 Task: Look for space in Santo Anastácio, Brazil from 12th  August, 2023 to 15th August, 2023 for 3 adults in price range Rs.12000 to Rs.16000. Place can be entire place with 2 bedrooms having 3 beds and 1 bathroom. Property type can be flat. Amenities needed are: washing machine, . Booking option can be shelf check-in. Required host language is Spanish.
Action: Mouse moved to (416, 184)
Screenshot: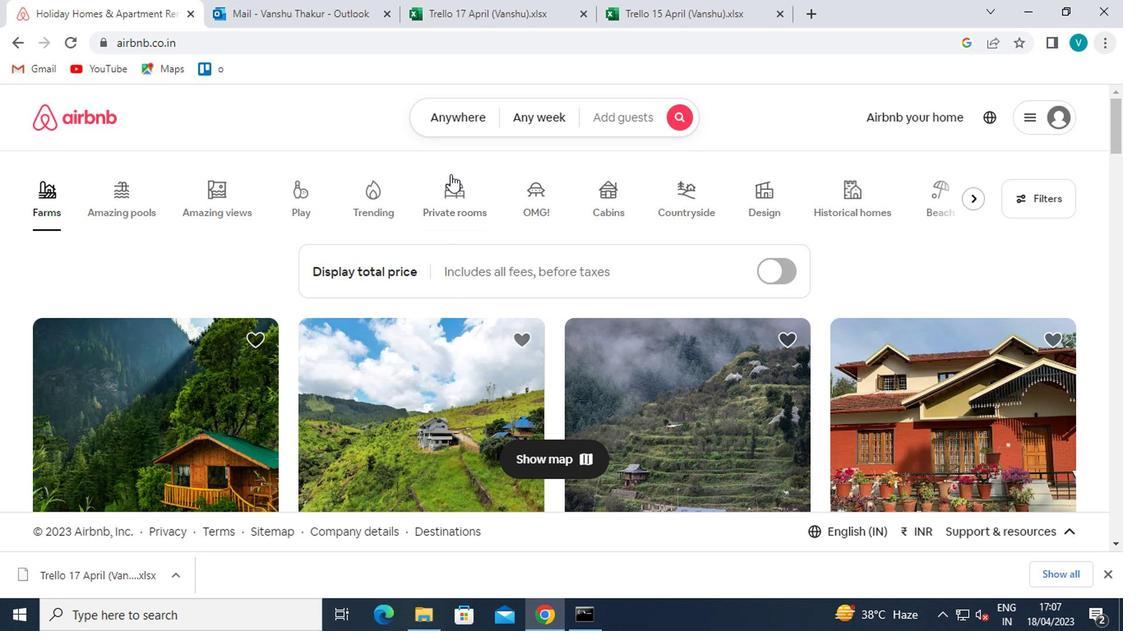
Action: Mouse pressed left at (416, 184)
Screenshot: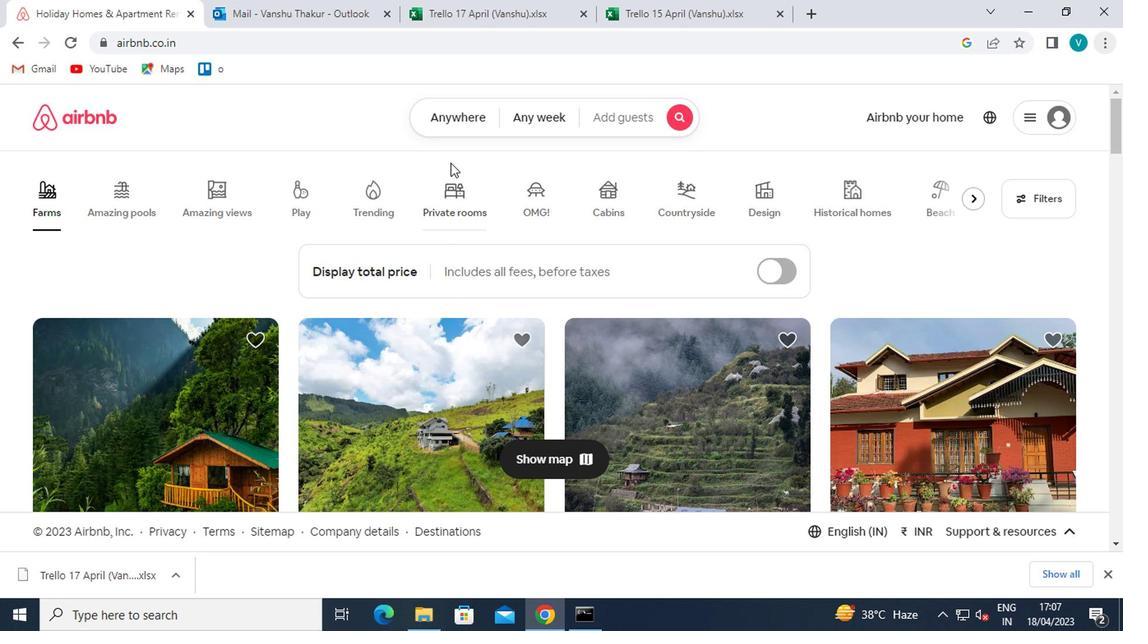 
Action: Mouse moved to (354, 228)
Screenshot: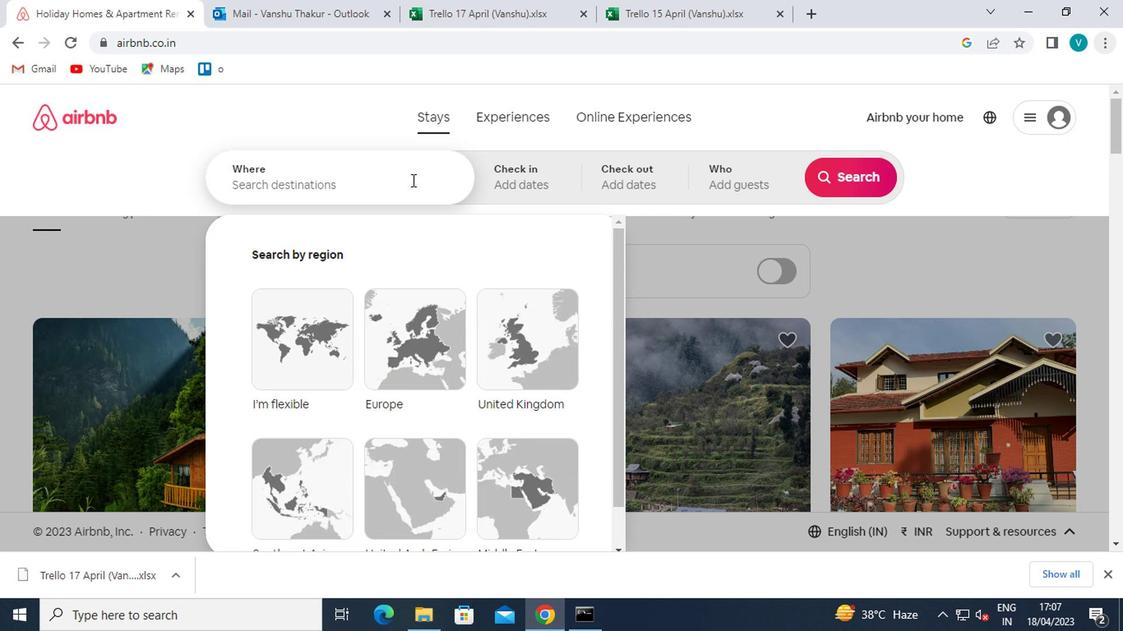 
Action: Mouse pressed left at (354, 228)
Screenshot: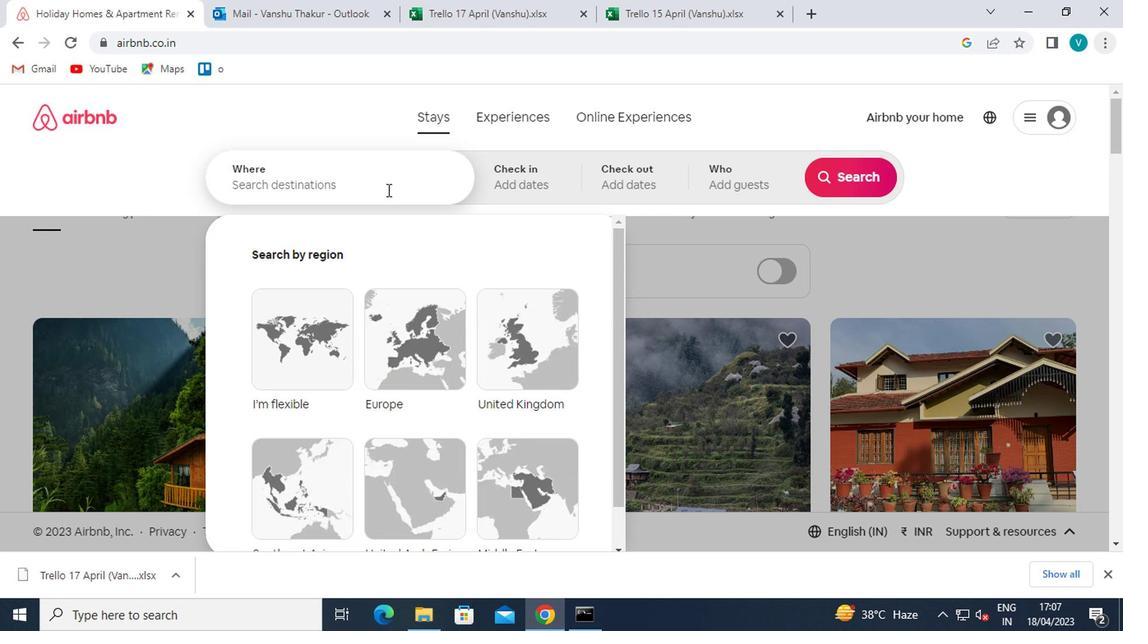 
Action: Mouse moved to (355, 231)
Screenshot: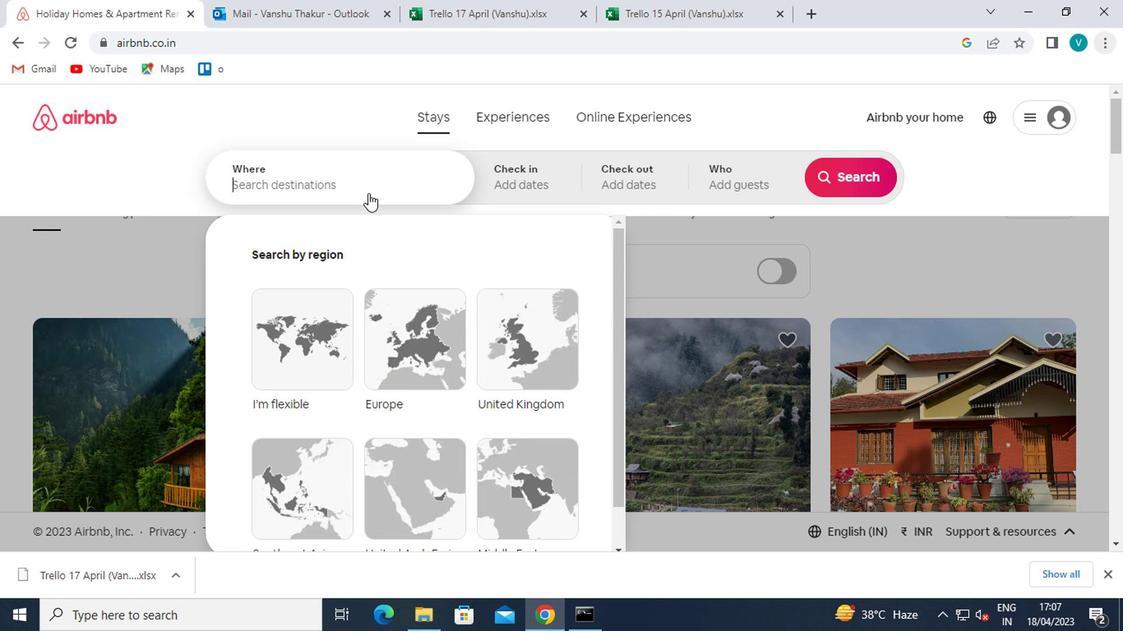 
Action: Key pressed <Key.shift>SANTO<Key.space><Key.shift>ANASTACIO
Screenshot: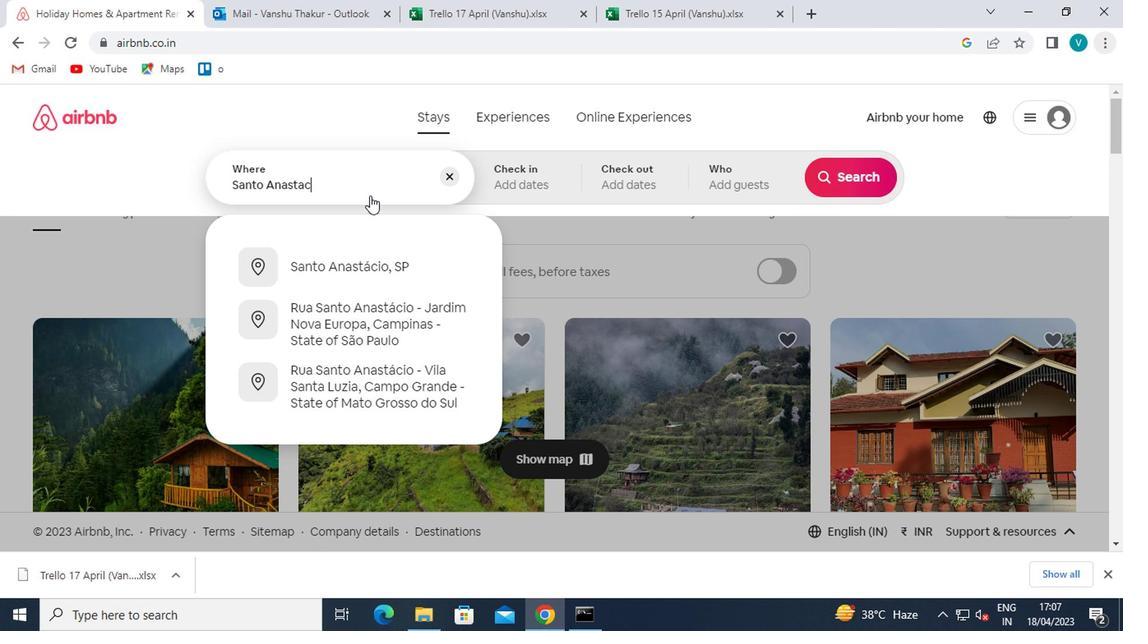 
Action: Mouse moved to (358, 279)
Screenshot: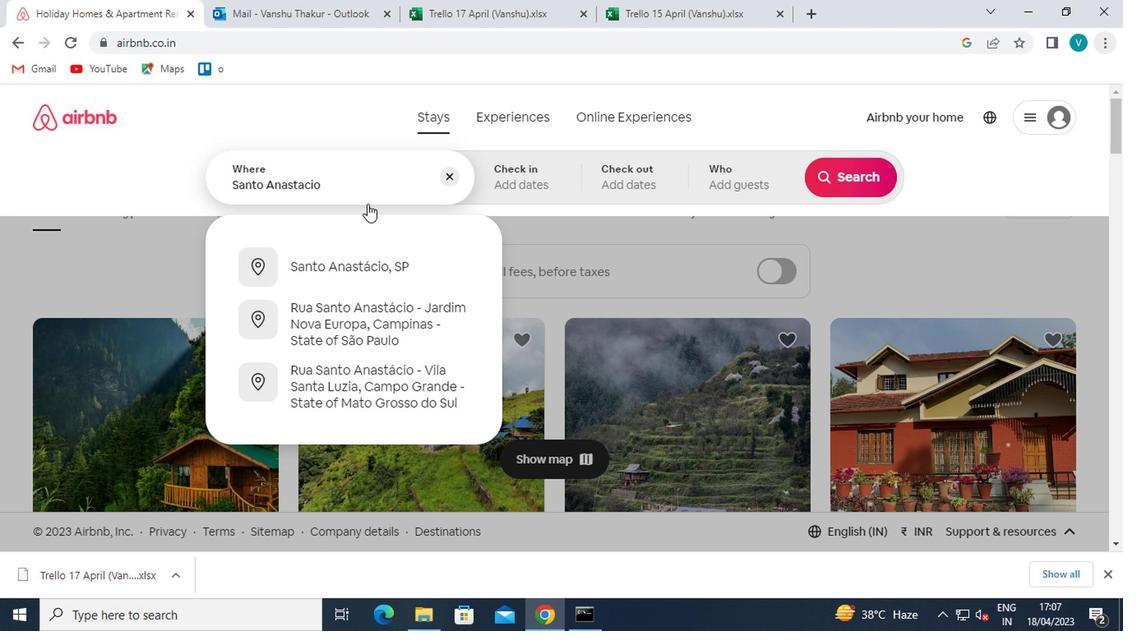 
Action: Mouse pressed left at (358, 279)
Screenshot: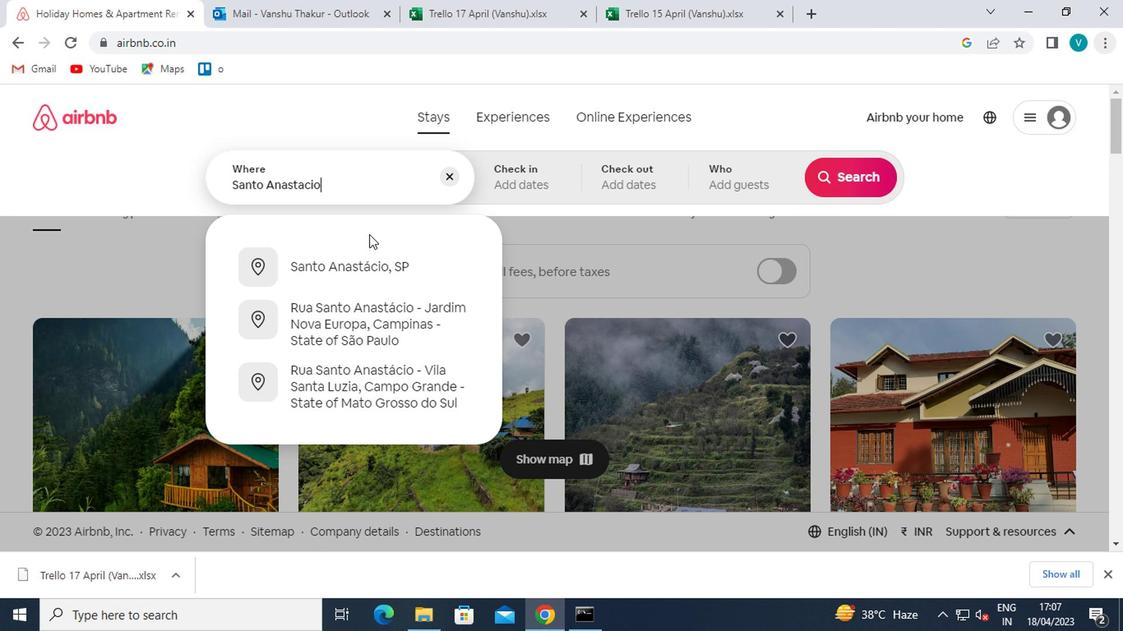 
Action: Mouse moved to (694, 313)
Screenshot: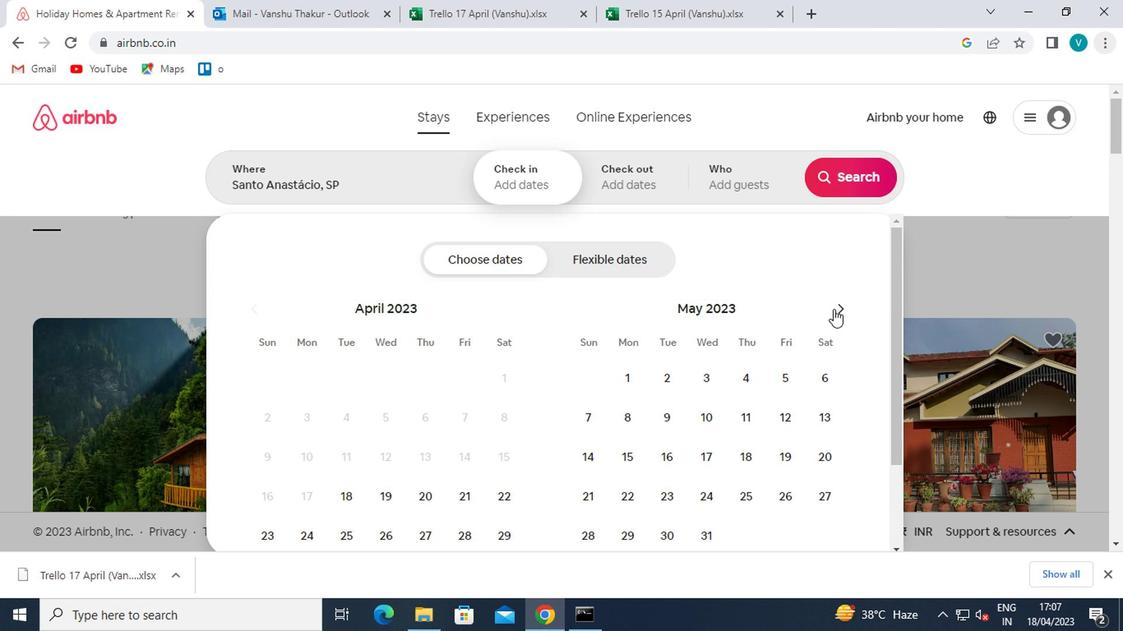 
Action: Mouse pressed left at (694, 313)
Screenshot: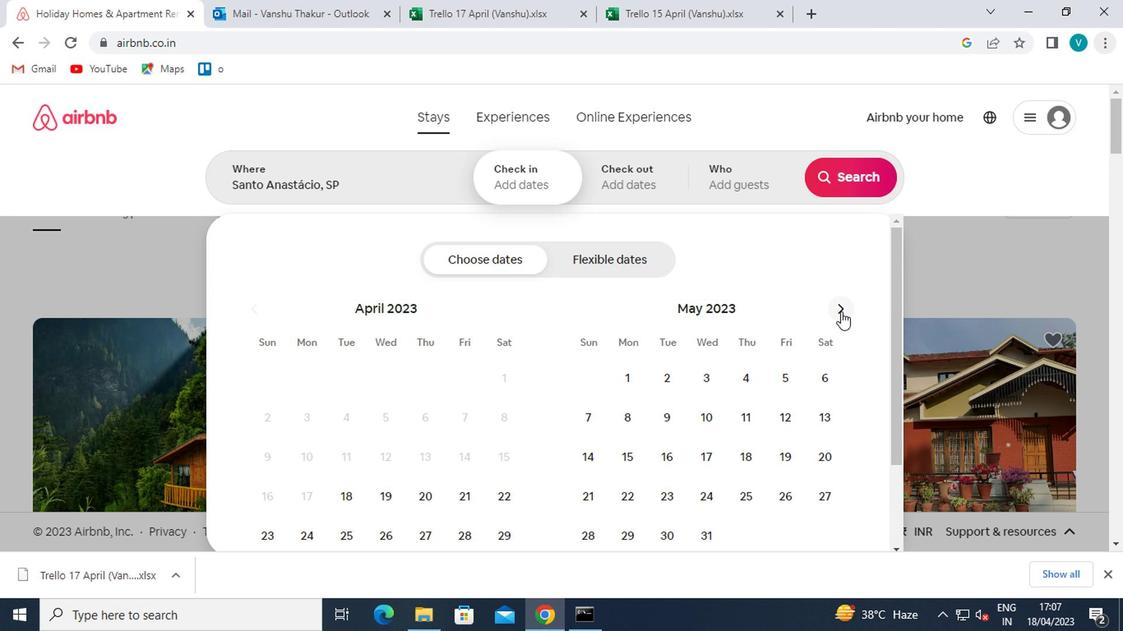 
Action: Mouse moved to (694, 313)
Screenshot: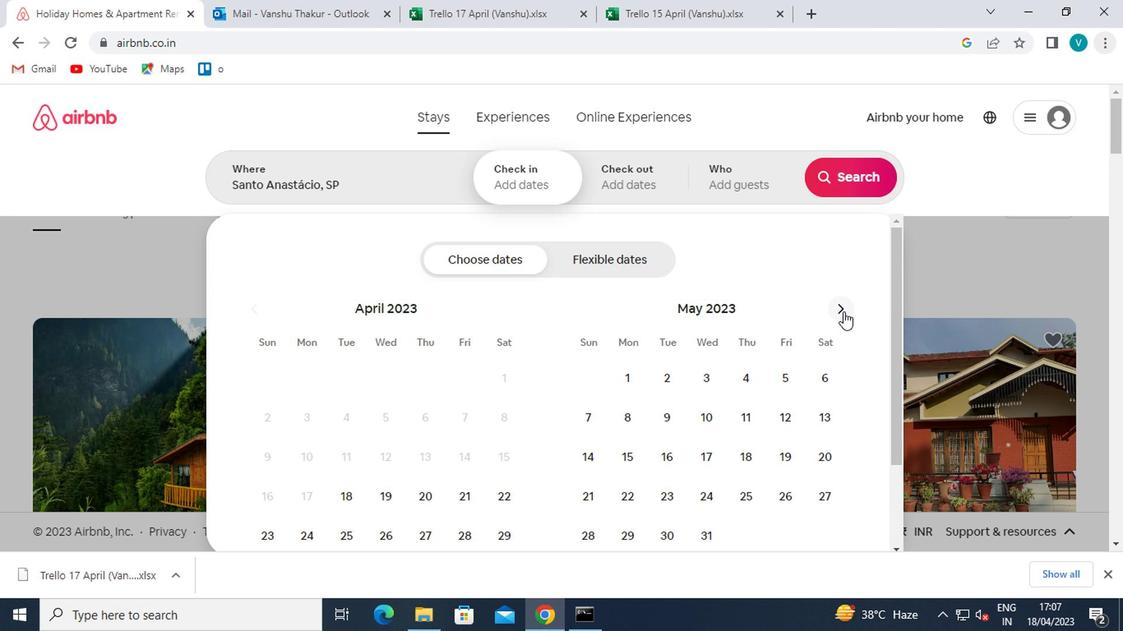 
Action: Mouse pressed left at (694, 313)
Screenshot: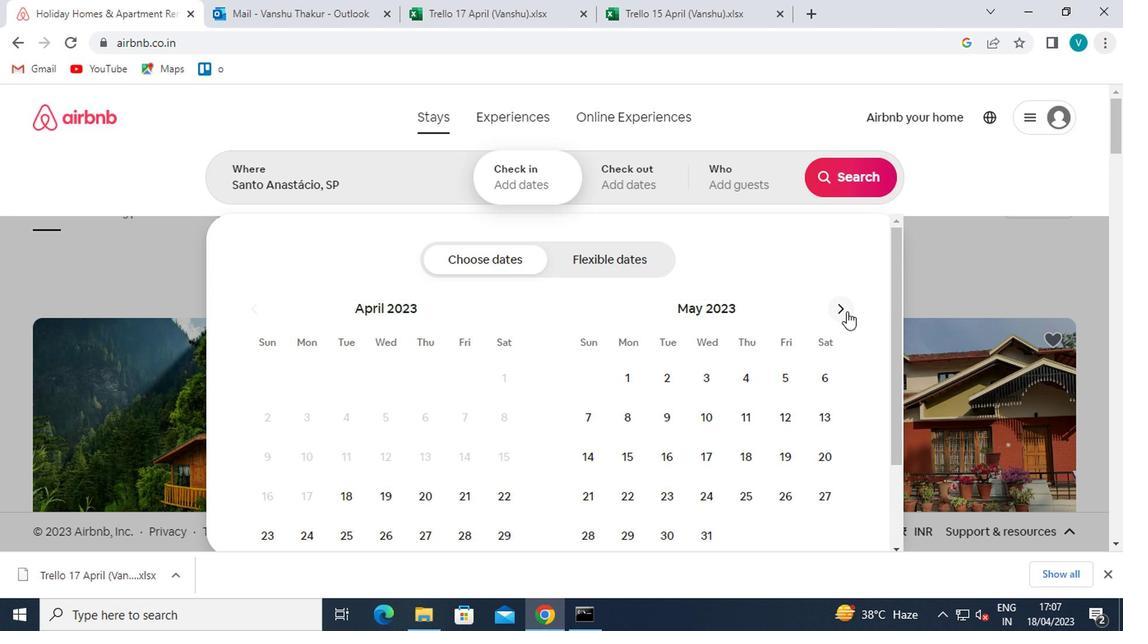 
Action: Mouse pressed left at (694, 313)
Screenshot: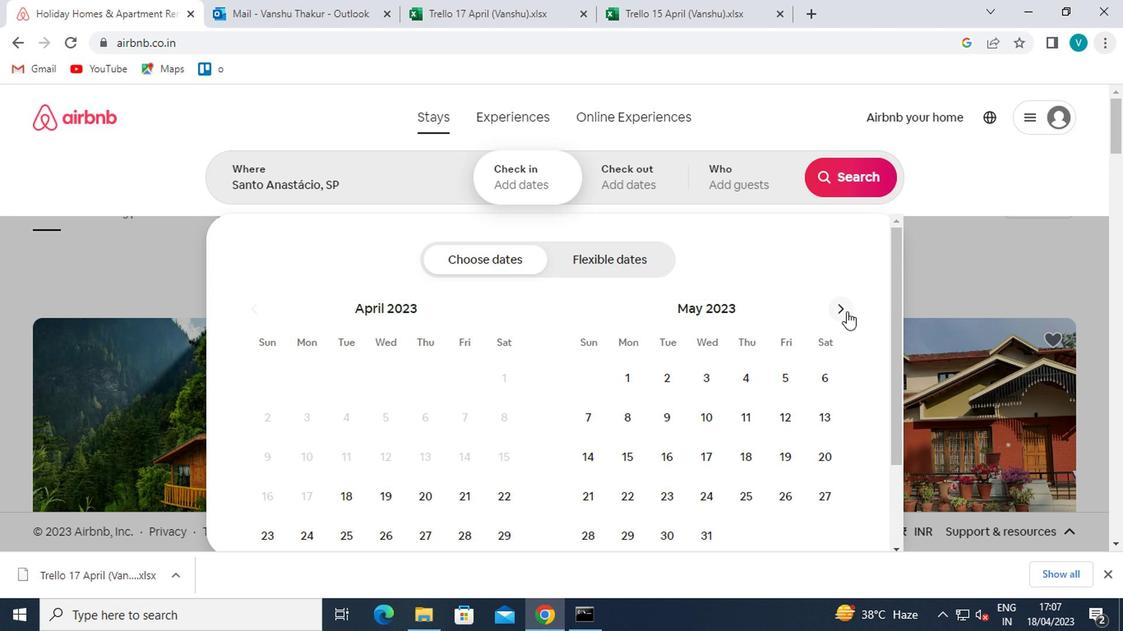 
Action: Mouse pressed left at (694, 313)
Screenshot: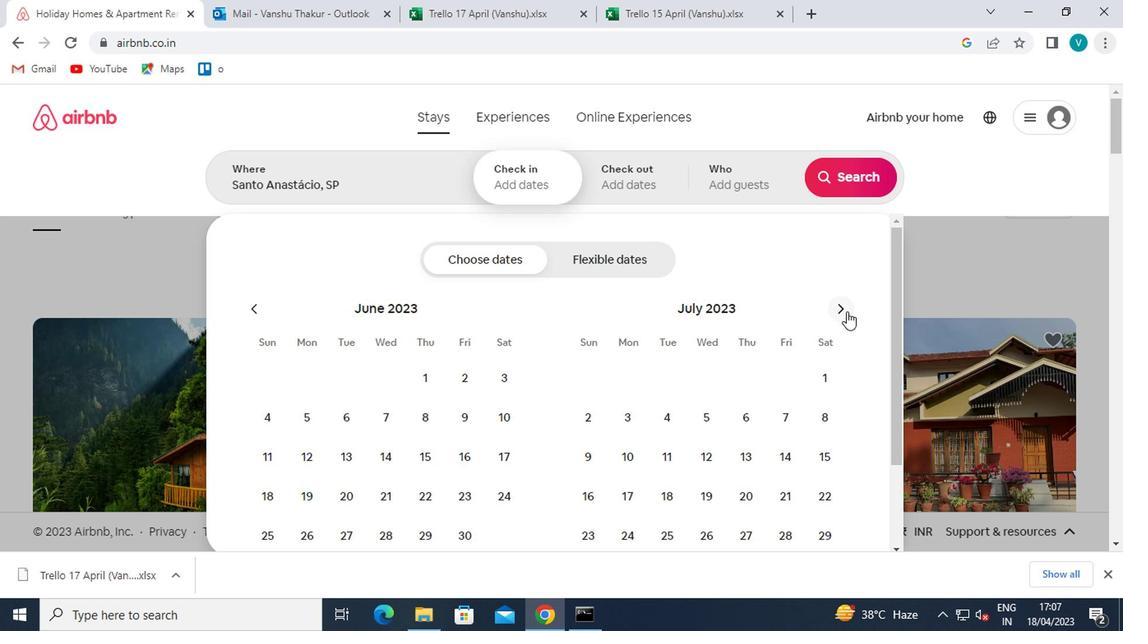 
Action: Mouse moved to (675, 389)
Screenshot: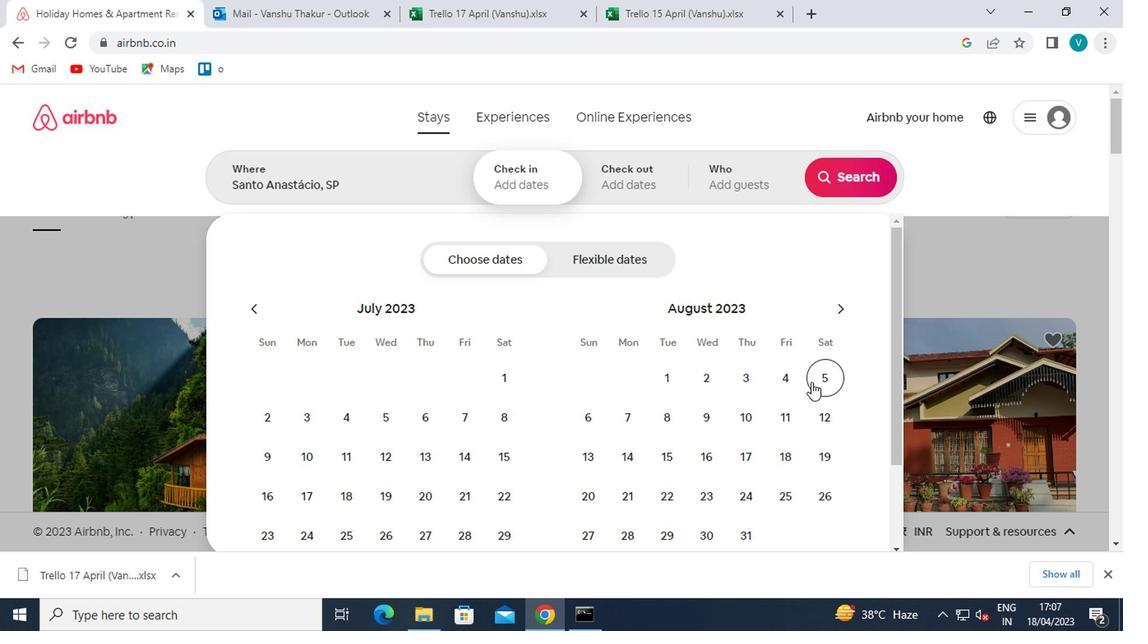 
Action: Mouse pressed left at (675, 389)
Screenshot: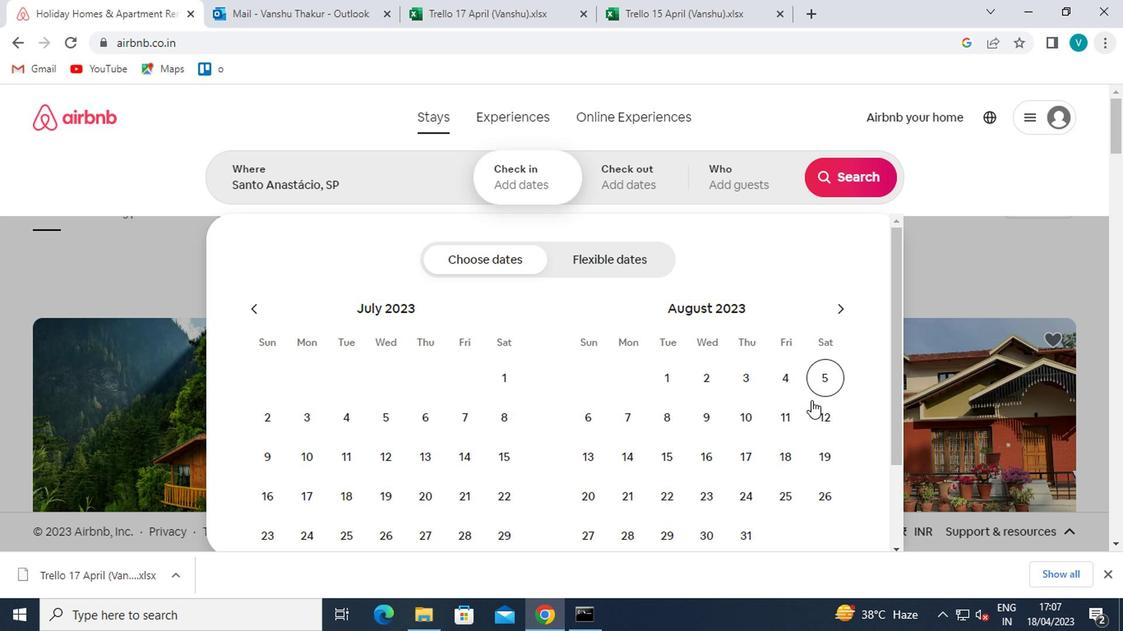 
Action: Mouse moved to (571, 419)
Screenshot: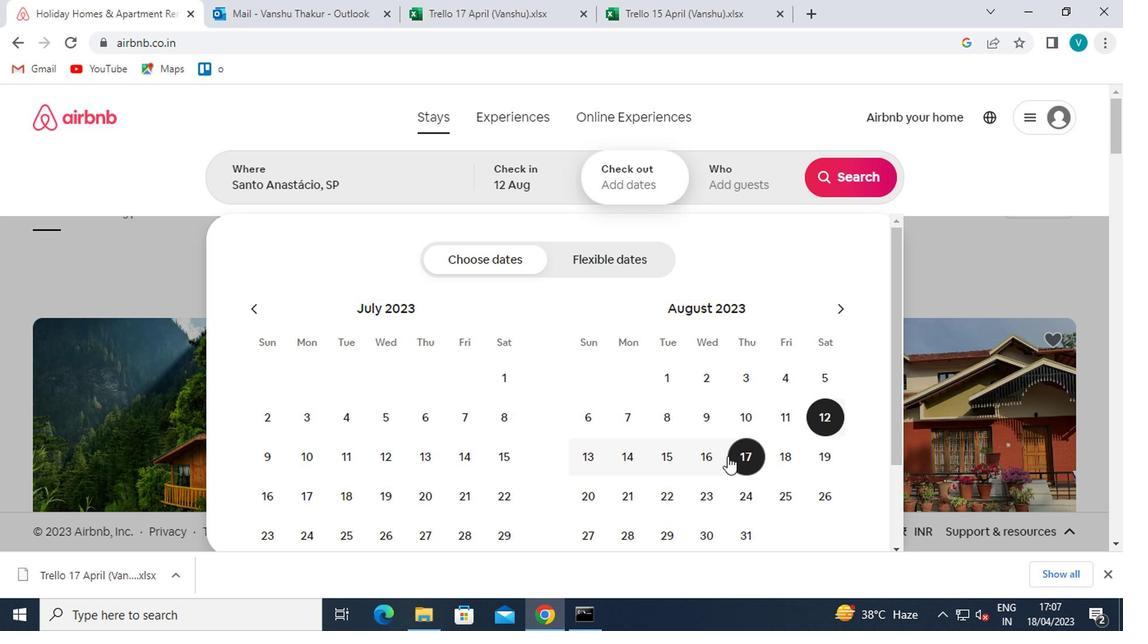 
Action: Mouse pressed left at (571, 419)
Screenshot: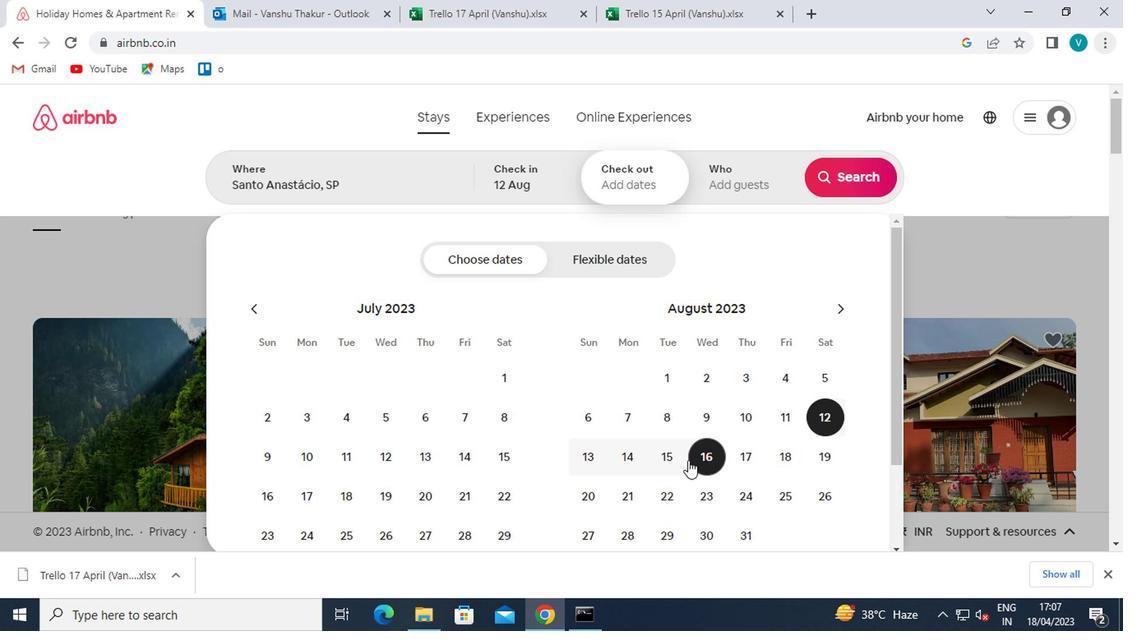 
Action: Mouse moved to (630, 219)
Screenshot: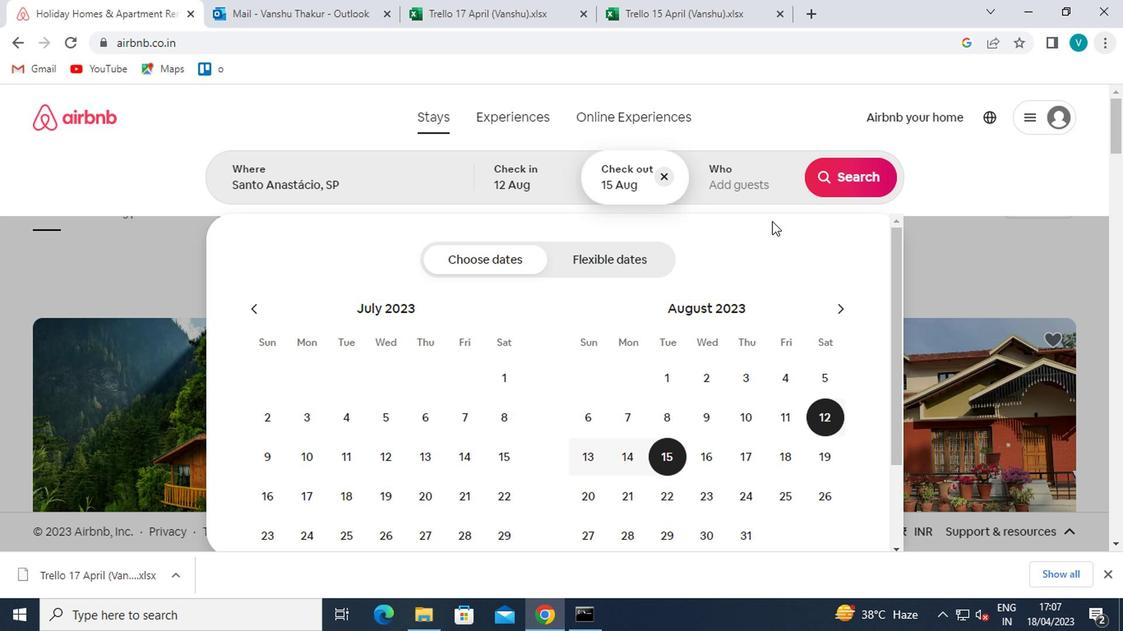 
Action: Mouse pressed left at (630, 219)
Screenshot: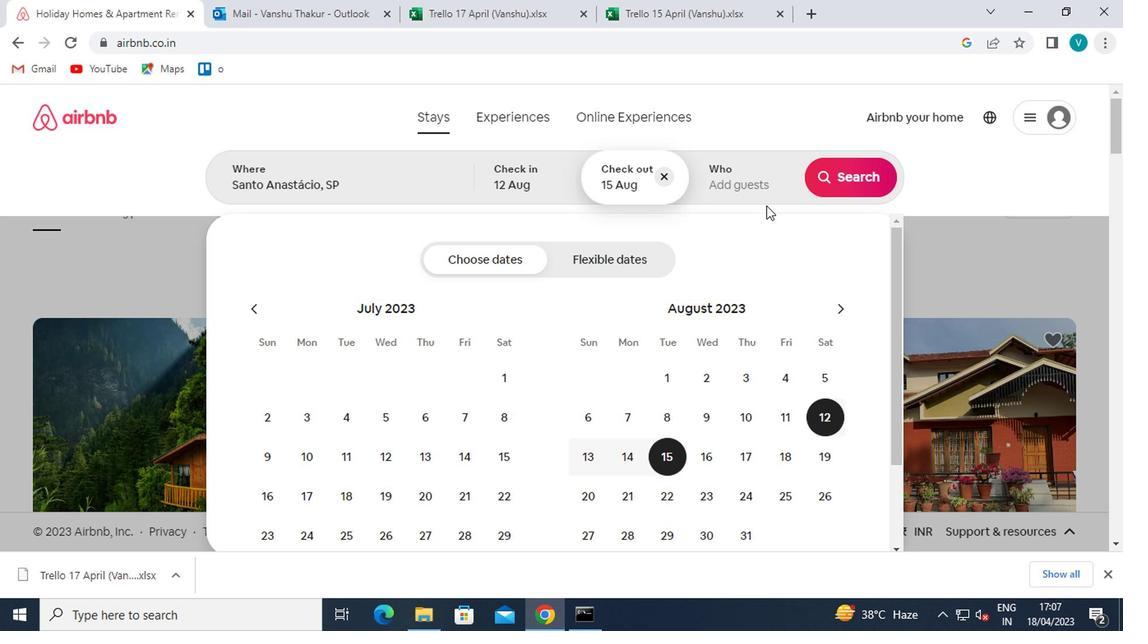
Action: Mouse moved to (692, 281)
Screenshot: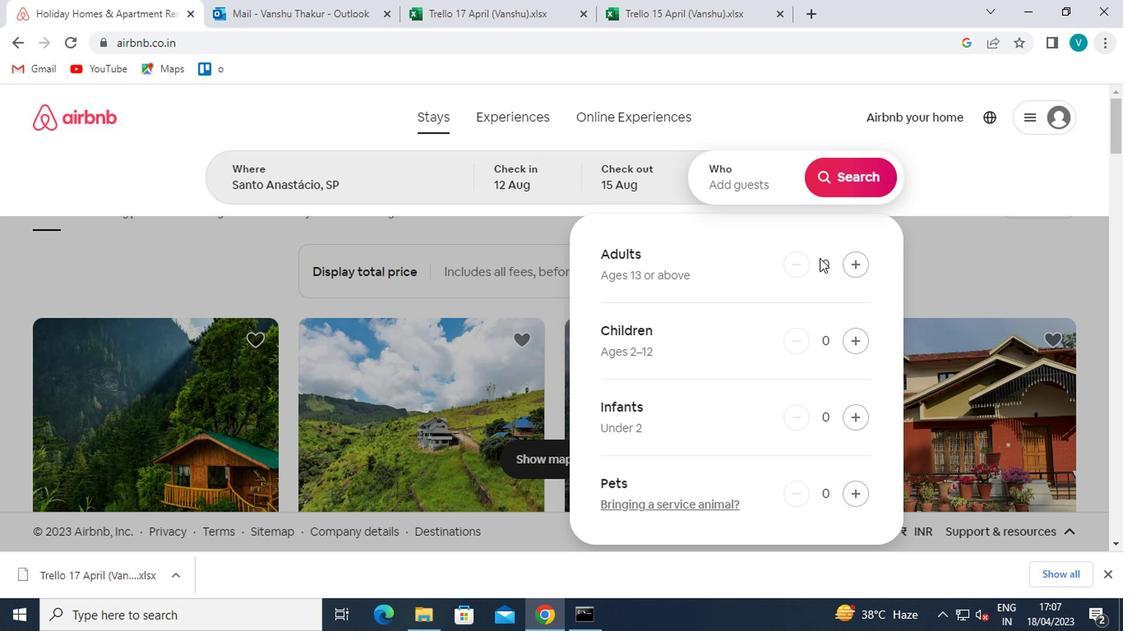 
Action: Mouse pressed left at (692, 281)
Screenshot: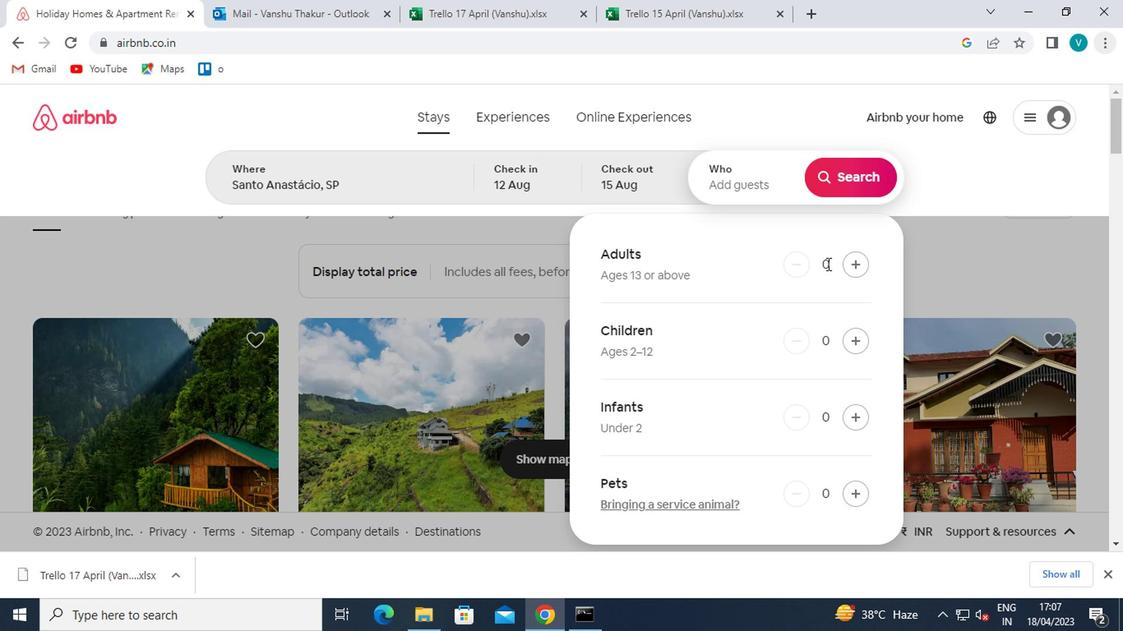 
Action: Mouse moved to (693, 281)
Screenshot: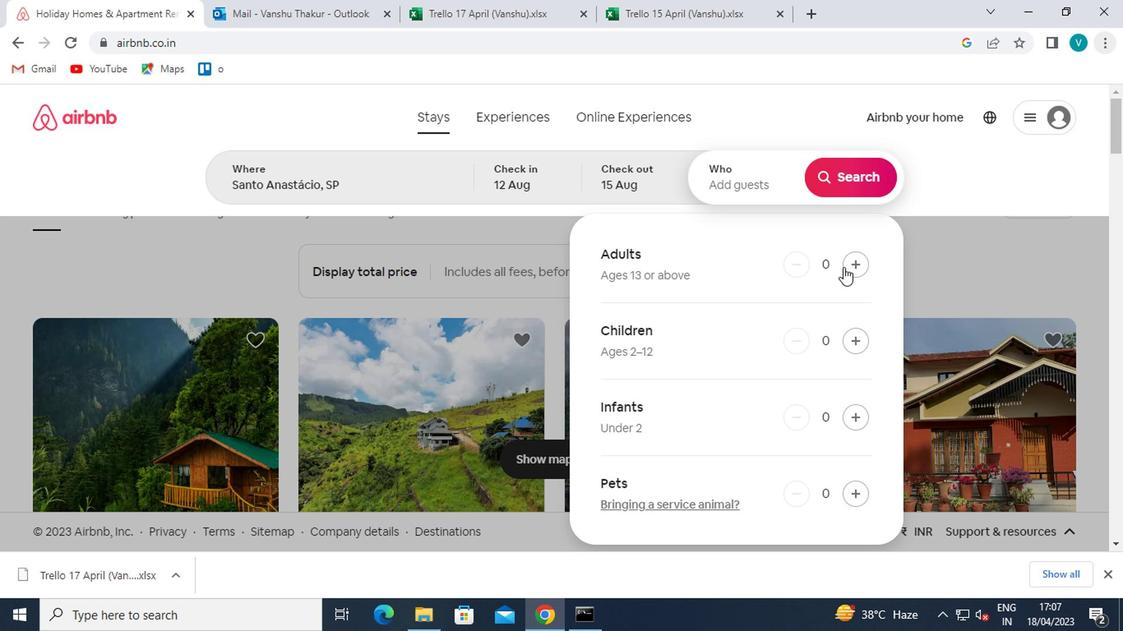 
Action: Mouse pressed left at (693, 281)
Screenshot: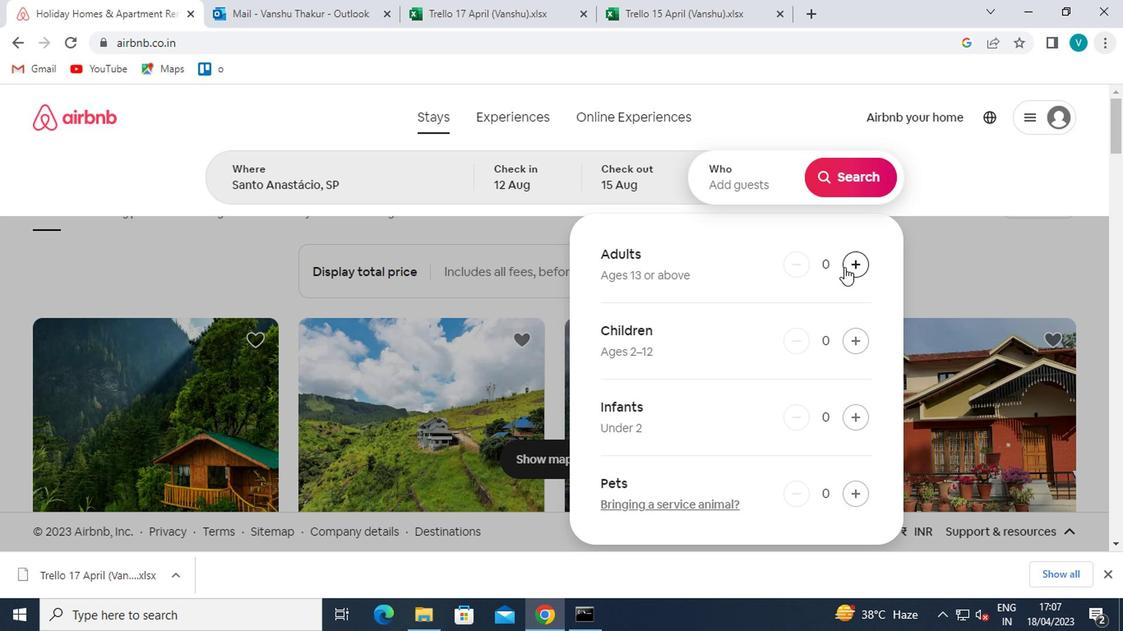 
Action: Mouse pressed left at (693, 281)
Screenshot: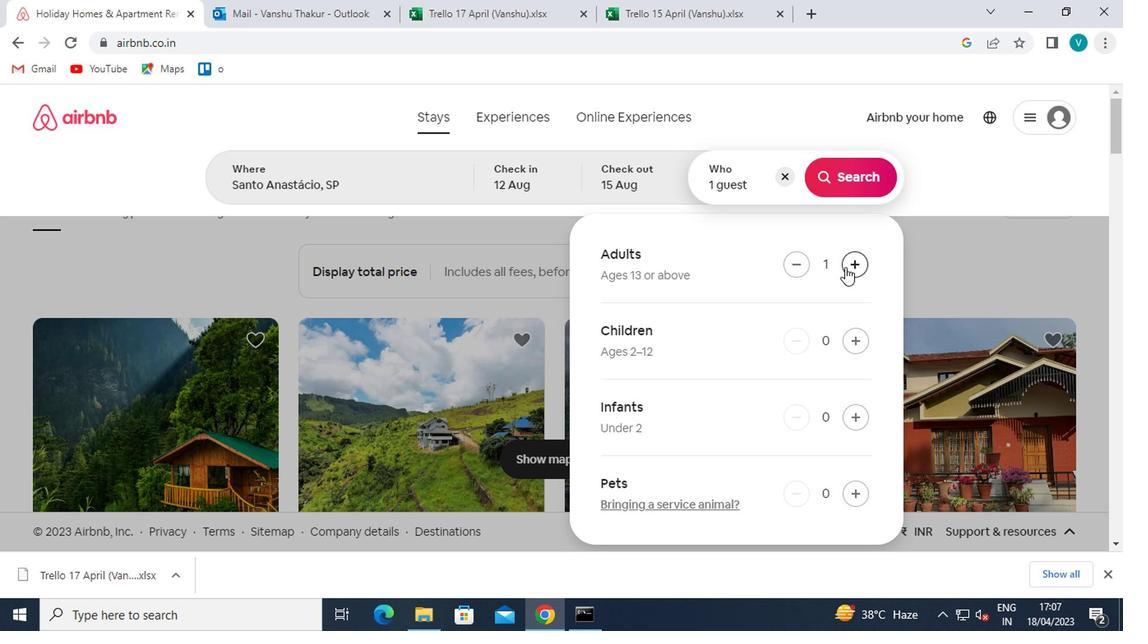 
Action: Mouse moved to (695, 227)
Screenshot: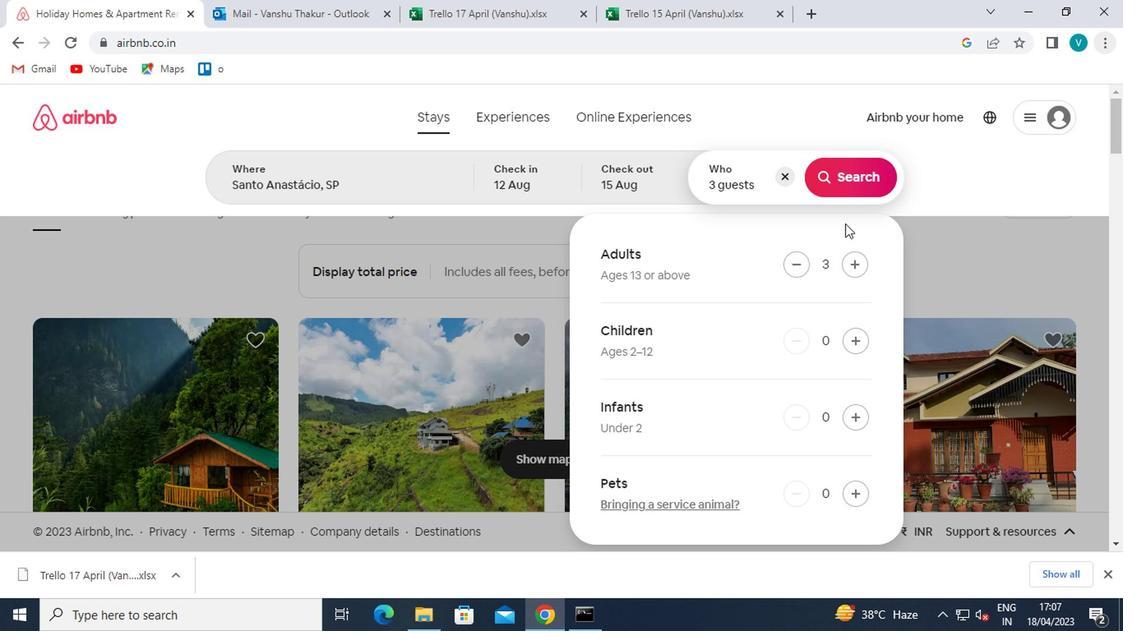 
Action: Mouse pressed left at (695, 227)
Screenshot: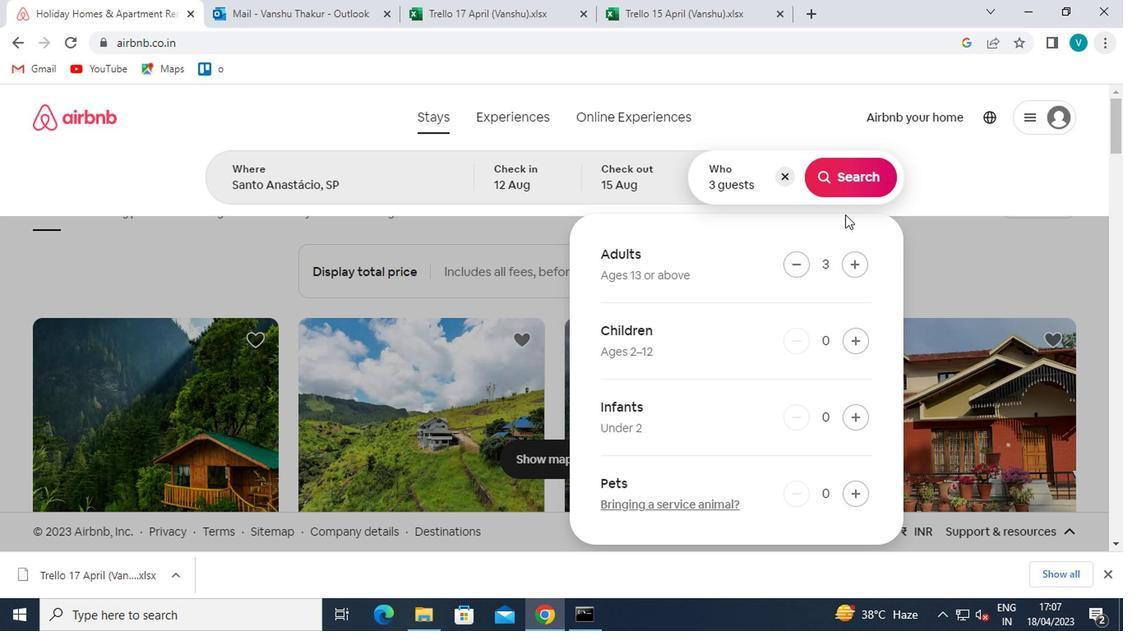 
Action: Mouse moved to (834, 225)
Screenshot: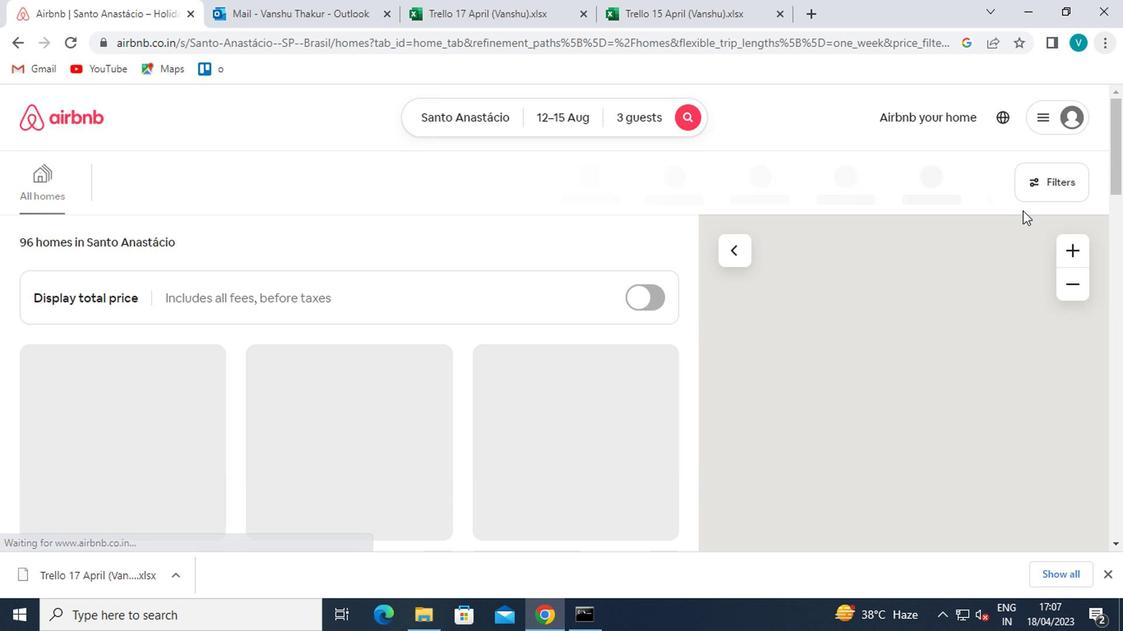 
Action: Mouse pressed left at (834, 225)
Screenshot: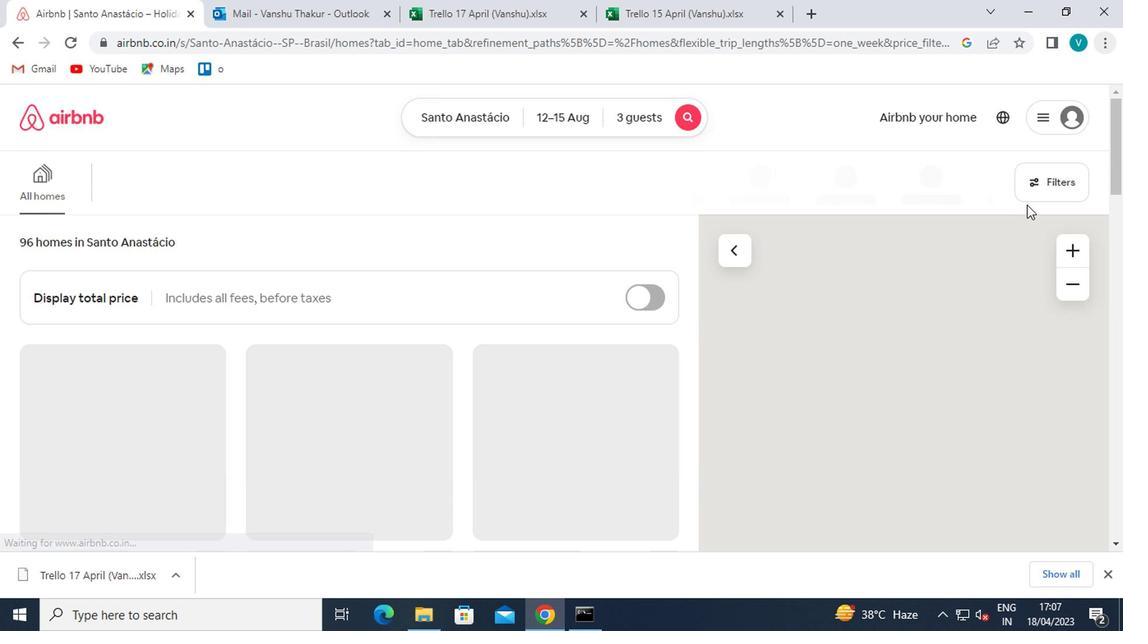 
Action: Mouse moved to (395, 384)
Screenshot: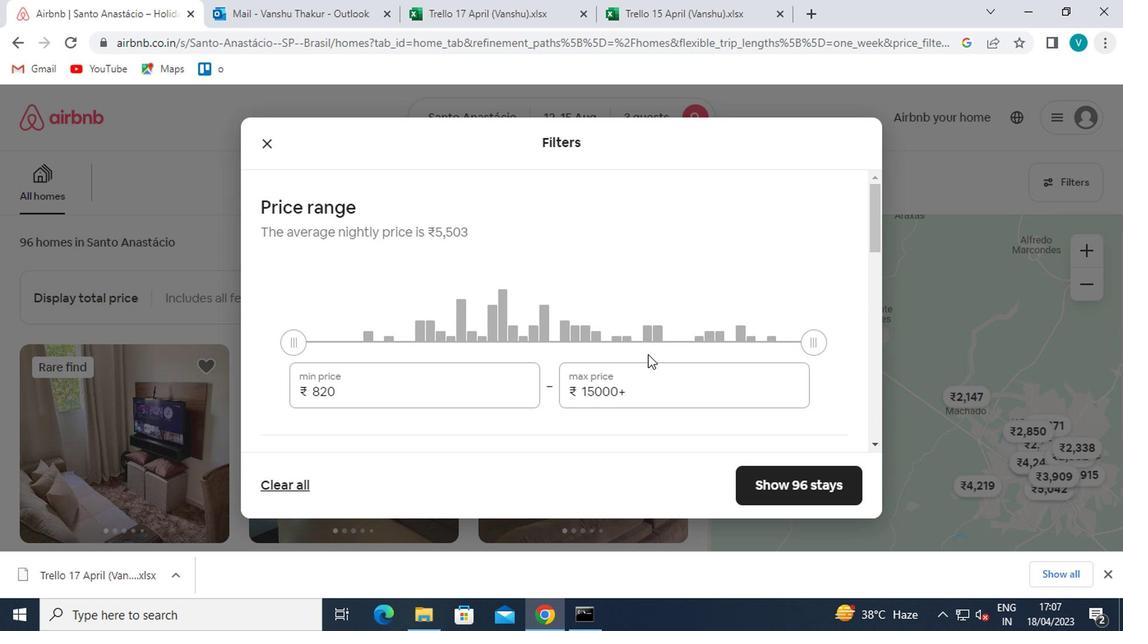 
Action: Mouse pressed left at (395, 384)
Screenshot: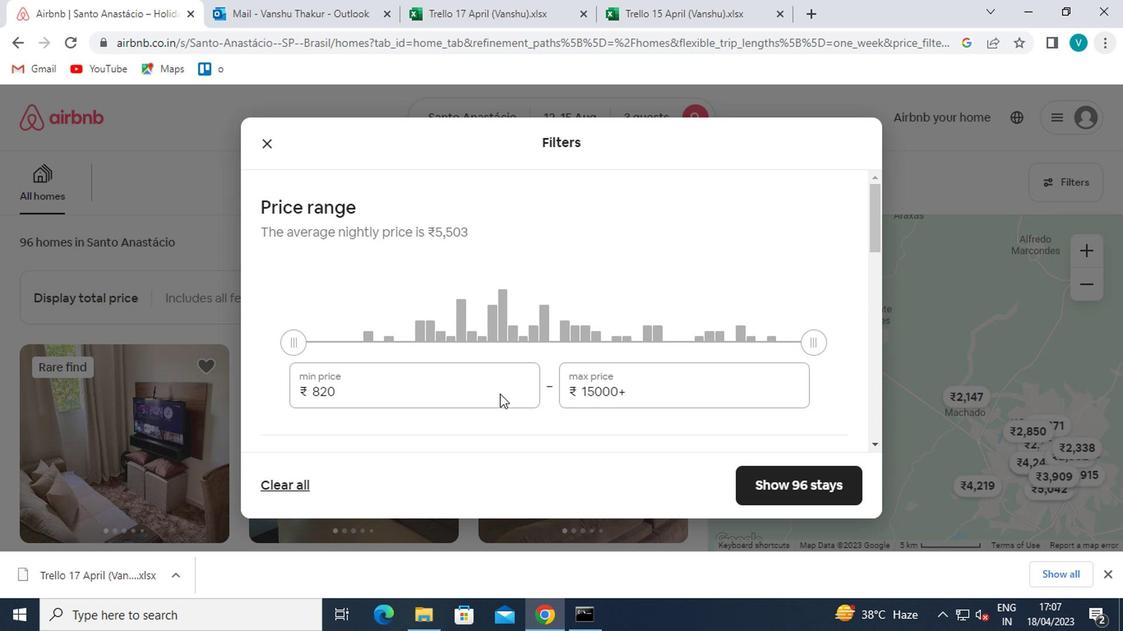 
Action: Mouse moved to (398, 373)
Screenshot: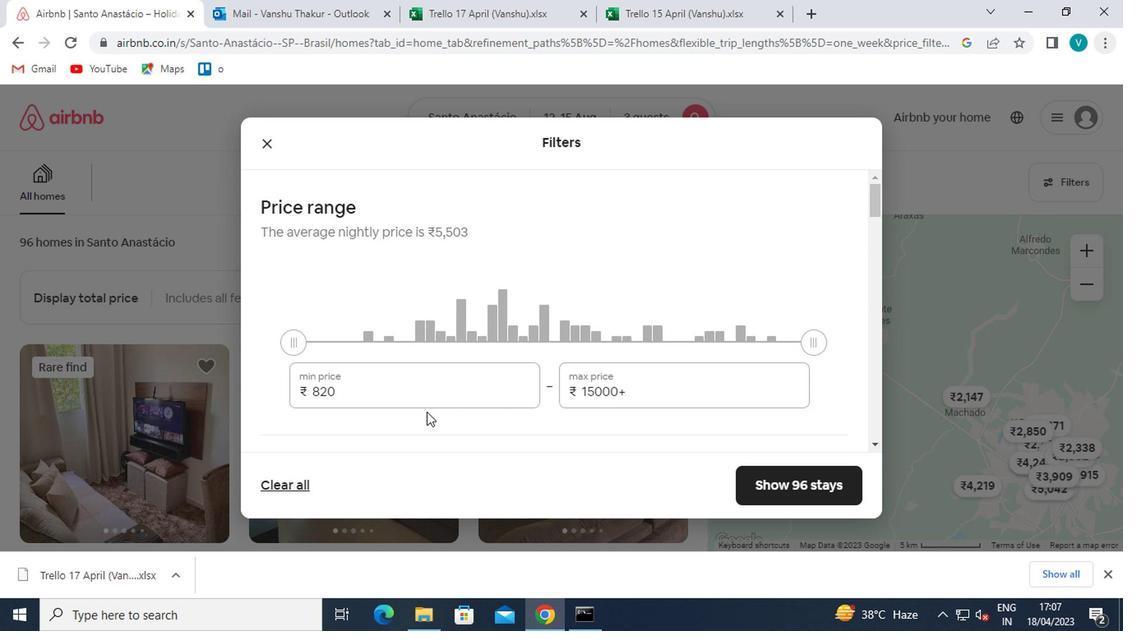 
Action: Mouse pressed left at (398, 373)
Screenshot: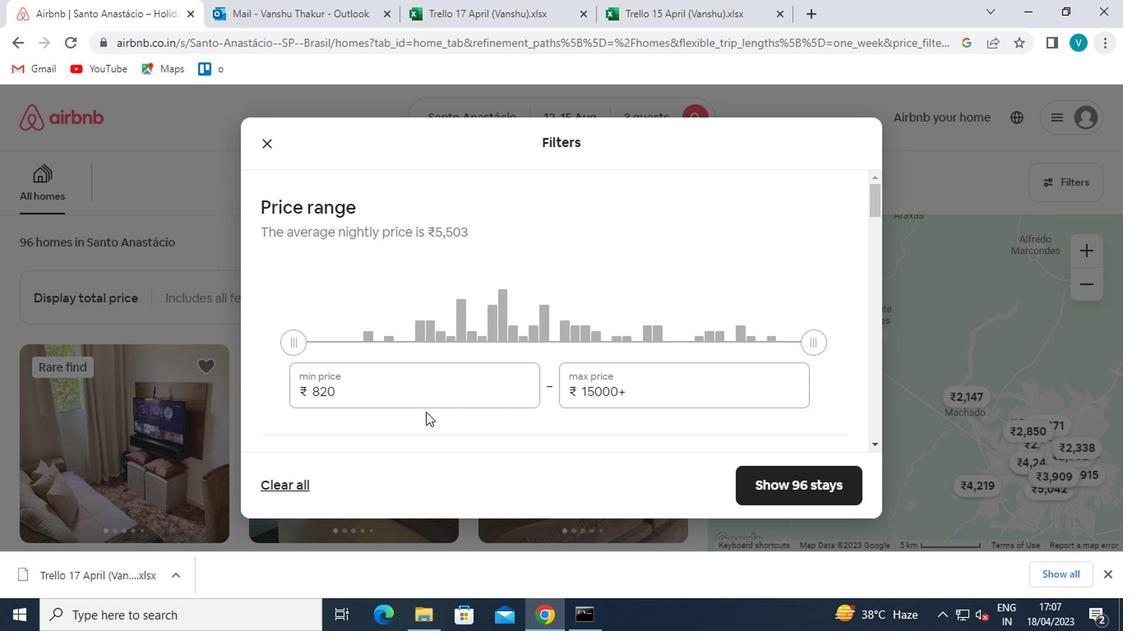 
Action: Mouse moved to (400, 373)
Screenshot: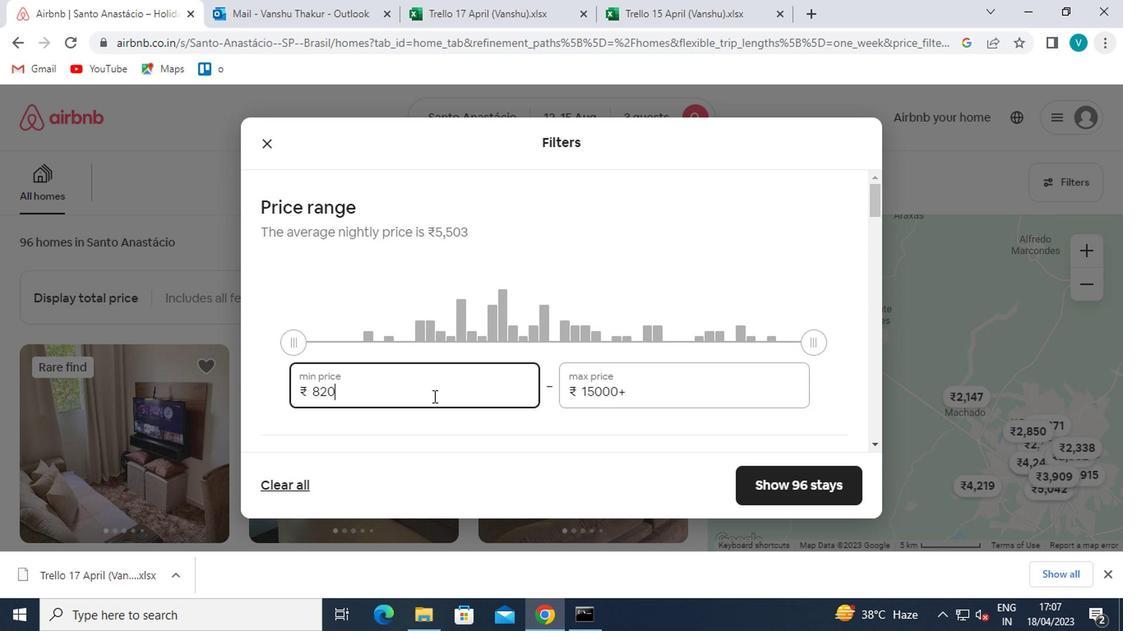 
Action: Key pressed <Key.backspace><Key.backspace><Key.backspace>120000<Key.backspace>
Screenshot: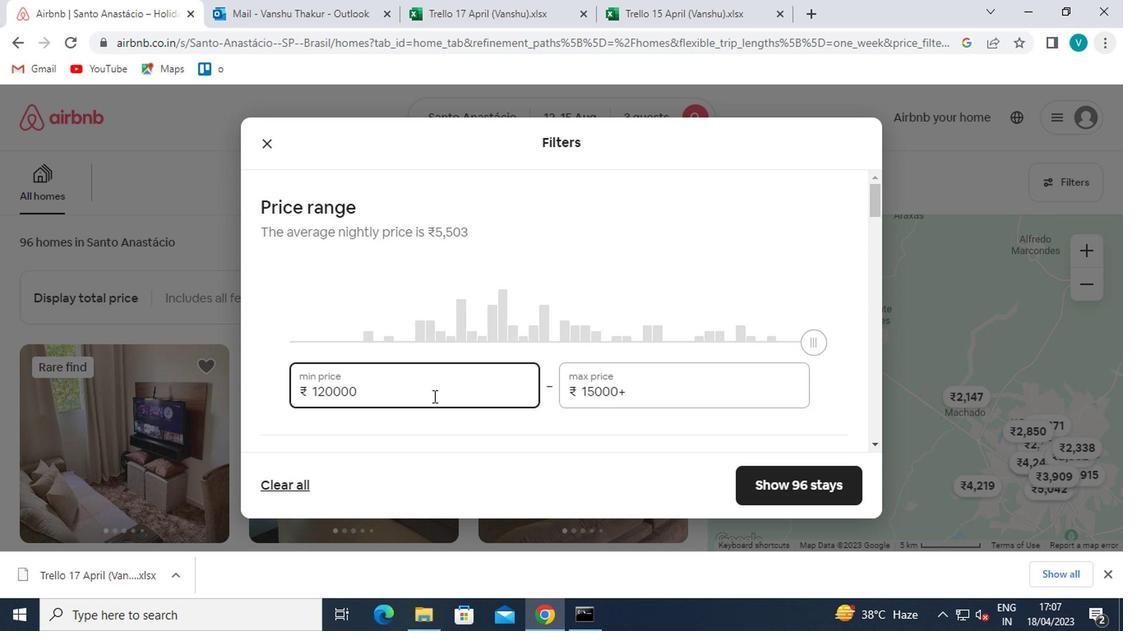 
Action: Mouse moved to (558, 377)
Screenshot: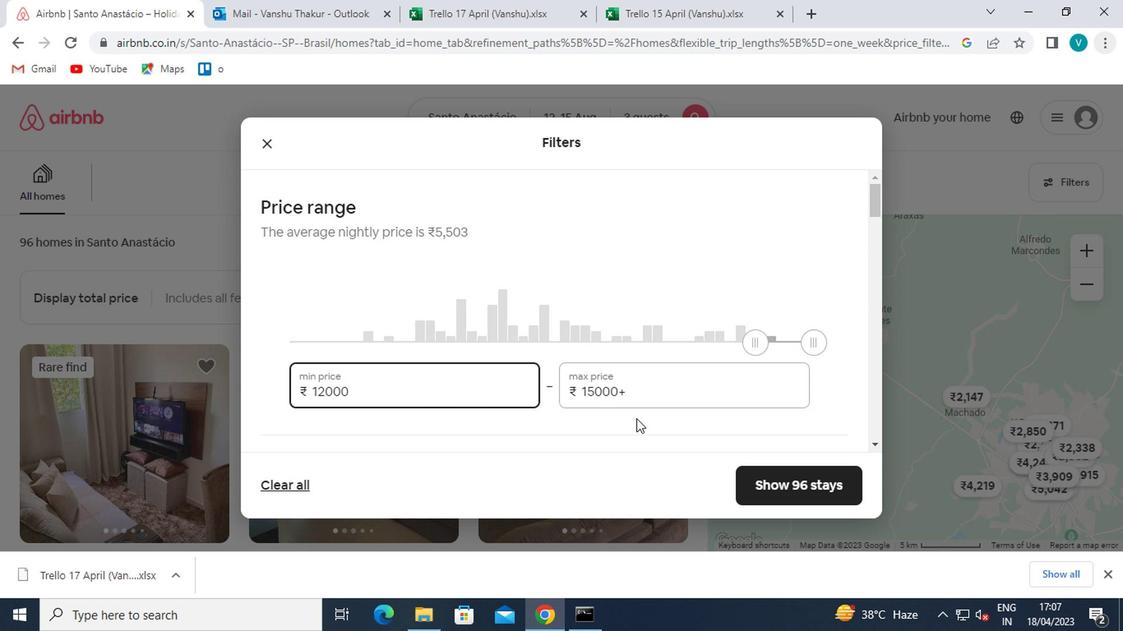 
Action: Mouse pressed left at (558, 377)
Screenshot: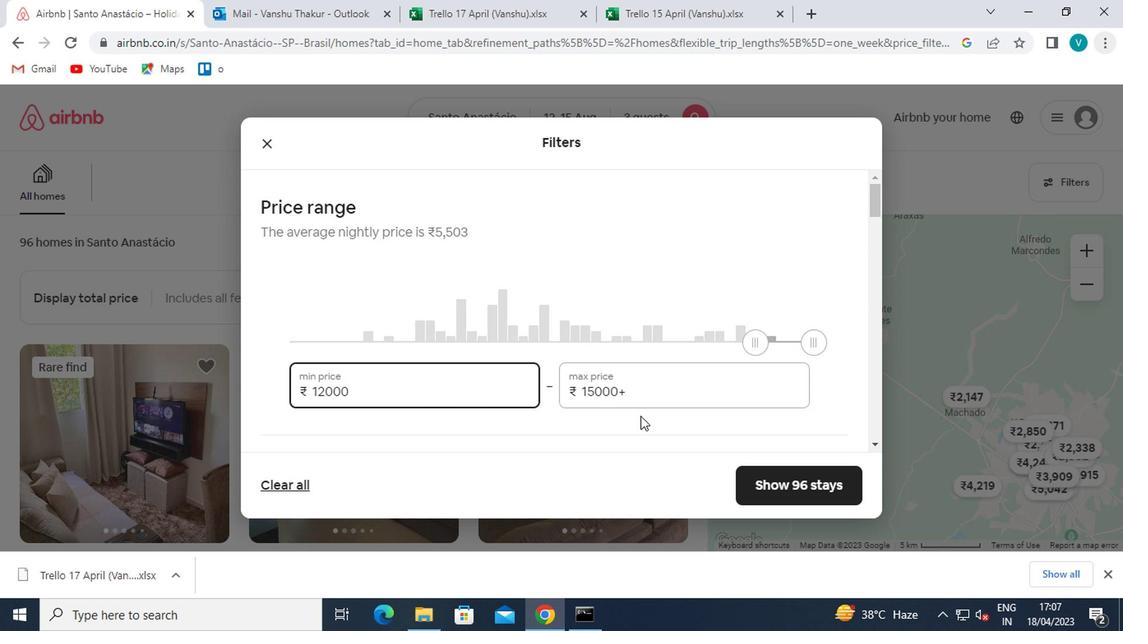 
Action: Mouse moved to (531, 360)
Screenshot: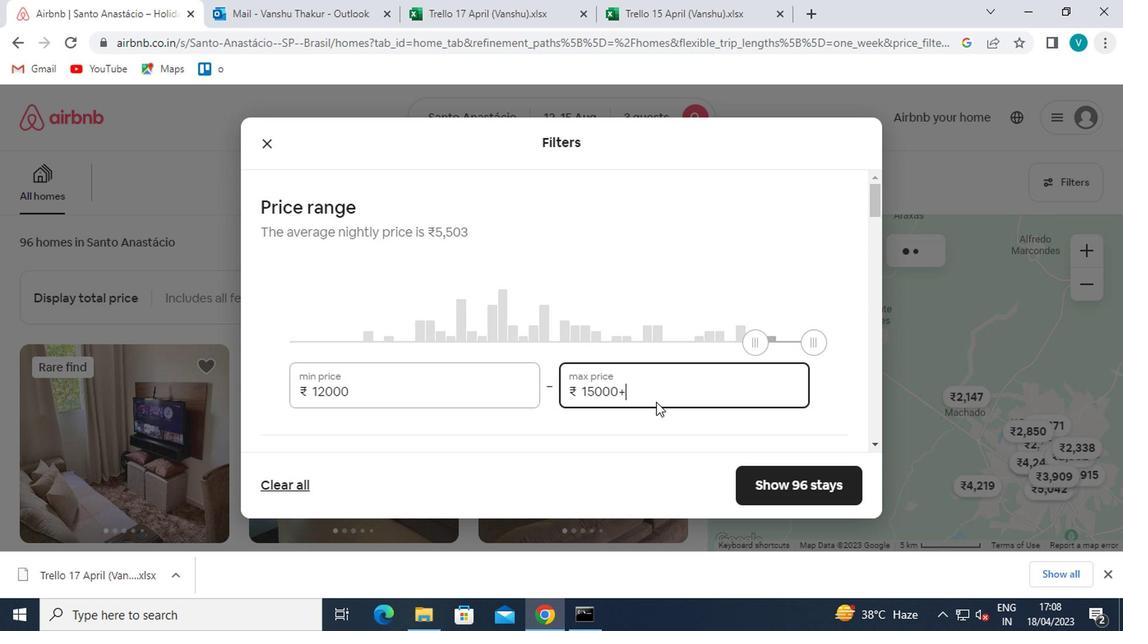 
Action: Key pressed <Key.backspace><Key.backspace><Key.backspace><Key.backspace><Key.backspace><Key.backspace>160000<Key.backspace>
Screenshot: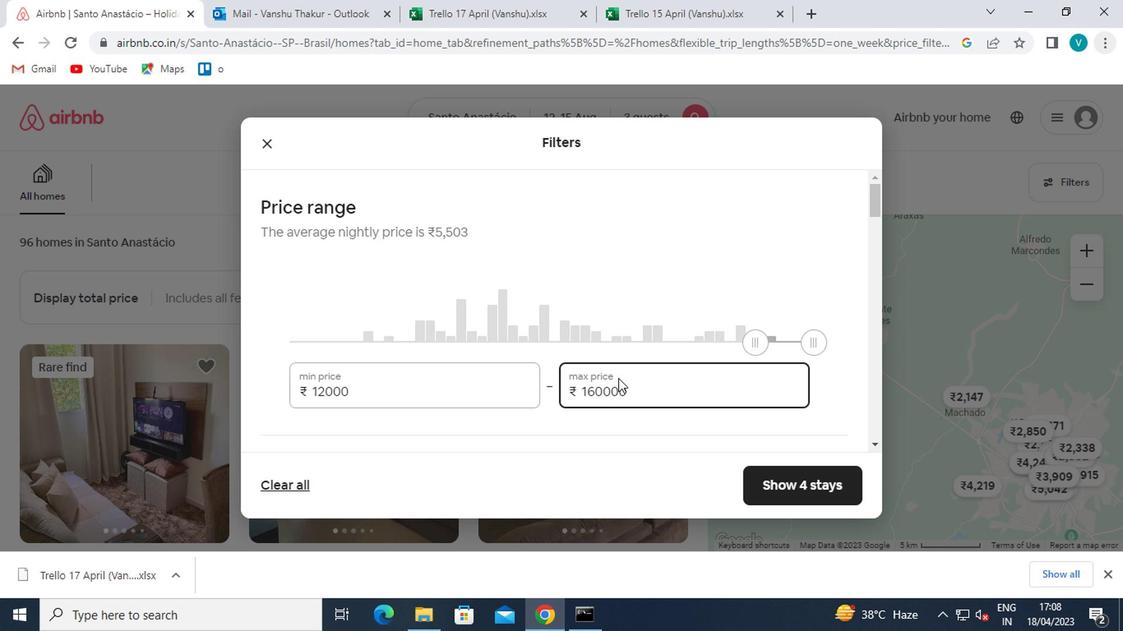 
Action: Mouse moved to (534, 368)
Screenshot: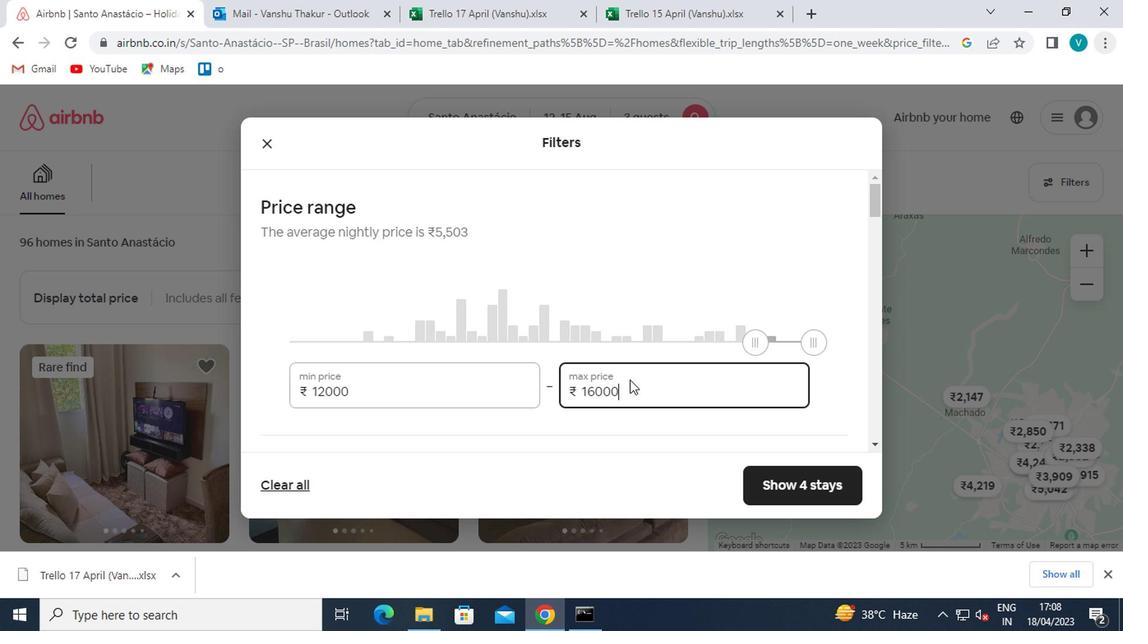 
Action: Mouse scrolled (534, 367) with delta (0, 0)
Screenshot: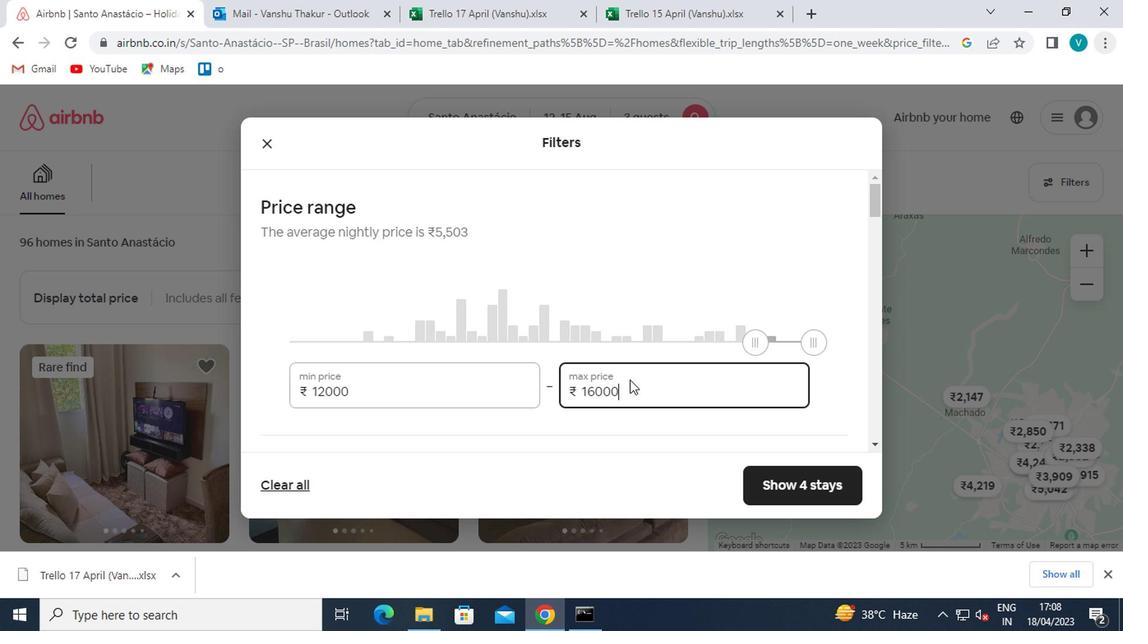 
Action: Mouse moved to (531, 373)
Screenshot: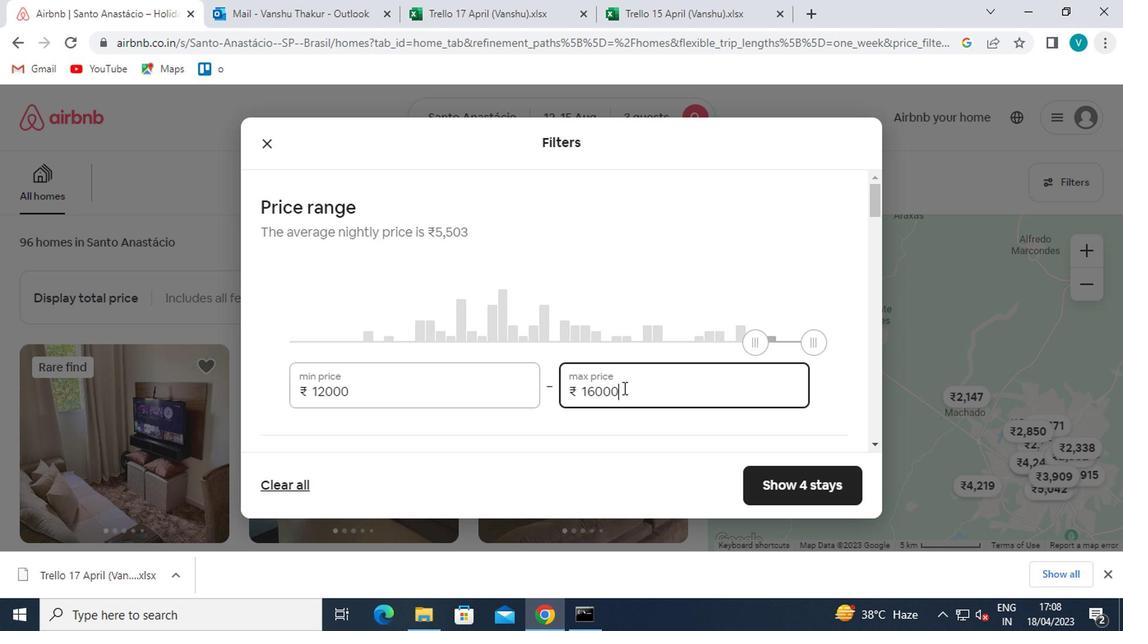 
Action: Mouse scrolled (531, 372) with delta (0, 0)
Screenshot: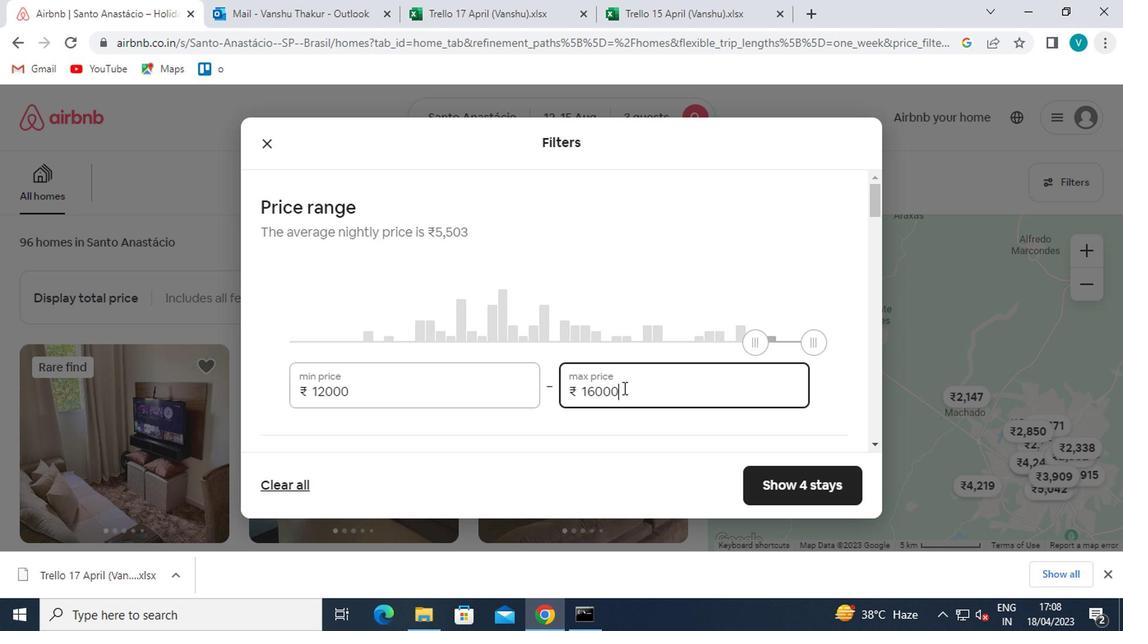 
Action: Mouse moved to (288, 339)
Screenshot: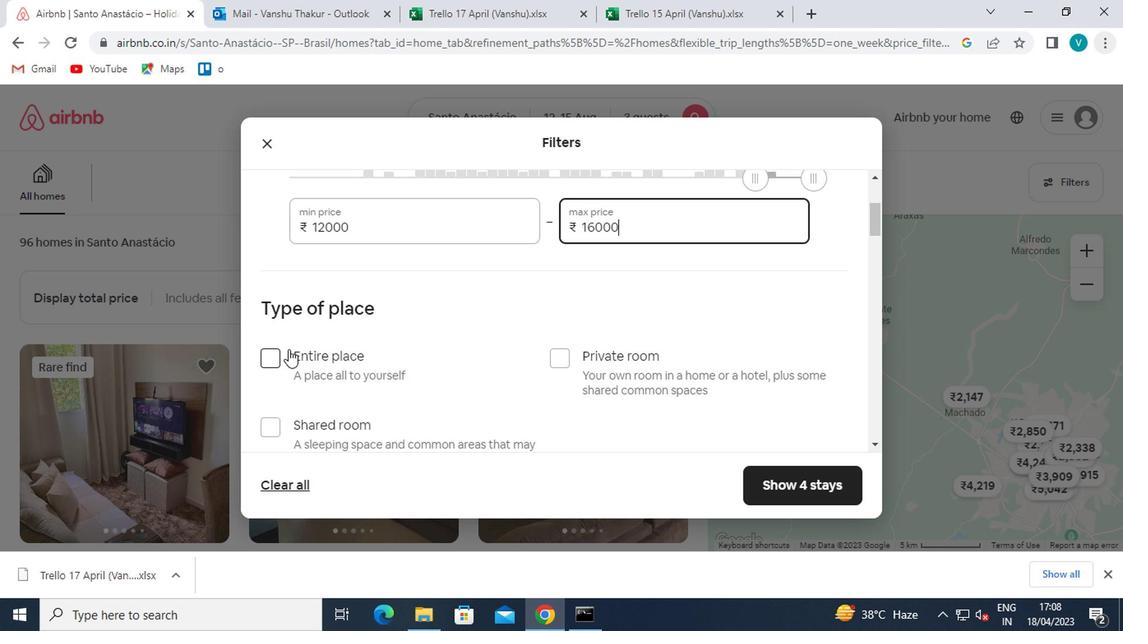 
Action: Mouse pressed left at (288, 339)
Screenshot: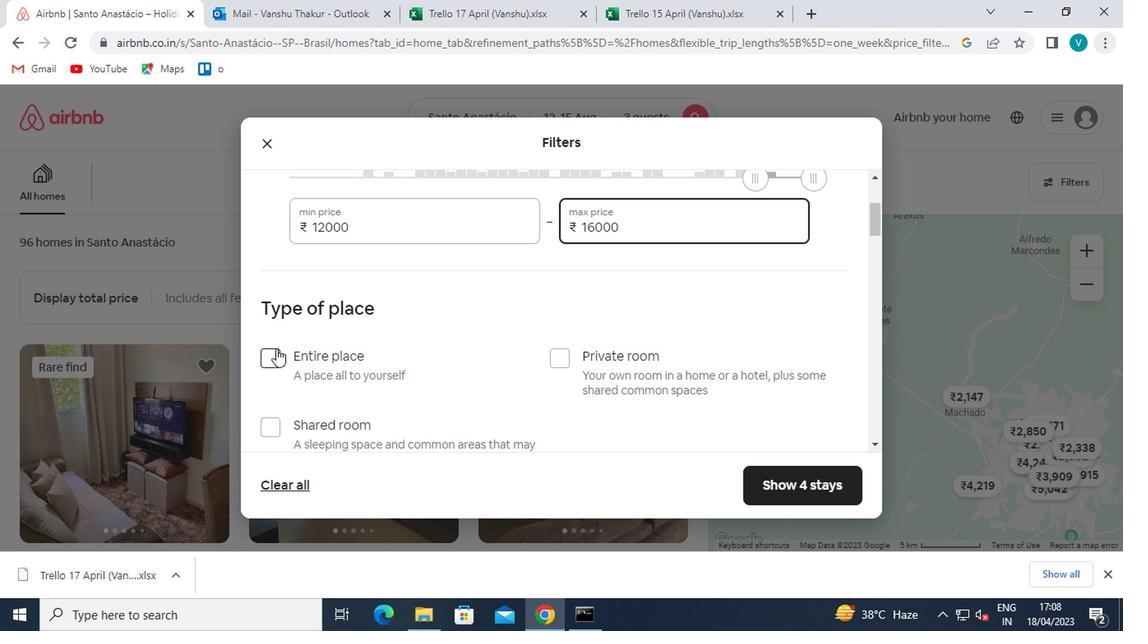 
Action: Mouse moved to (305, 344)
Screenshot: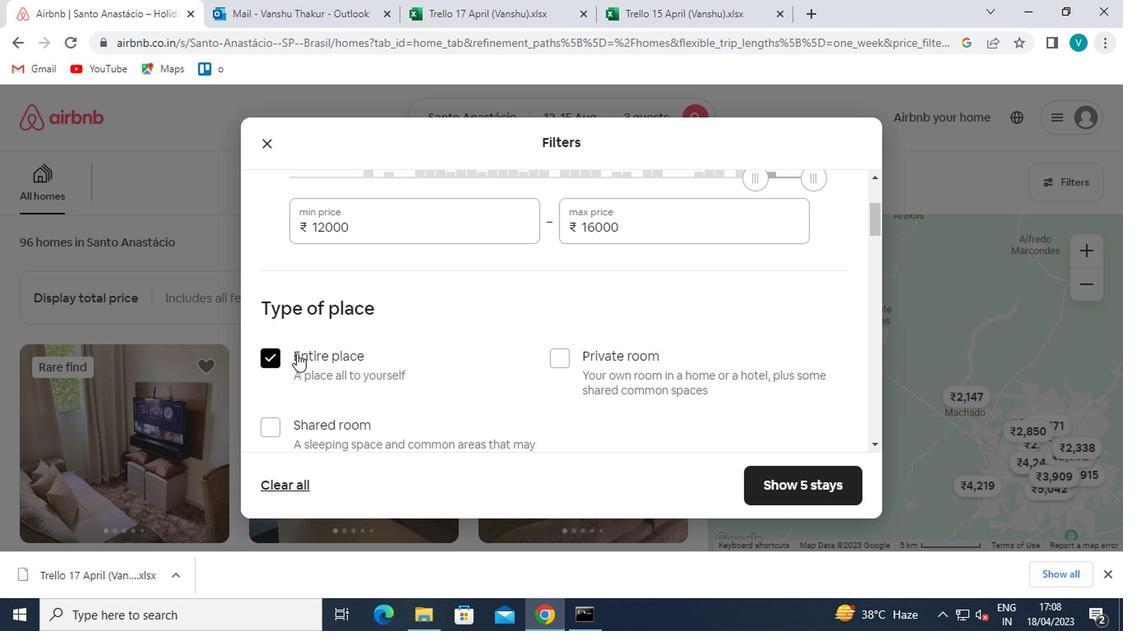 
Action: Mouse scrolled (305, 344) with delta (0, 0)
Screenshot: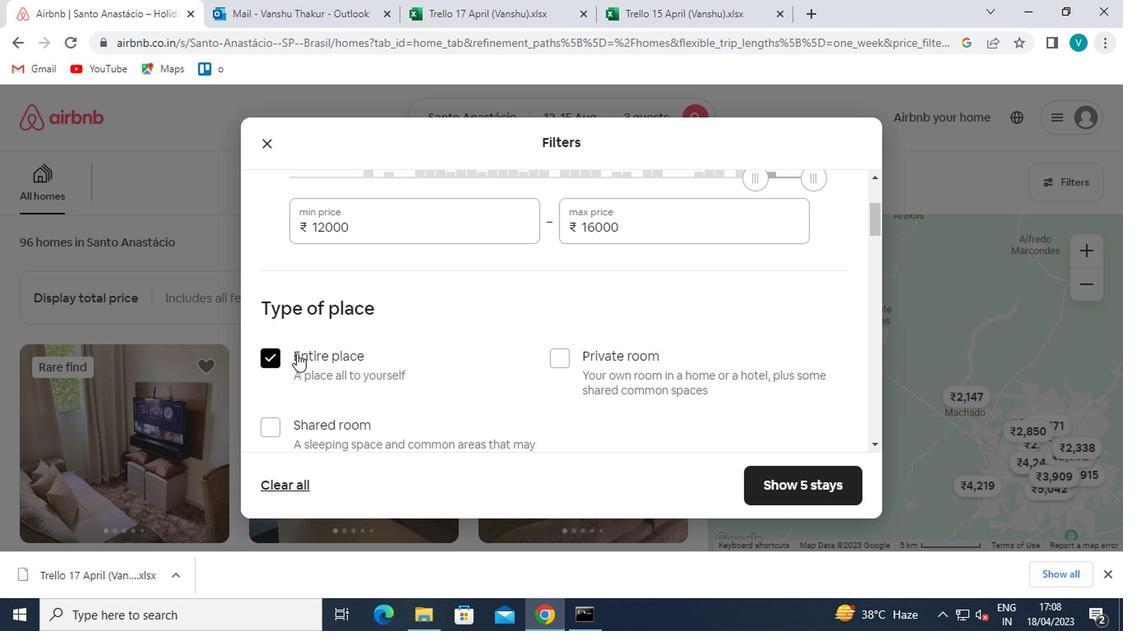 
Action: Mouse moved to (307, 346)
Screenshot: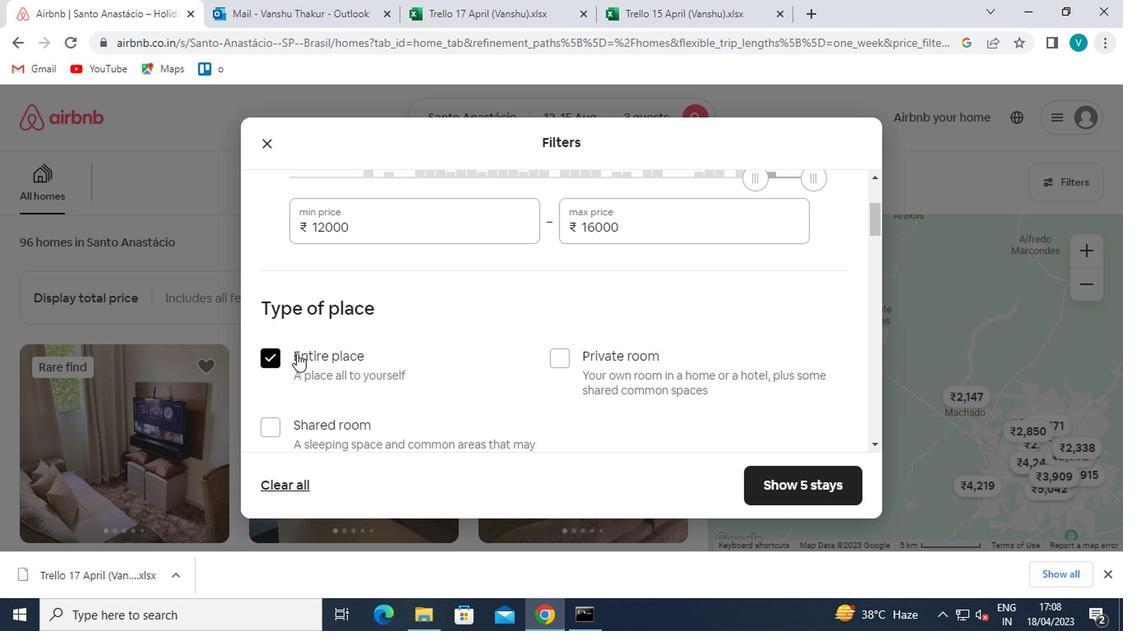 
Action: Mouse scrolled (307, 345) with delta (0, 0)
Screenshot: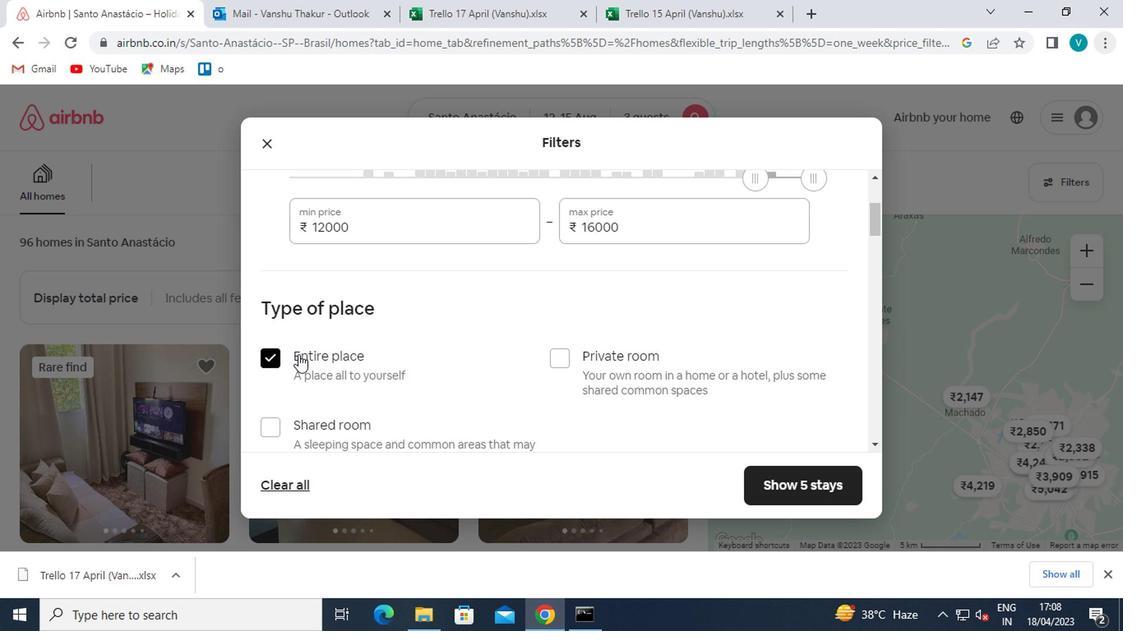 
Action: Mouse scrolled (307, 345) with delta (0, 0)
Screenshot: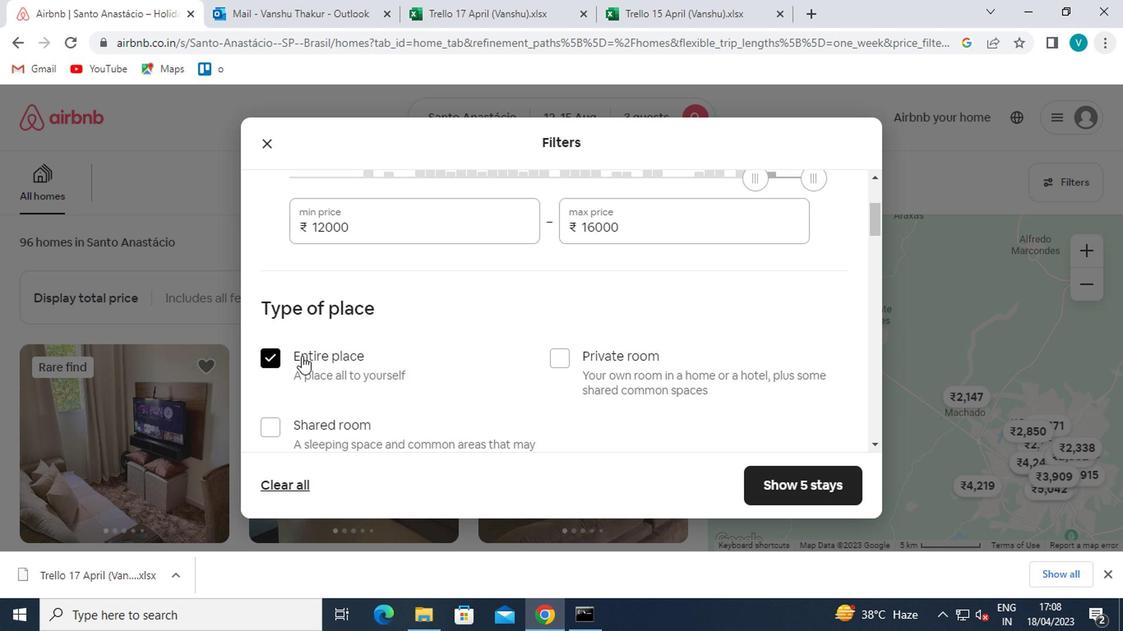 
Action: Mouse moved to (390, 365)
Screenshot: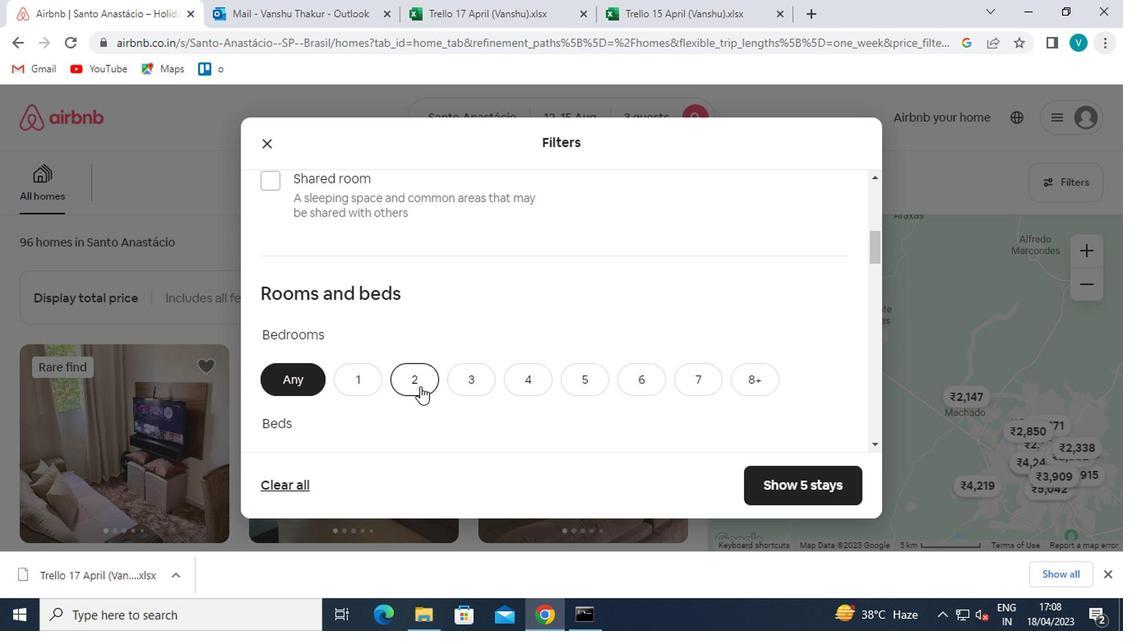 
Action: Mouse pressed left at (390, 365)
Screenshot: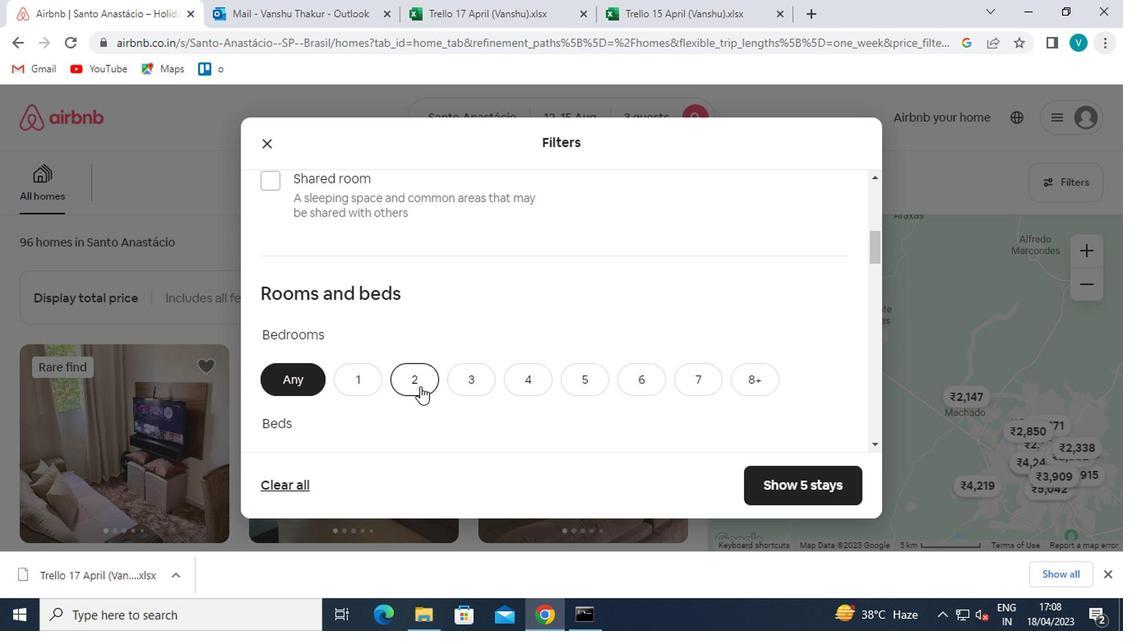 
Action: Mouse moved to (391, 367)
Screenshot: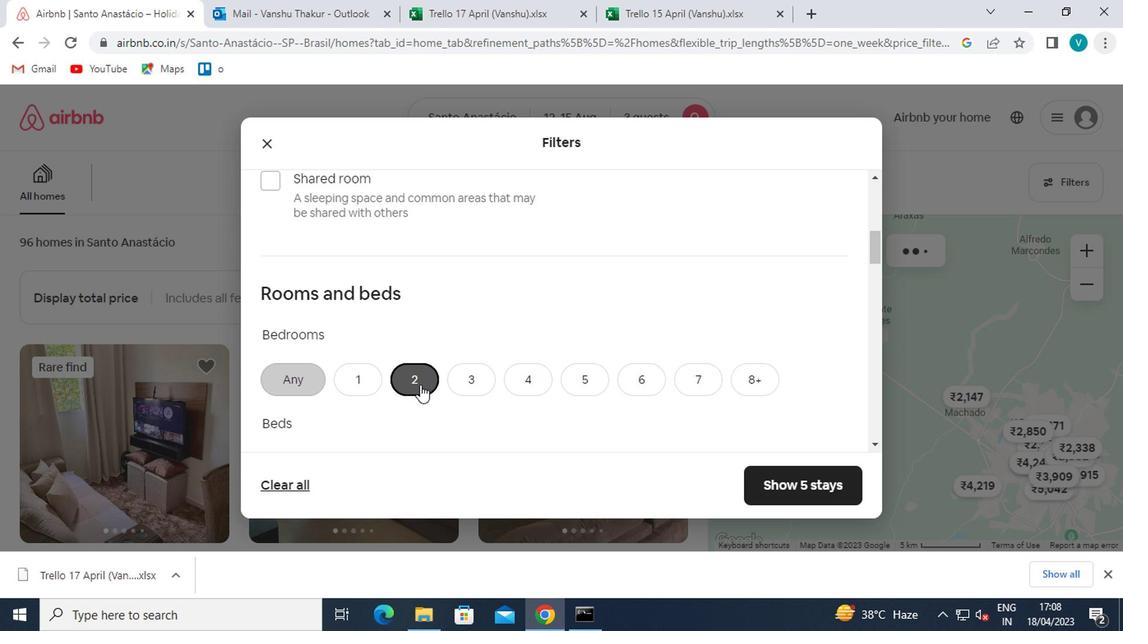 
Action: Mouse scrolled (391, 367) with delta (0, 0)
Screenshot: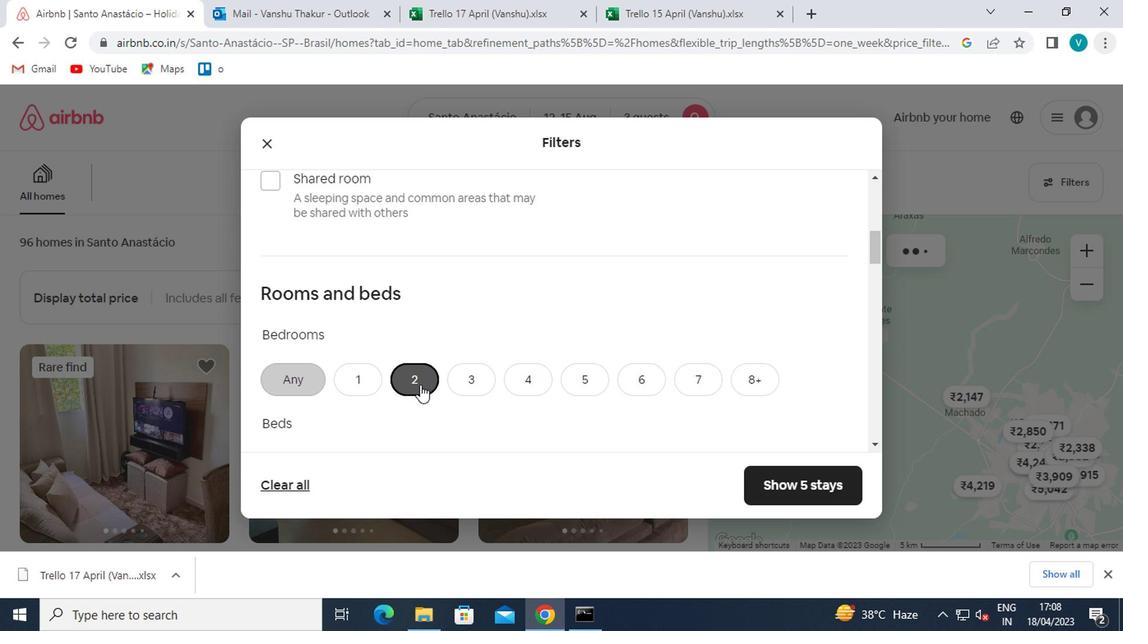 
Action: Mouse moved to (428, 374)
Screenshot: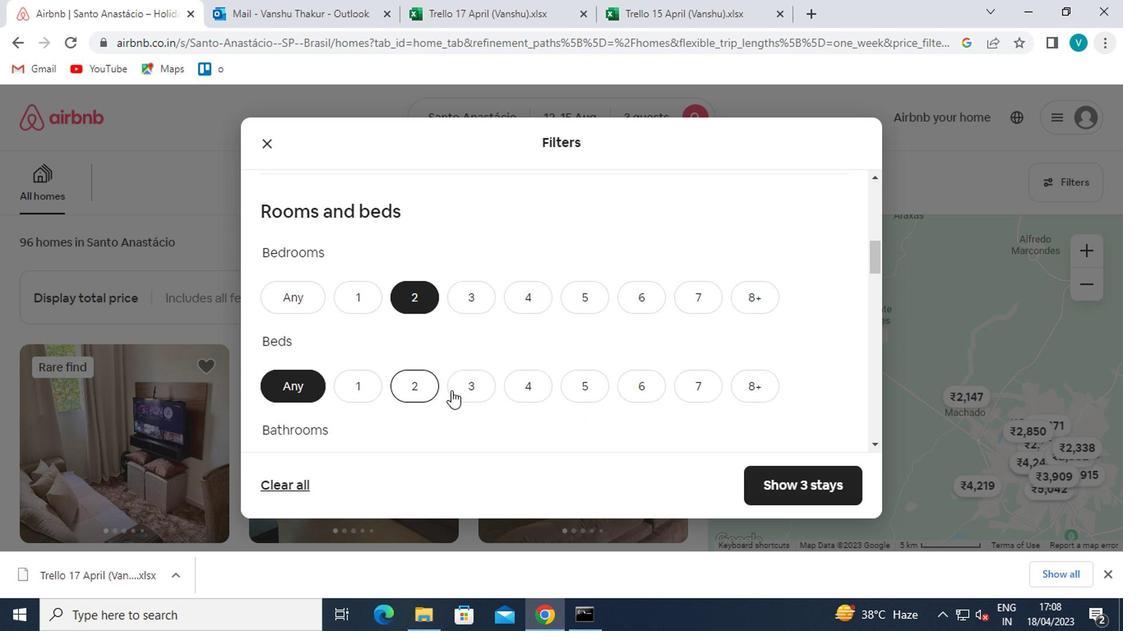 
Action: Mouse pressed left at (428, 374)
Screenshot: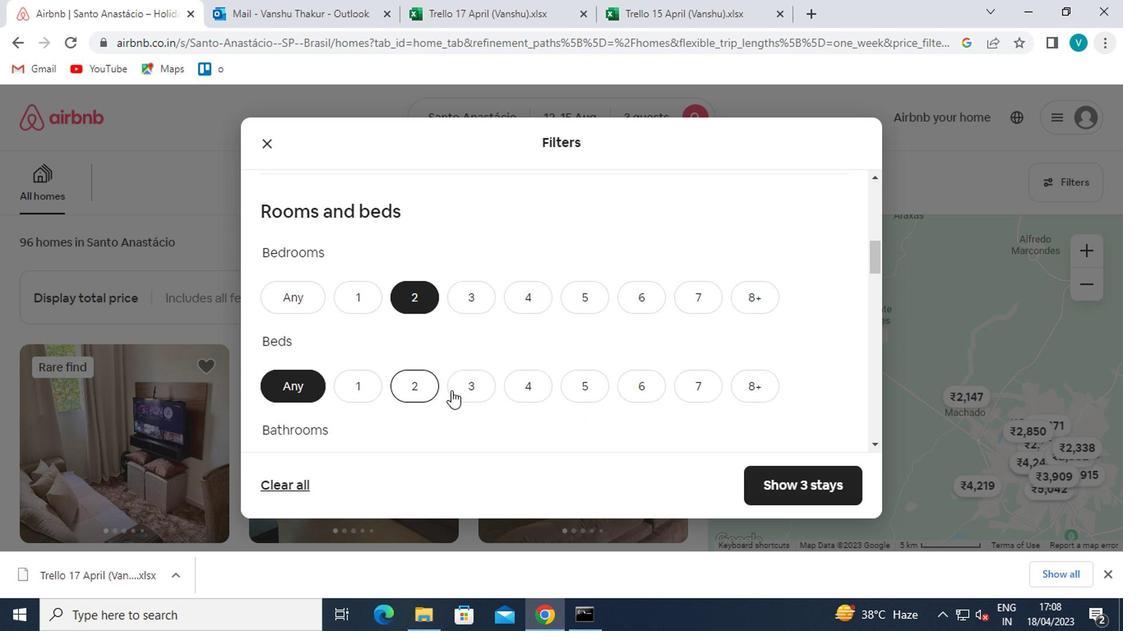 
Action: Mouse scrolled (428, 373) with delta (0, 0)
Screenshot: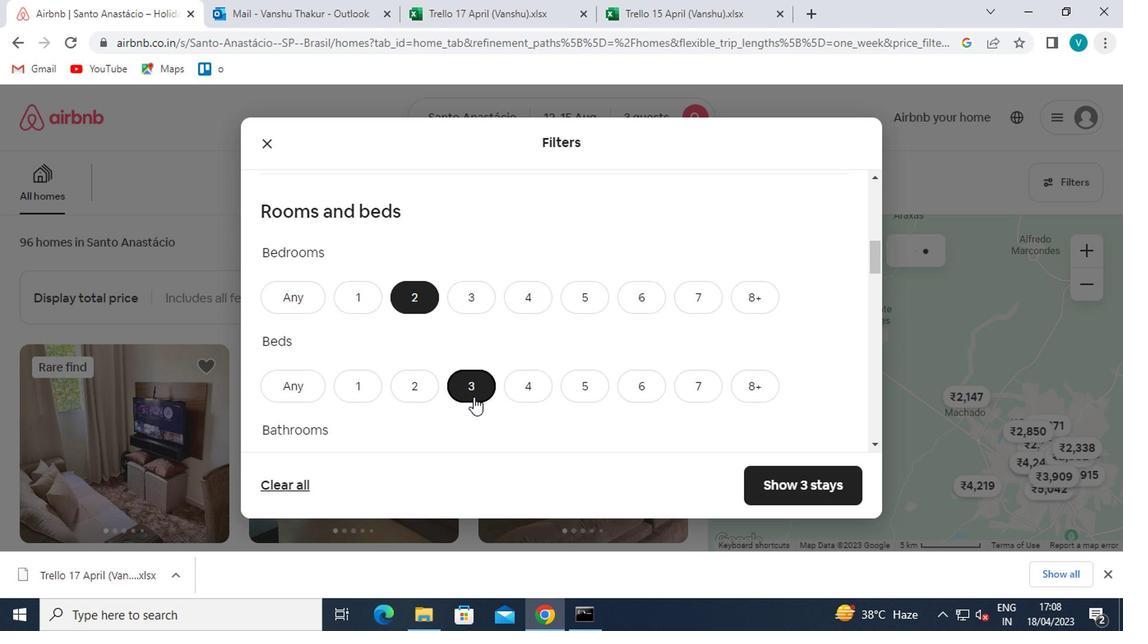
Action: Mouse moved to (350, 369)
Screenshot: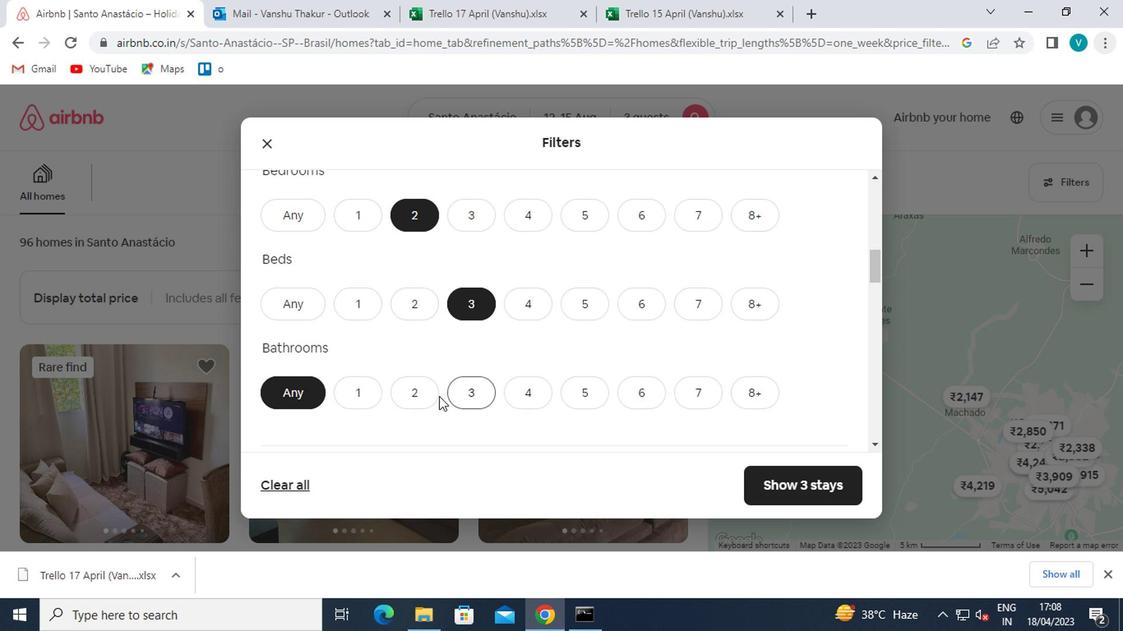 
Action: Mouse pressed left at (350, 369)
Screenshot: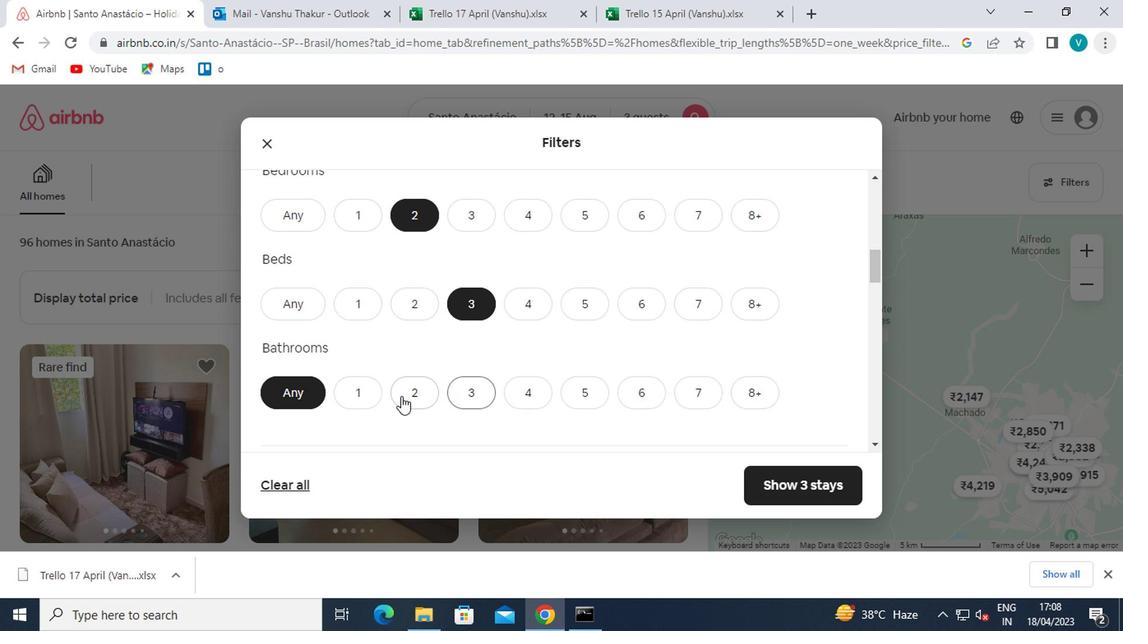 
Action: Mouse moved to (356, 369)
Screenshot: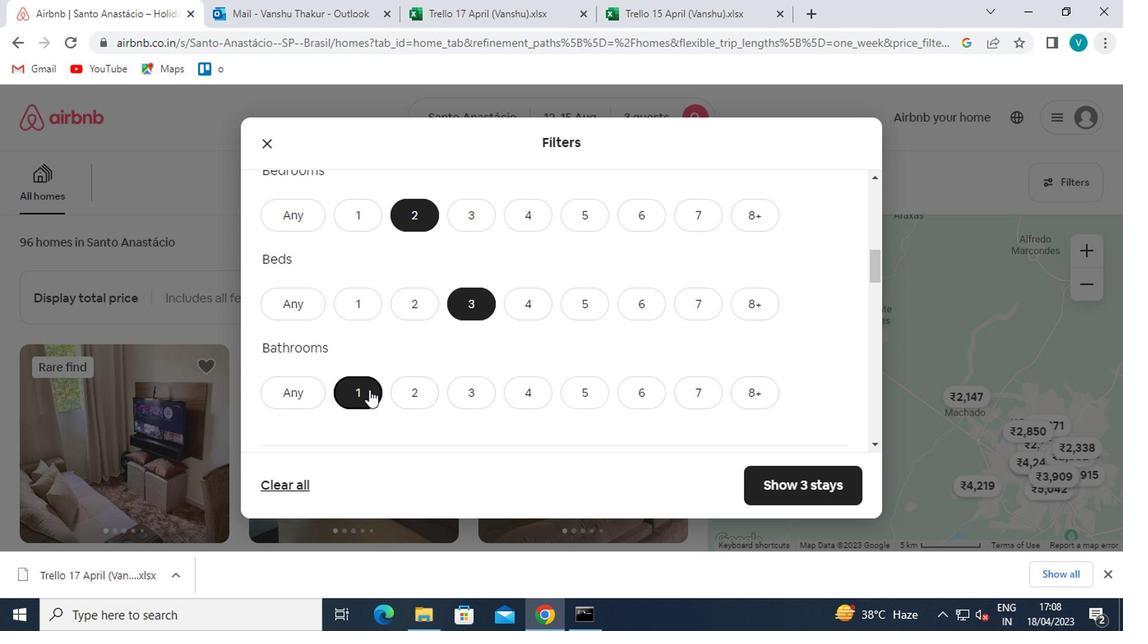 
Action: Mouse scrolled (356, 368) with delta (0, 0)
Screenshot: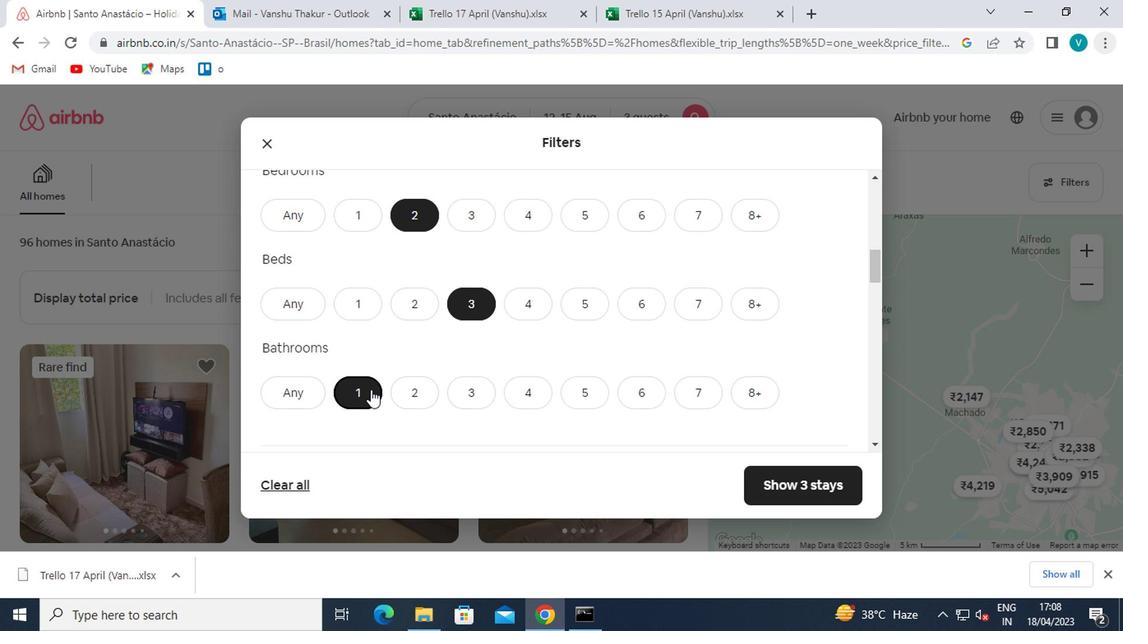 
Action: Mouse scrolled (356, 368) with delta (0, 0)
Screenshot: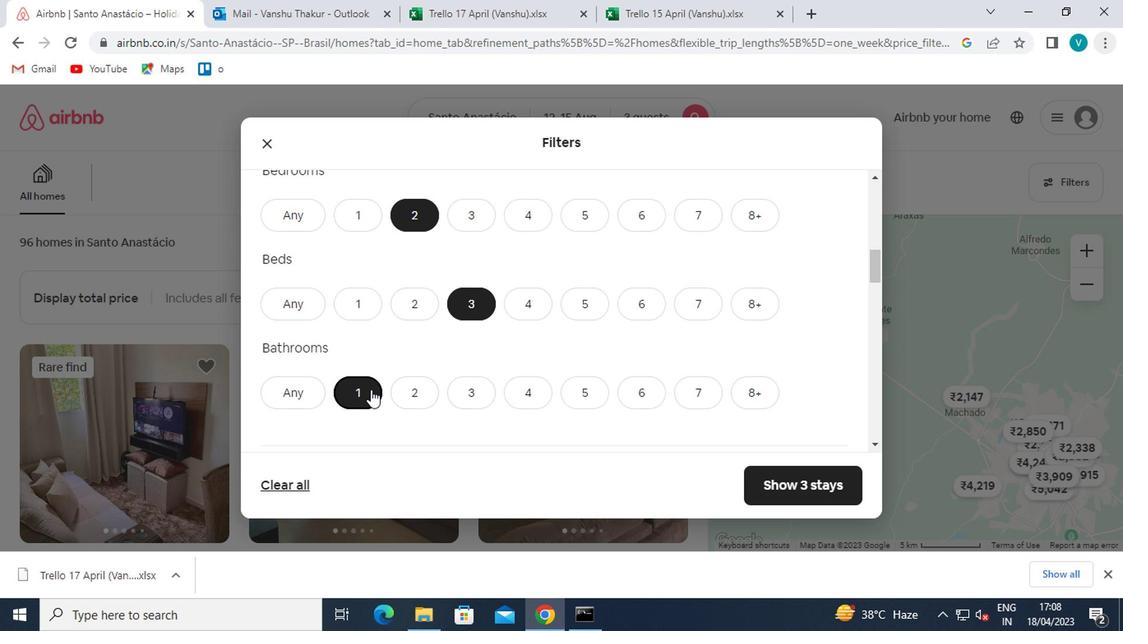 
Action: Mouse moved to (408, 362)
Screenshot: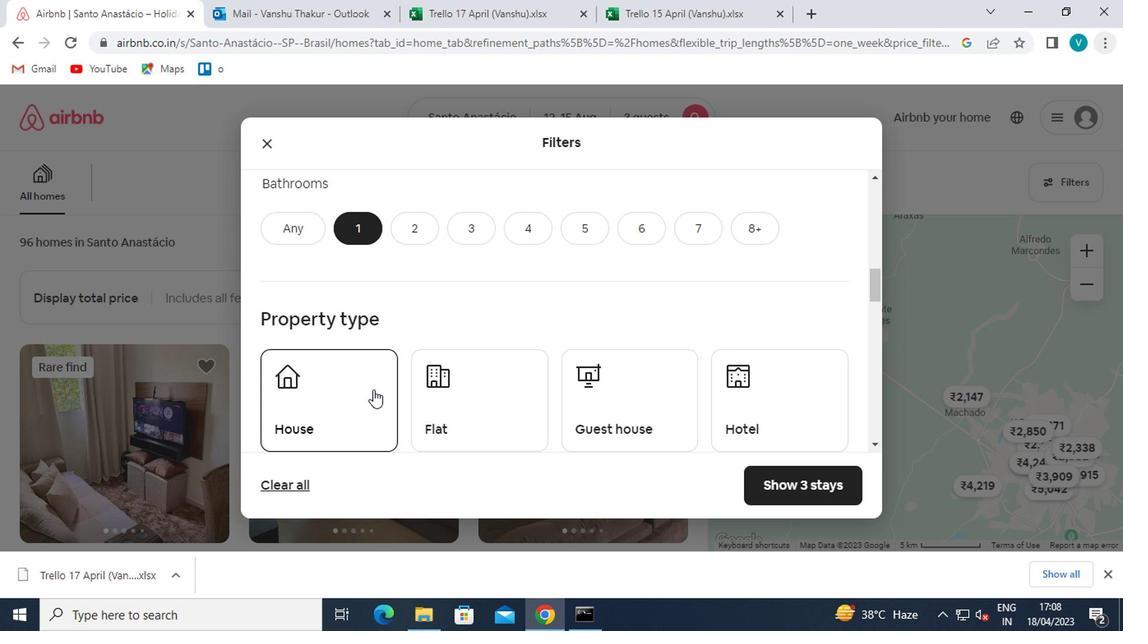 
Action: Mouse pressed left at (408, 362)
Screenshot: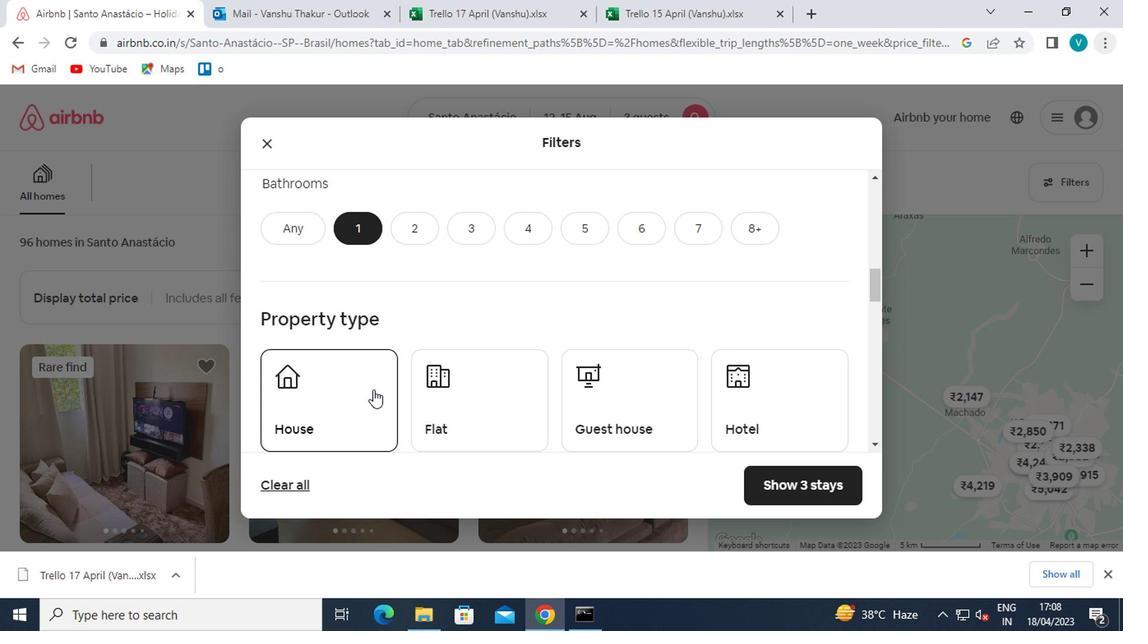 
Action: Mouse scrolled (408, 361) with delta (0, 0)
Screenshot: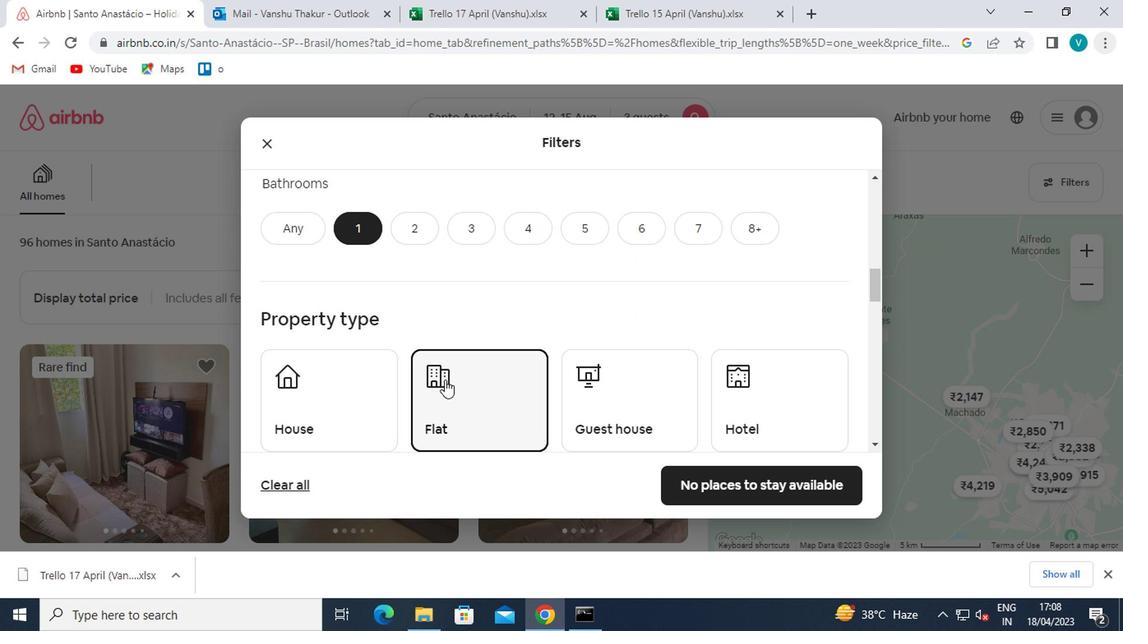 
Action: Mouse scrolled (408, 361) with delta (0, 0)
Screenshot: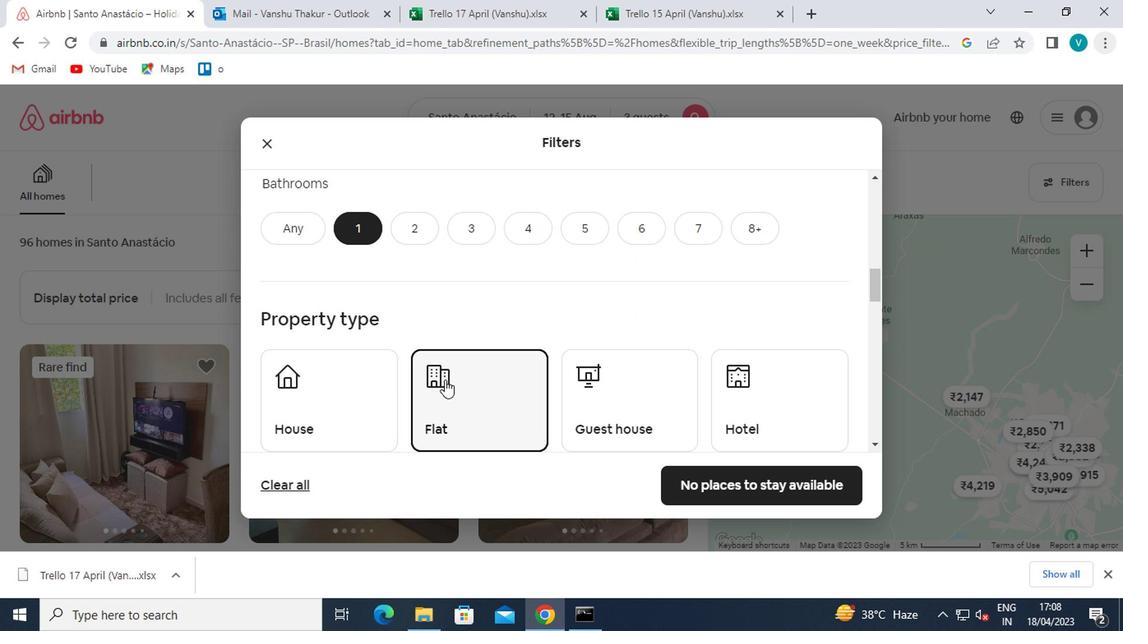 
Action: Mouse moved to (408, 362)
Screenshot: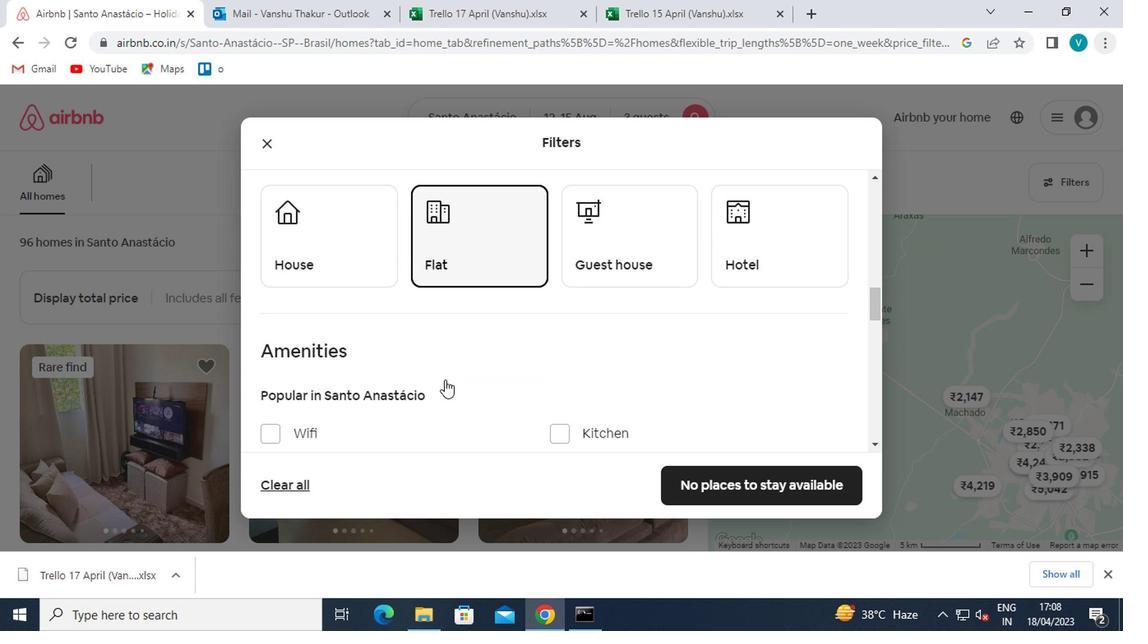 
Action: Mouse scrolled (408, 361) with delta (0, 0)
Screenshot: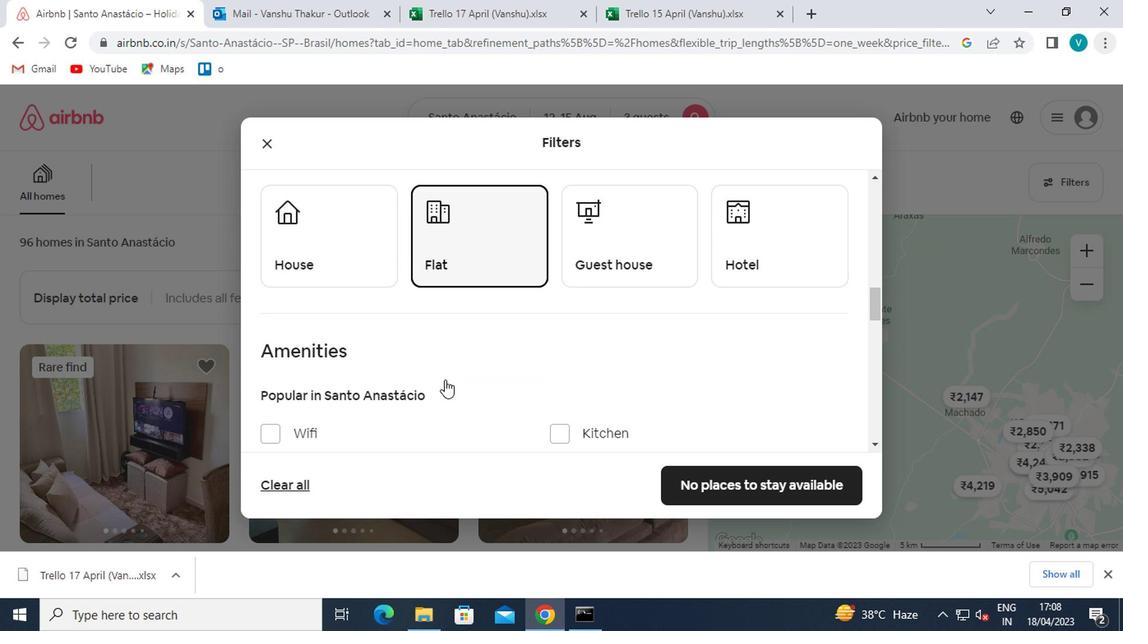 
Action: Mouse moved to (408, 362)
Screenshot: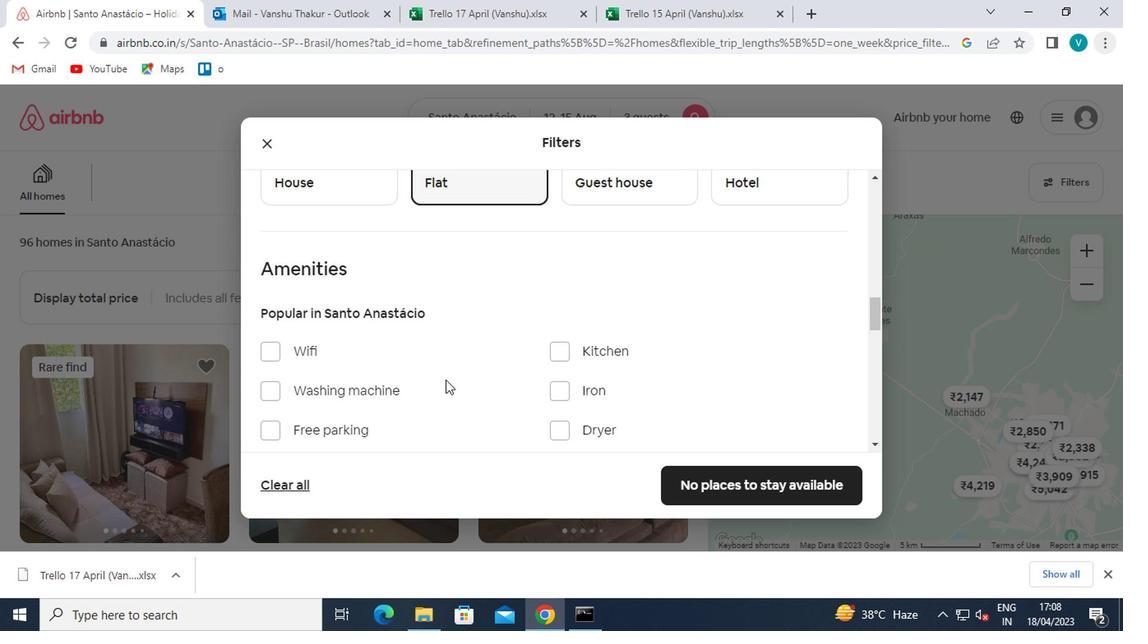 
Action: Mouse scrolled (408, 362) with delta (0, 0)
Screenshot: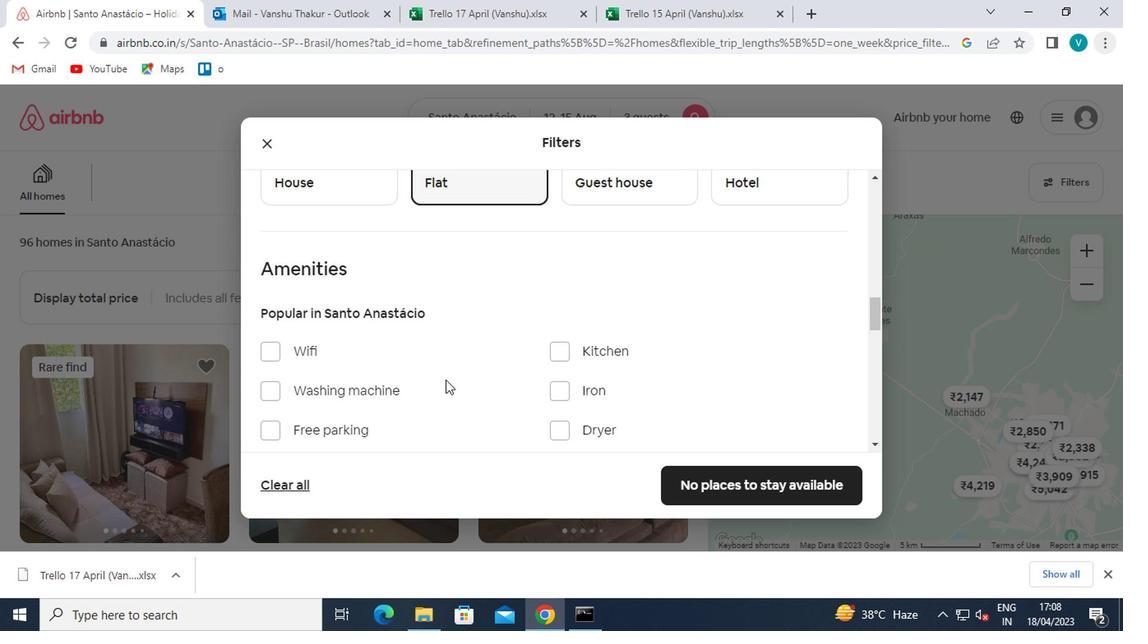 
Action: Mouse moved to (290, 312)
Screenshot: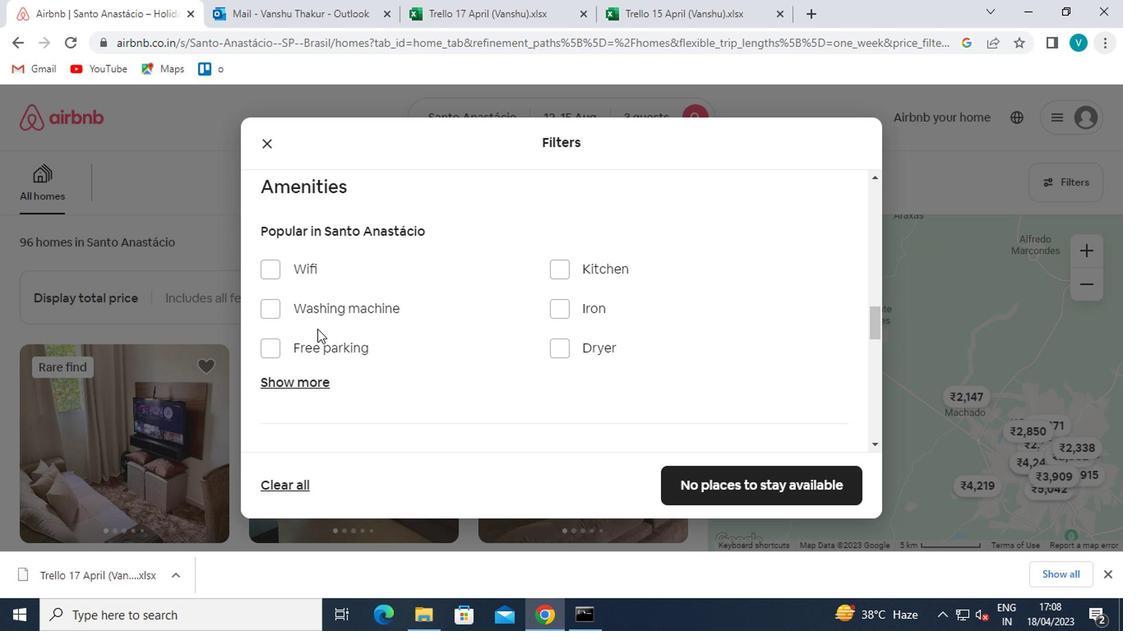 
Action: Mouse pressed left at (290, 312)
Screenshot: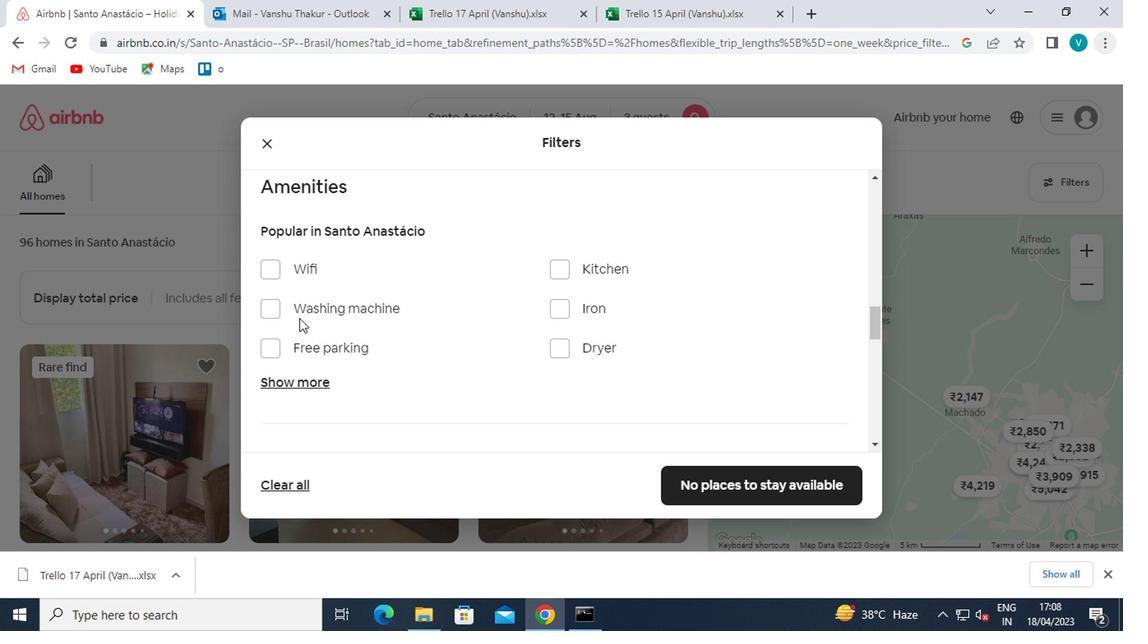 
Action: Mouse moved to (309, 317)
Screenshot: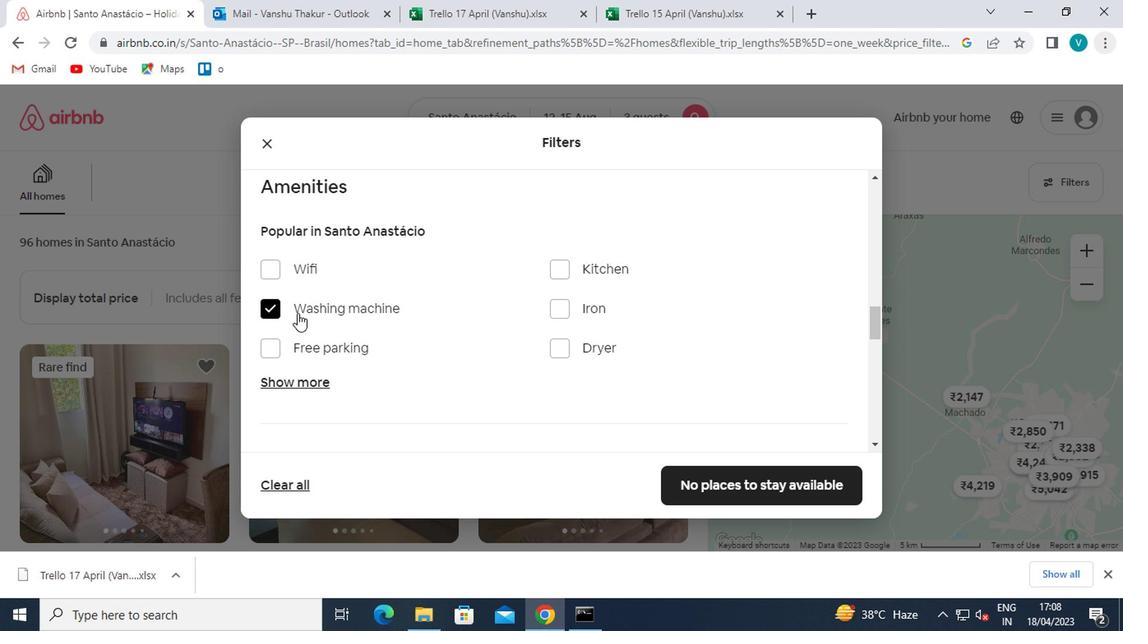 
Action: Mouse scrolled (309, 316) with delta (0, 0)
Screenshot: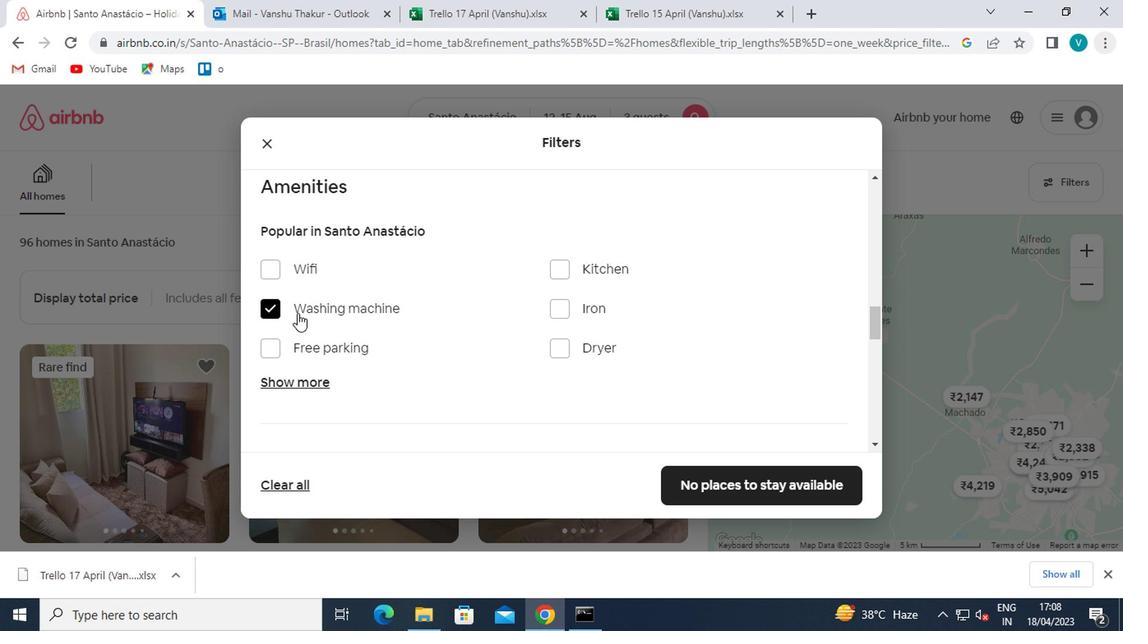 
Action: Mouse moved to (310, 317)
Screenshot: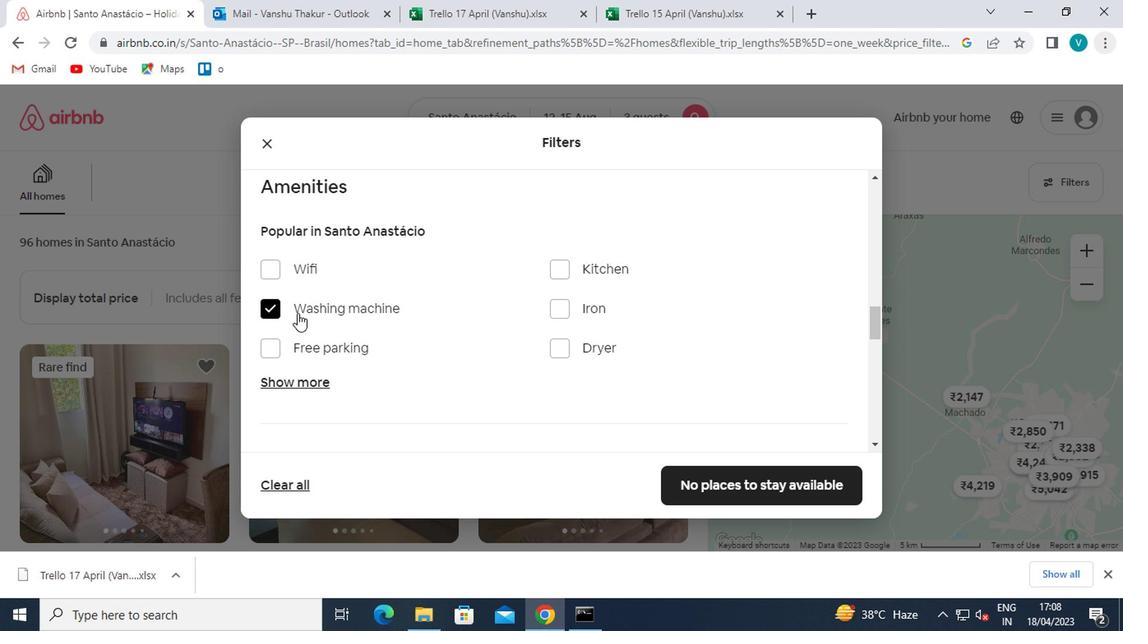 
Action: Mouse scrolled (310, 316) with delta (0, 0)
Screenshot: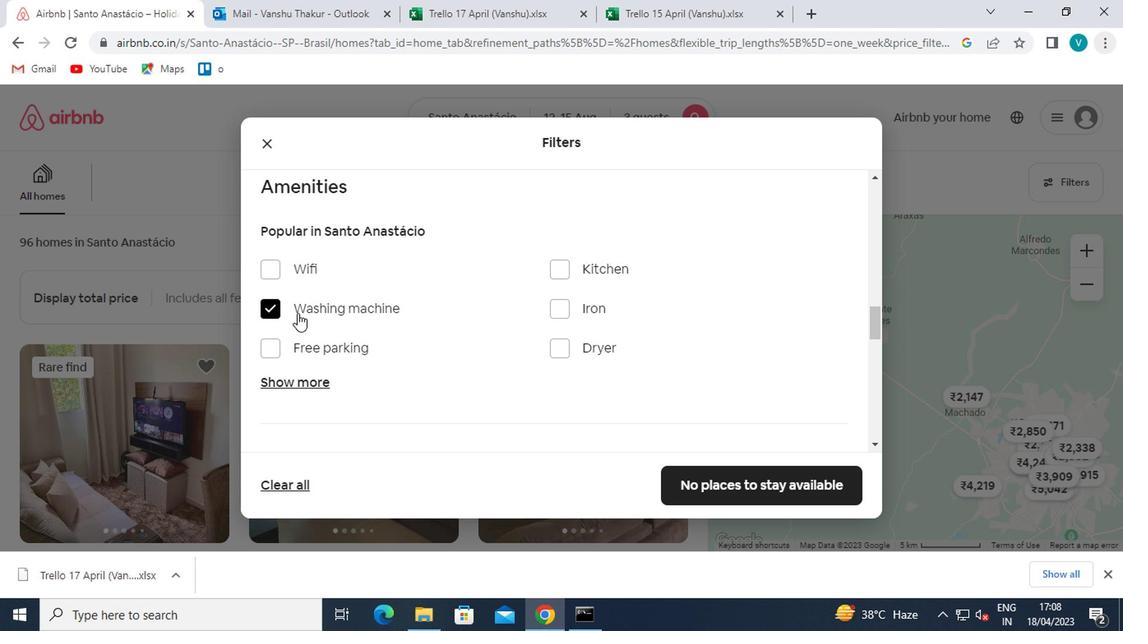 
Action: Mouse scrolled (310, 316) with delta (0, 0)
Screenshot: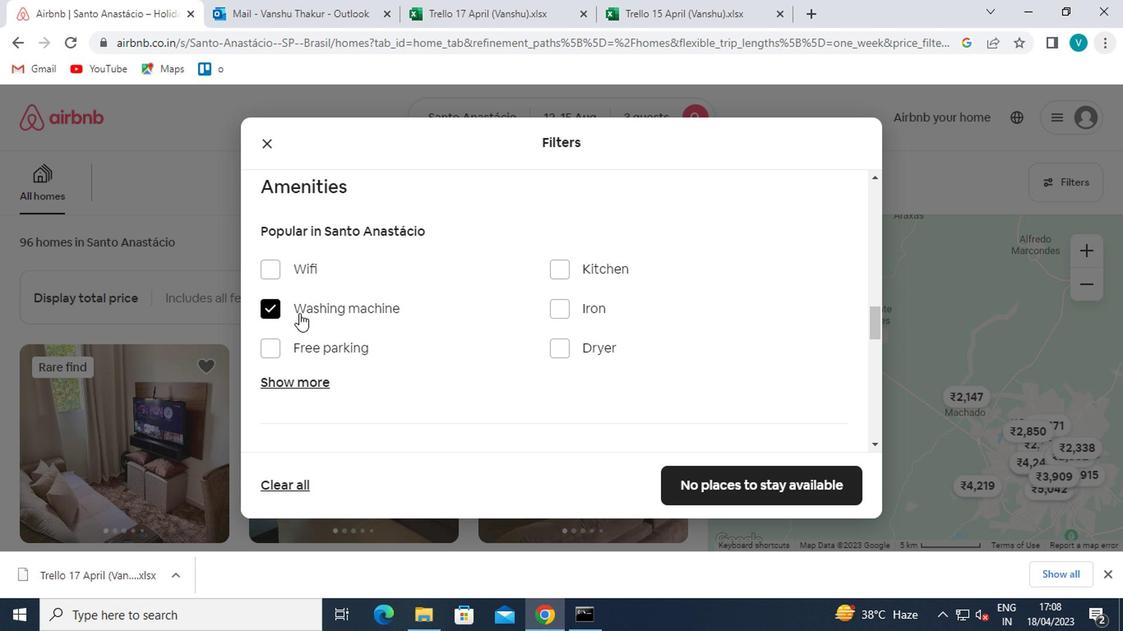 
Action: Mouse moved to (310, 317)
Screenshot: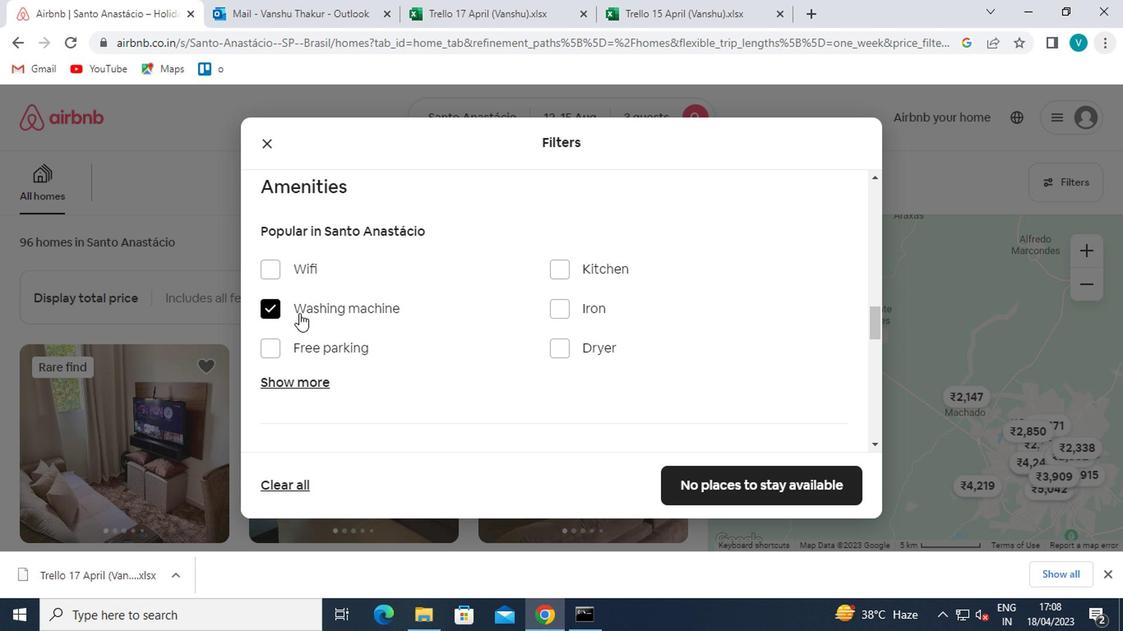 
Action: Mouse scrolled (310, 317) with delta (0, 0)
Screenshot: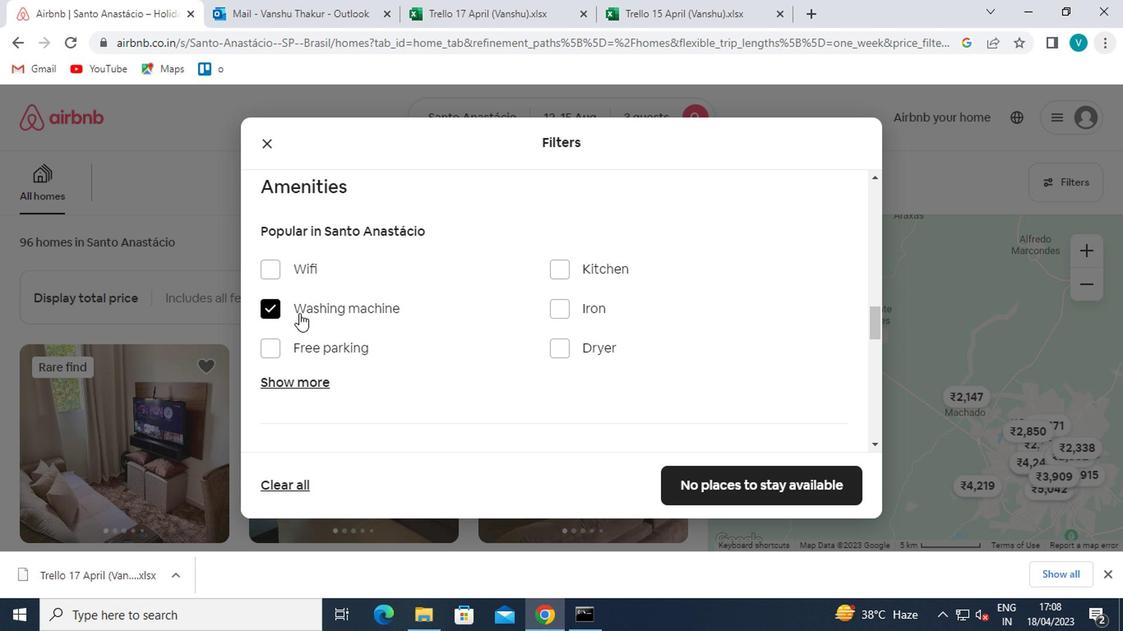
Action: Mouse moved to (666, 260)
Screenshot: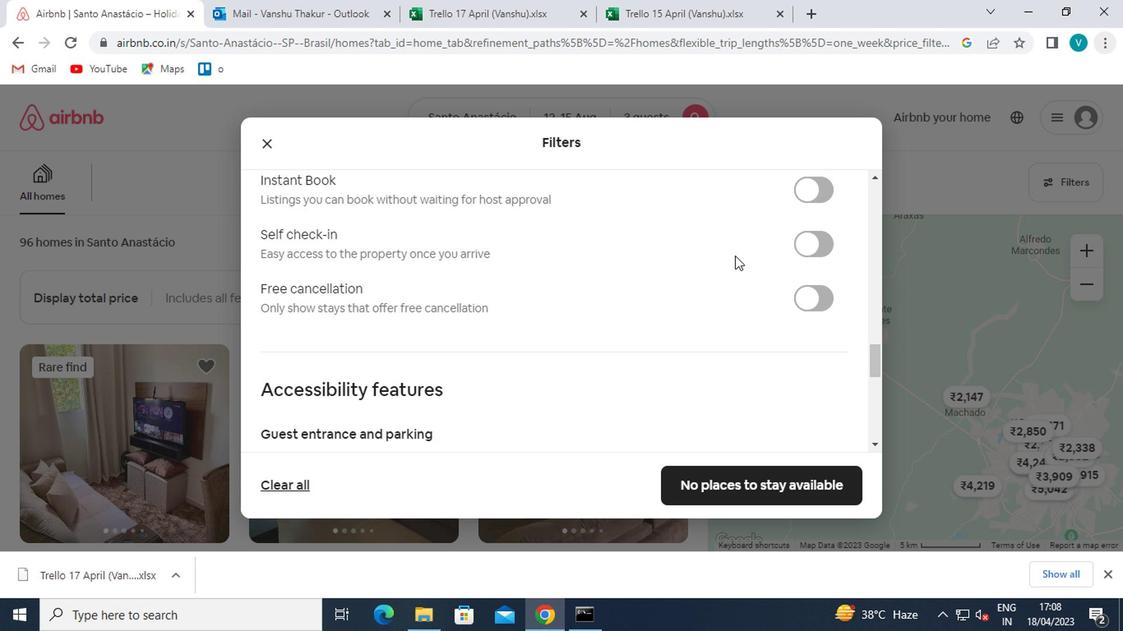
Action: Mouse pressed left at (666, 260)
Screenshot: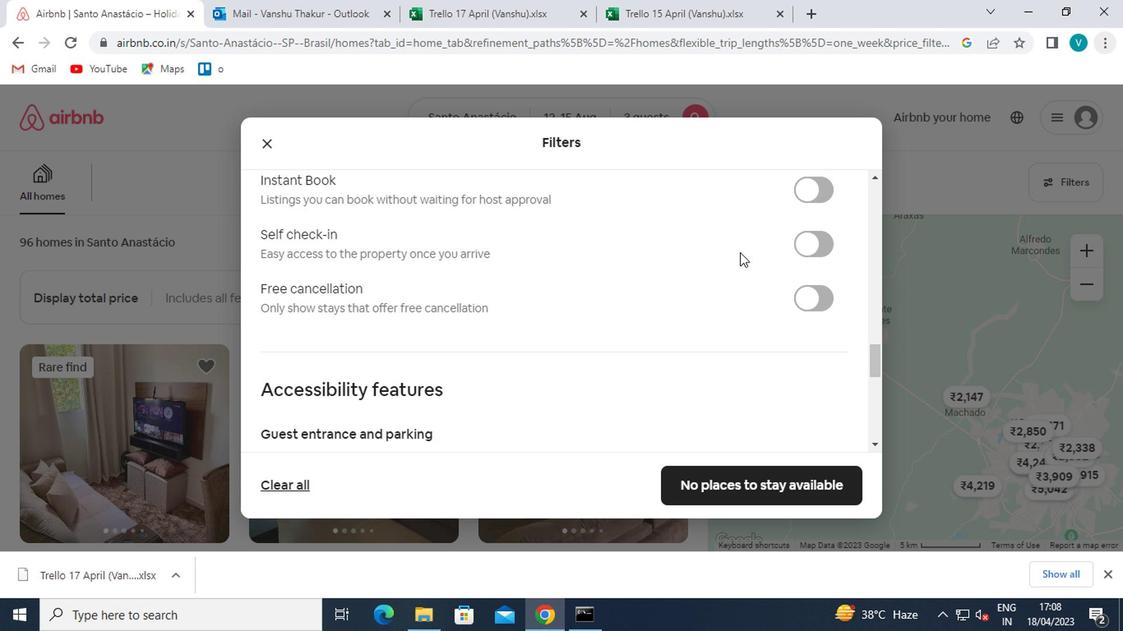 
Action: Mouse moved to (598, 281)
Screenshot: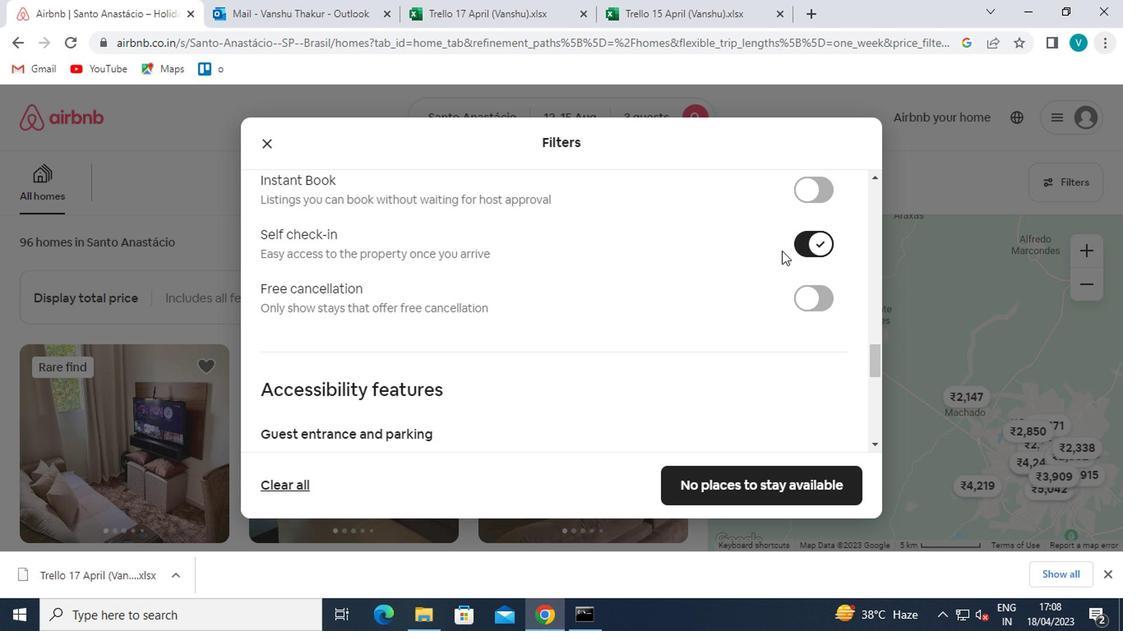 
Action: Mouse scrolled (598, 281) with delta (0, 0)
Screenshot: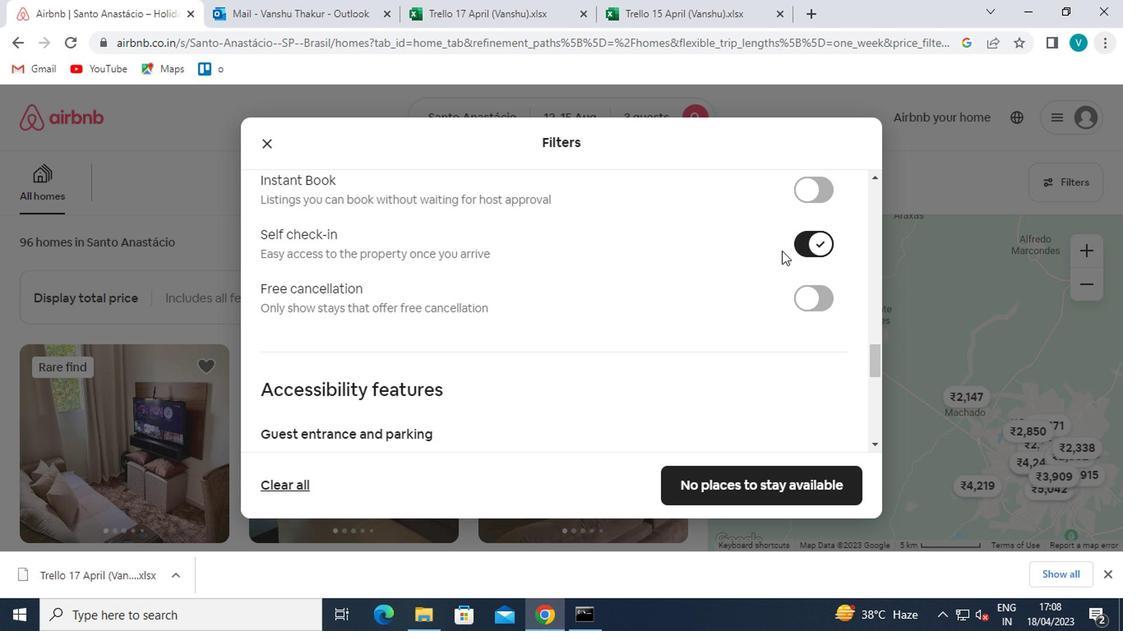 
Action: Mouse moved to (597, 282)
Screenshot: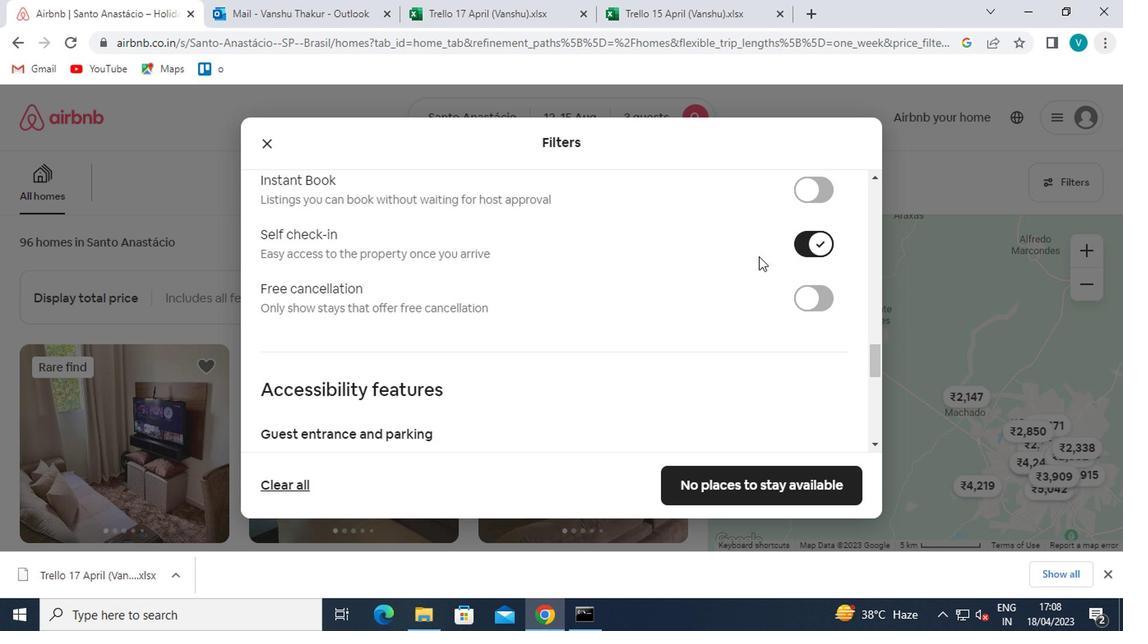 
Action: Mouse scrolled (597, 281) with delta (0, 0)
Screenshot: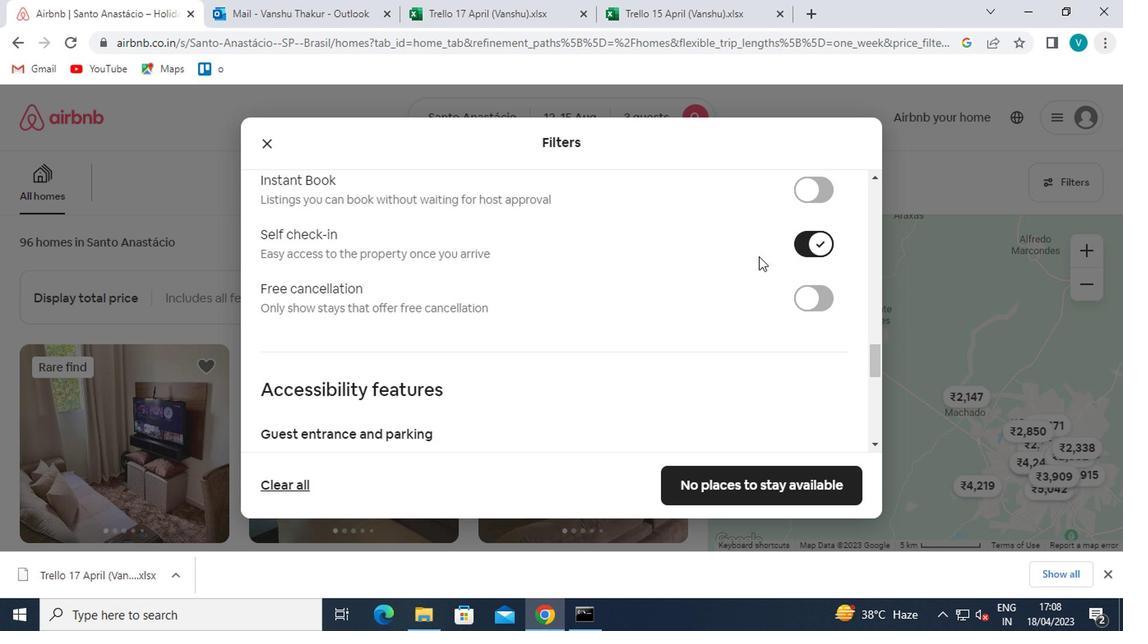 
Action: Mouse moved to (597, 282)
Screenshot: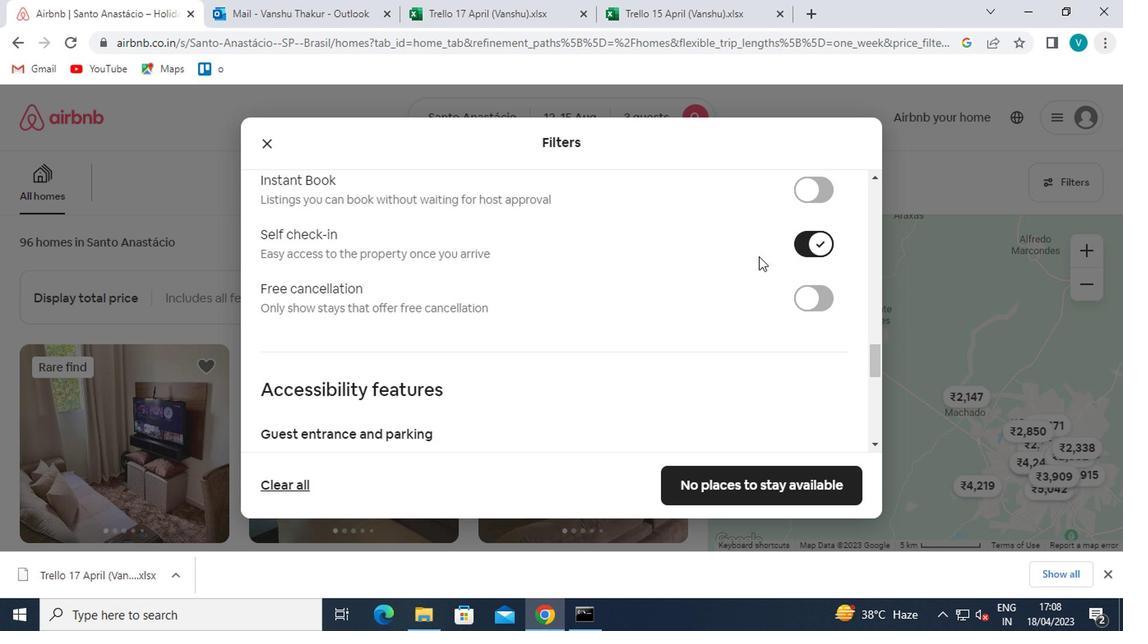 
Action: Mouse scrolled (597, 281) with delta (0, 0)
Screenshot: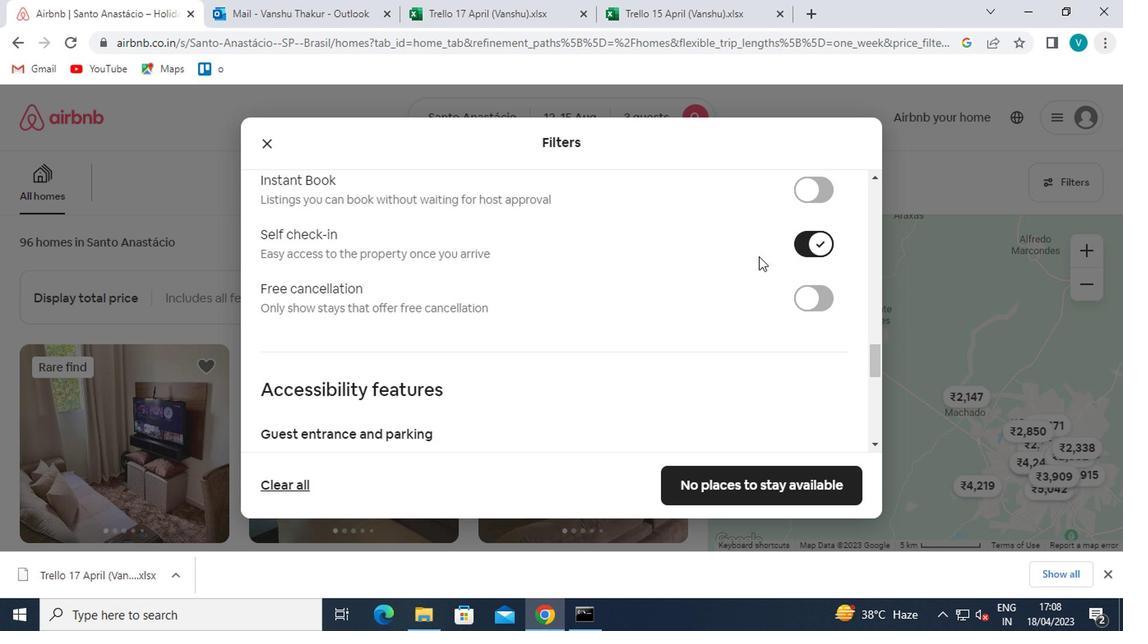 
Action: Mouse moved to (518, 316)
Screenshot: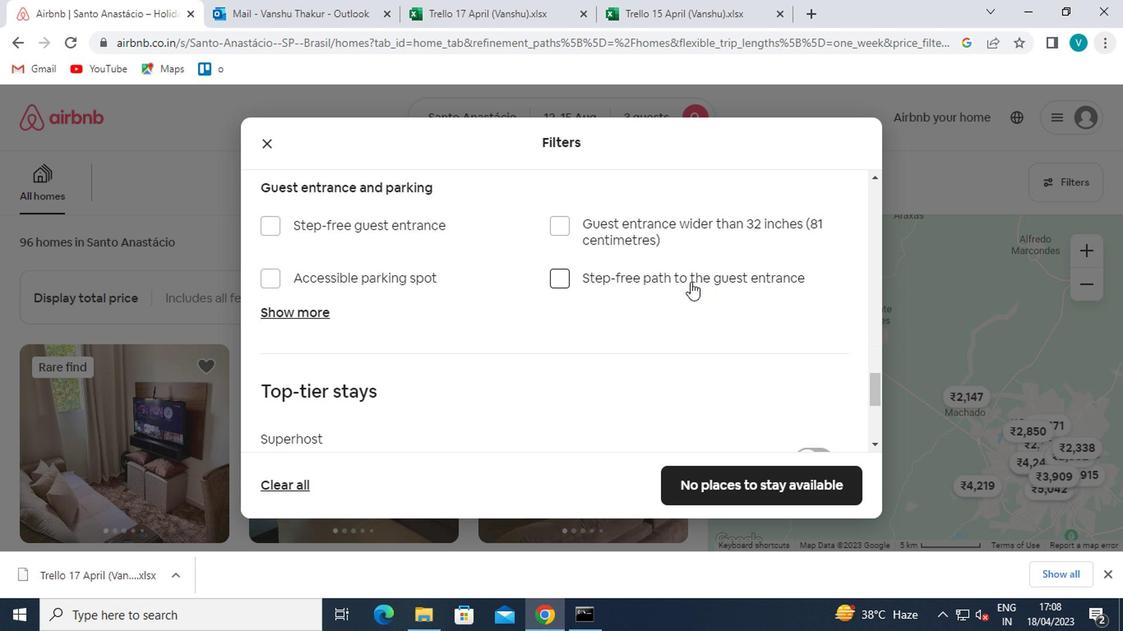 
Action: Mouse scrolled (518, 315) with delta (0, 0)
Screenshot: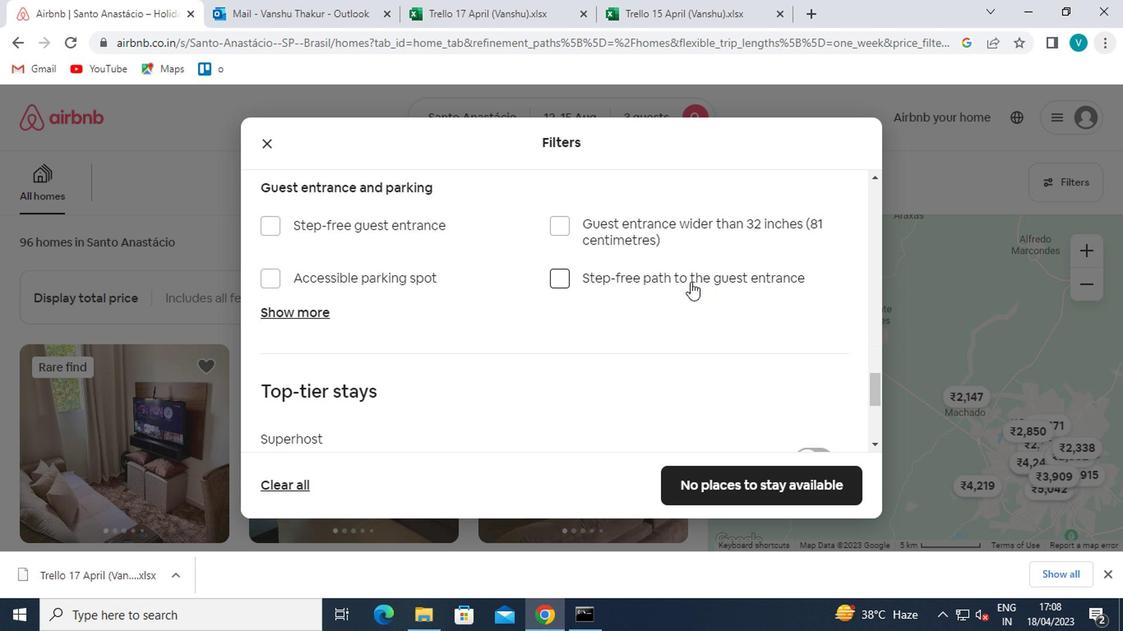 
Action: Mouse moved to (513, 321)
Screenshot: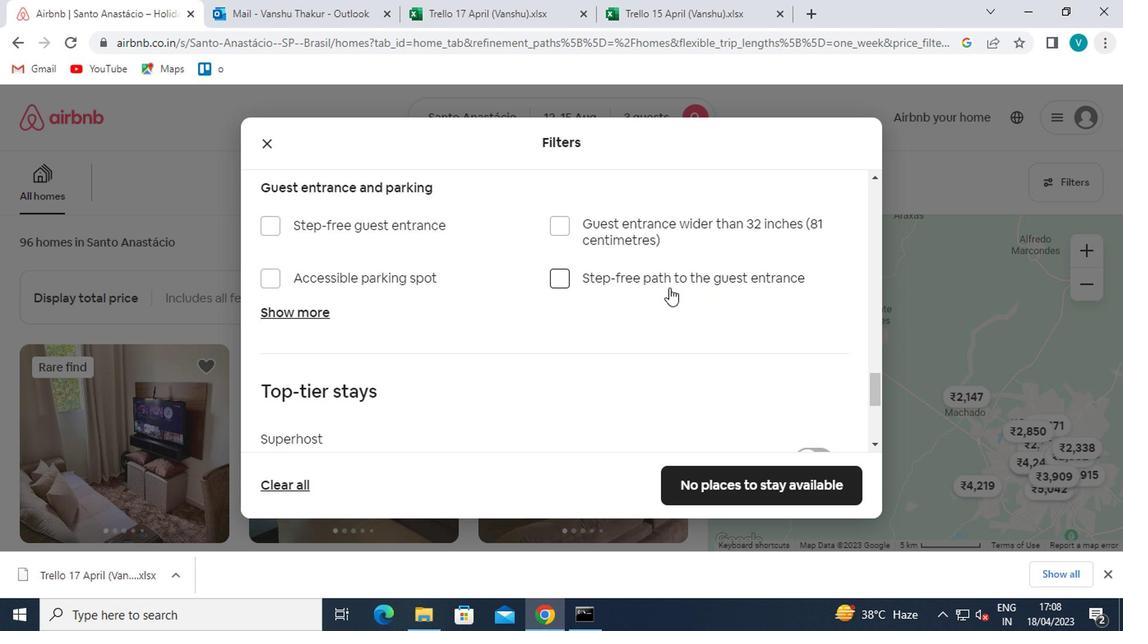 
Action: Mouse scrolled (513, 320) with delta (0, 0)
Screenshot: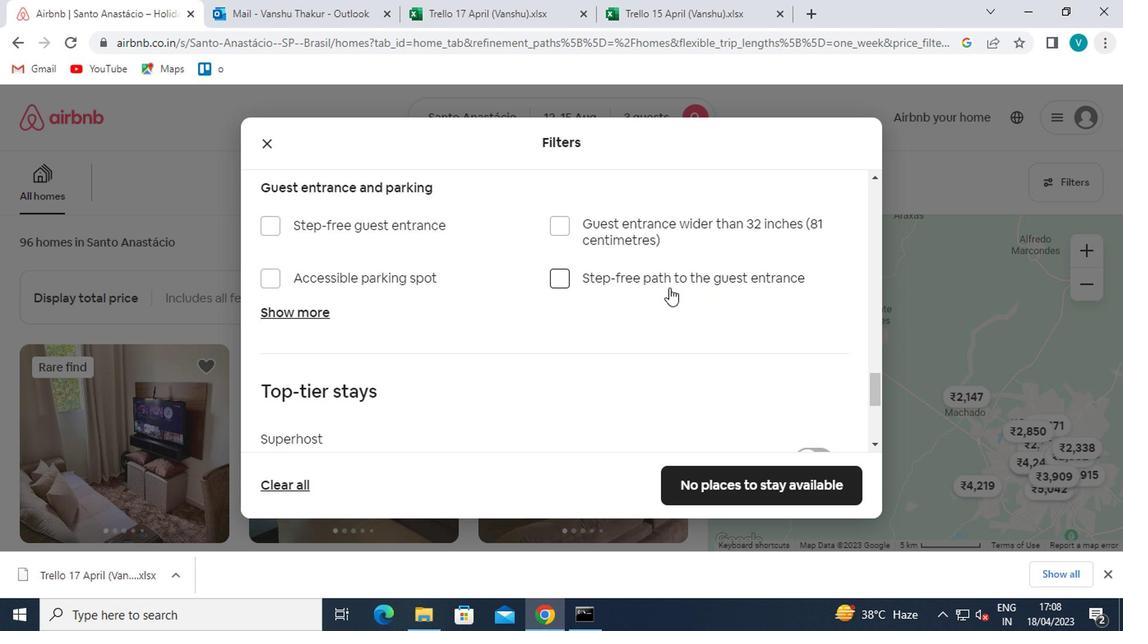 
Action: Mouse moved to (508, 325)
Screenshot: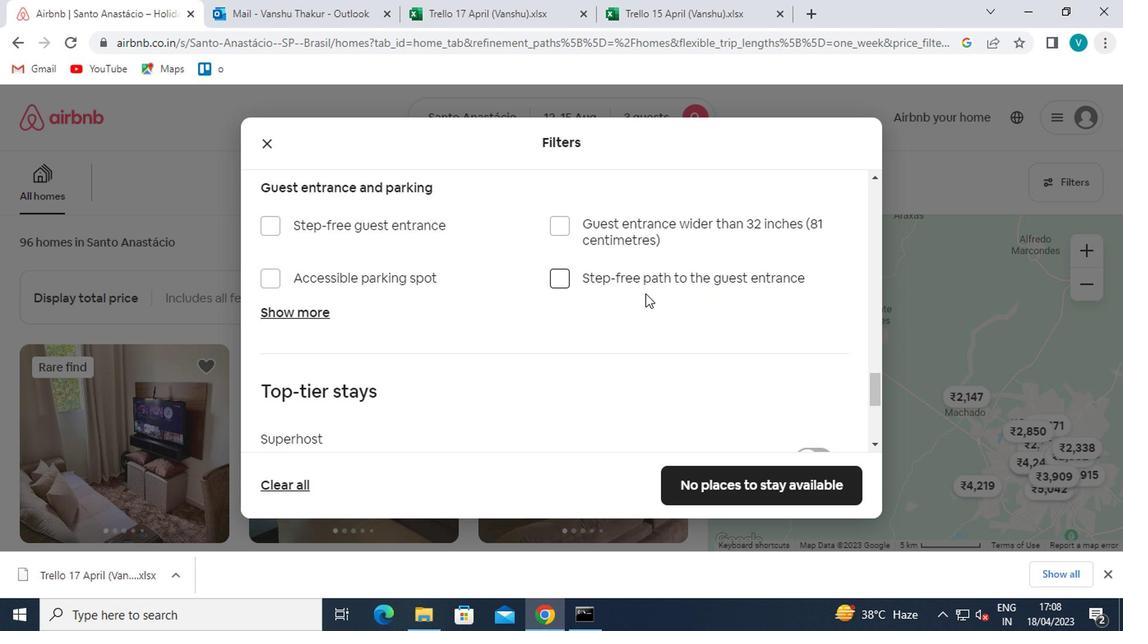 
Action: Mouse scrolled (508, 324) with delta (0, 0)
Screenshot: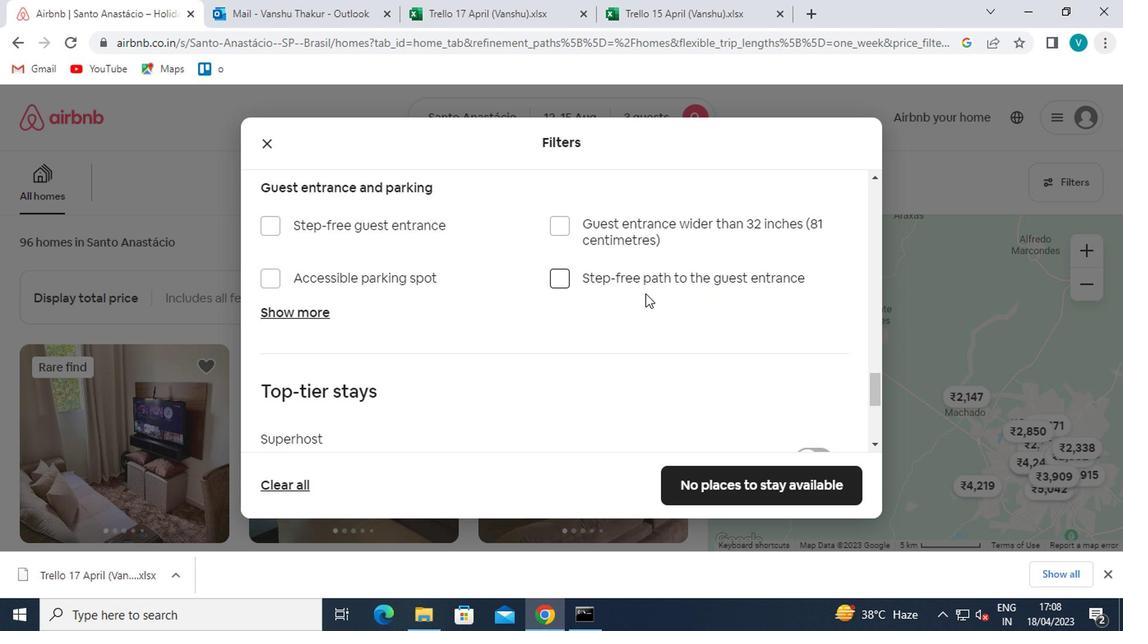 
Action: Mouse moved to (501, 328)
Screenshot: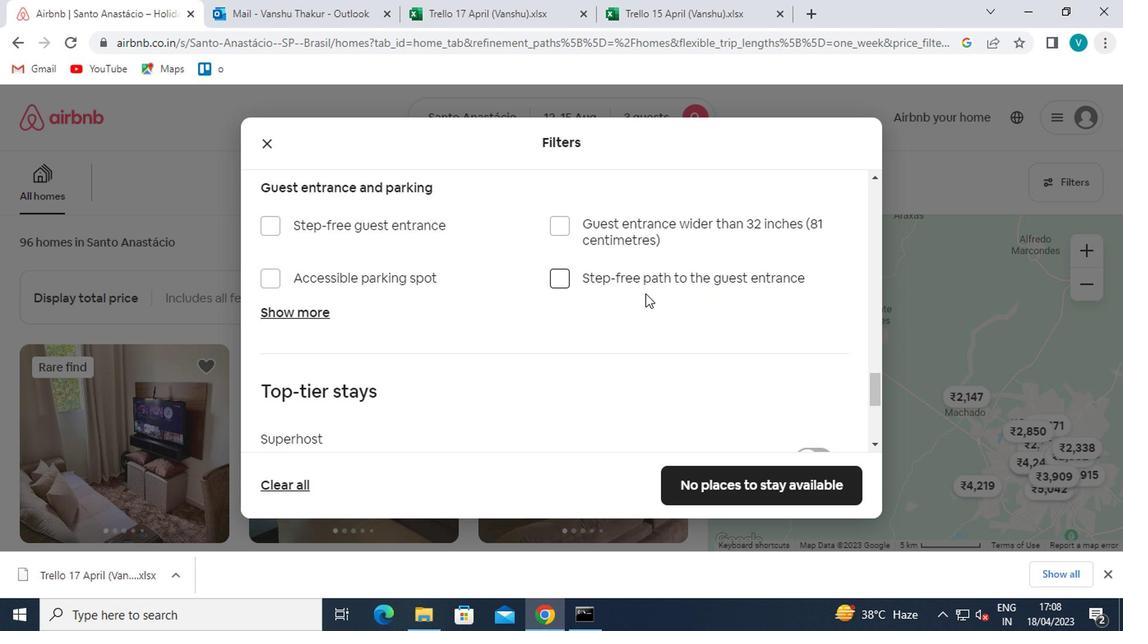 
Action: Mouse scrolled (501, 327) with delta (0, 0)
Screenshot: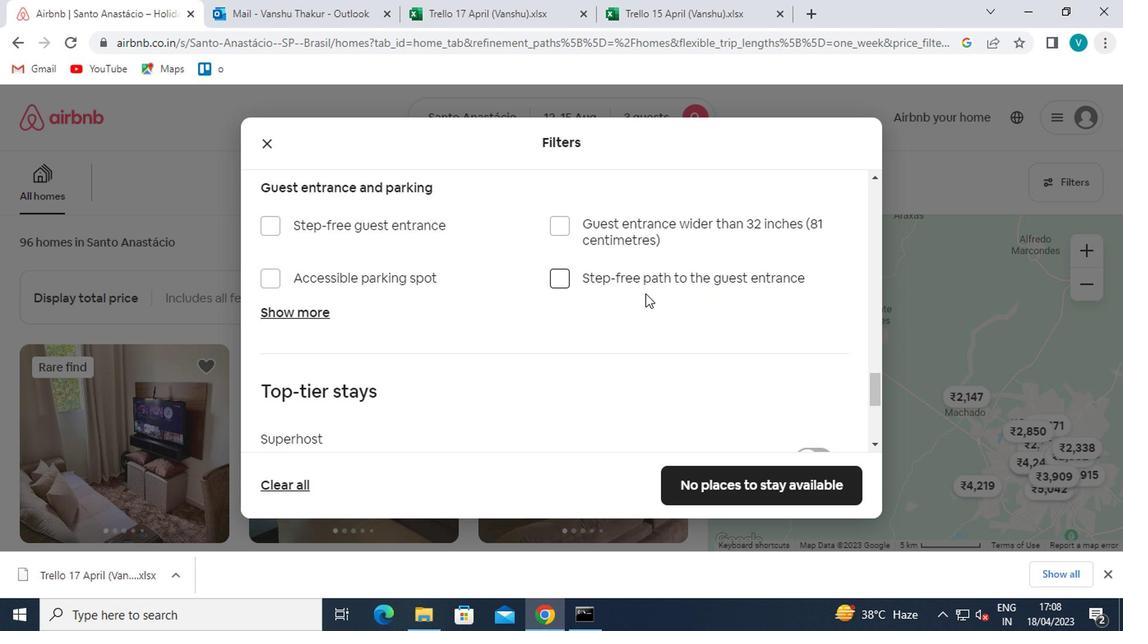 
Action: Mouse moved to (494, 332)
Screenshot: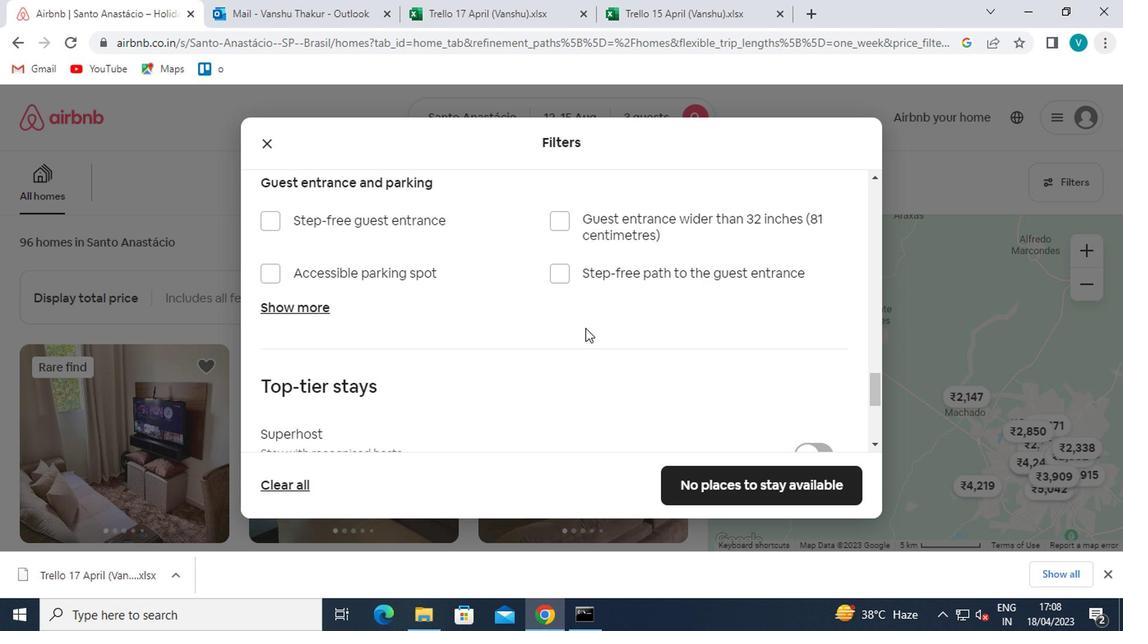 
Action: Mouse scrolled (494, 331) with delta (0, 0)
Screenshot: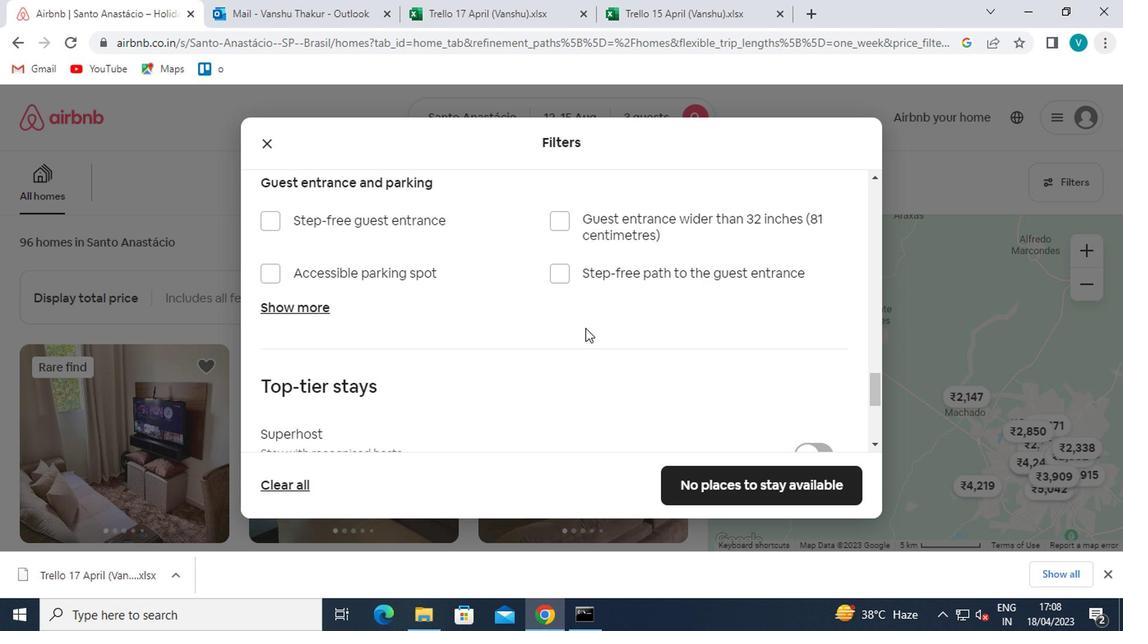 
Action: Mouse moved to (274, 361)
Screenshot: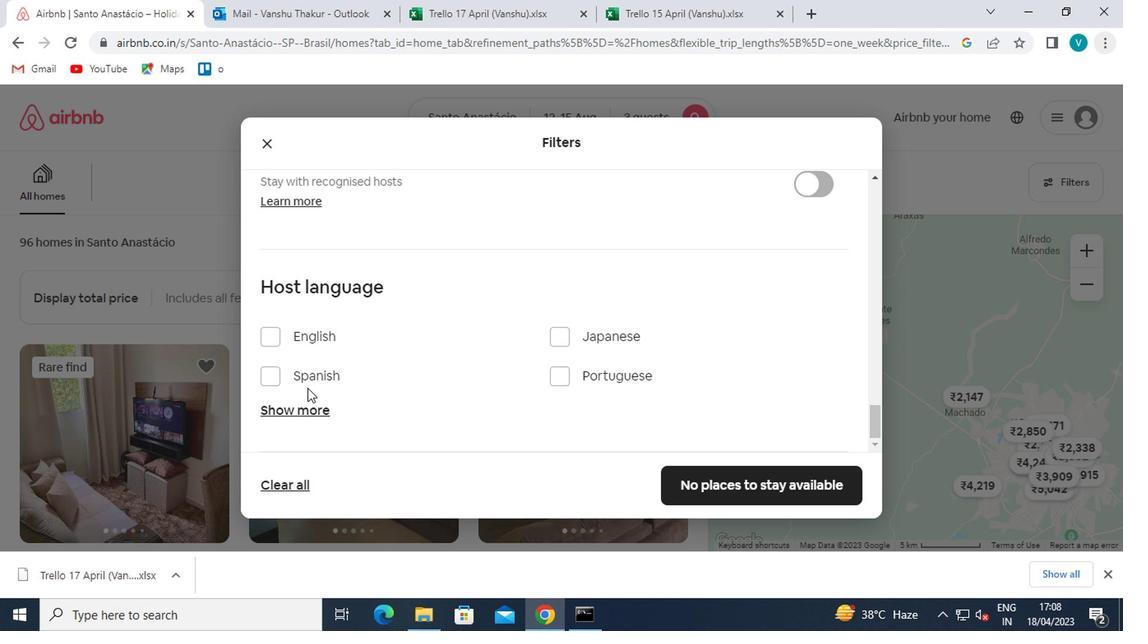 
Action: Mouse pressed left at (274, 361)
Screenshot: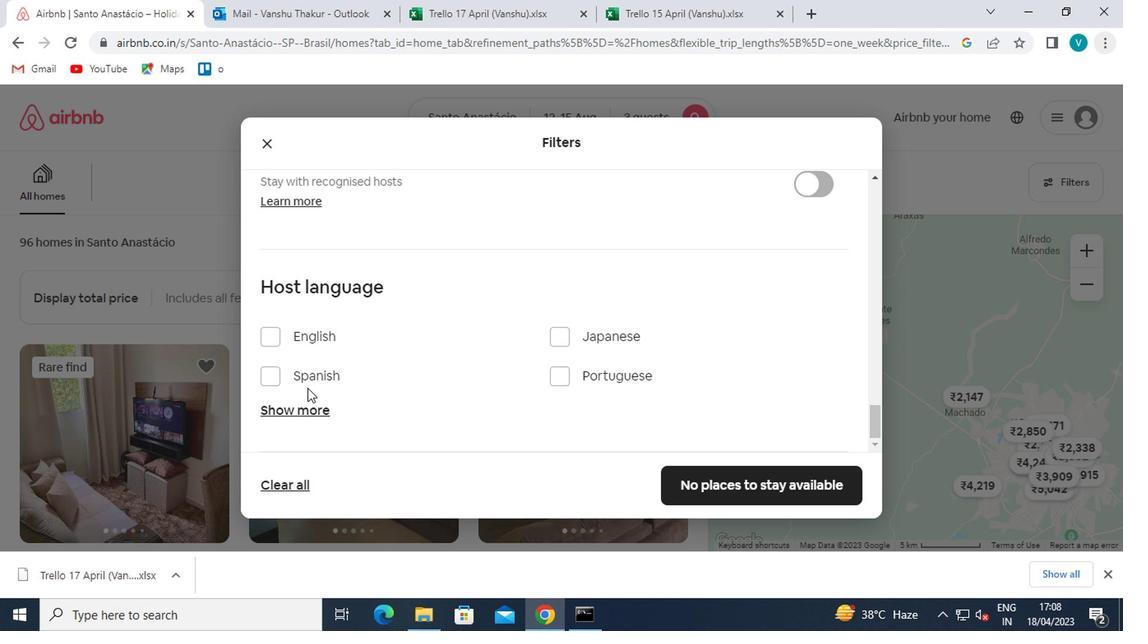 
Action: Mouse moved to (277, 361)
Screenshot: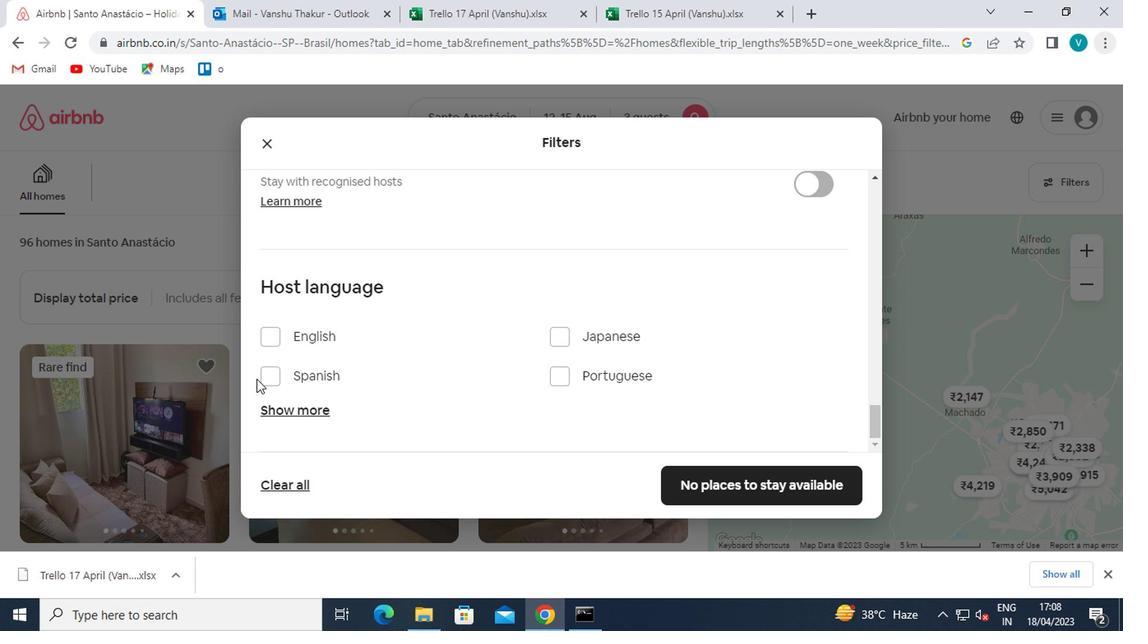 
Action: Mouse pressed left at (277, 361)
Screenshot: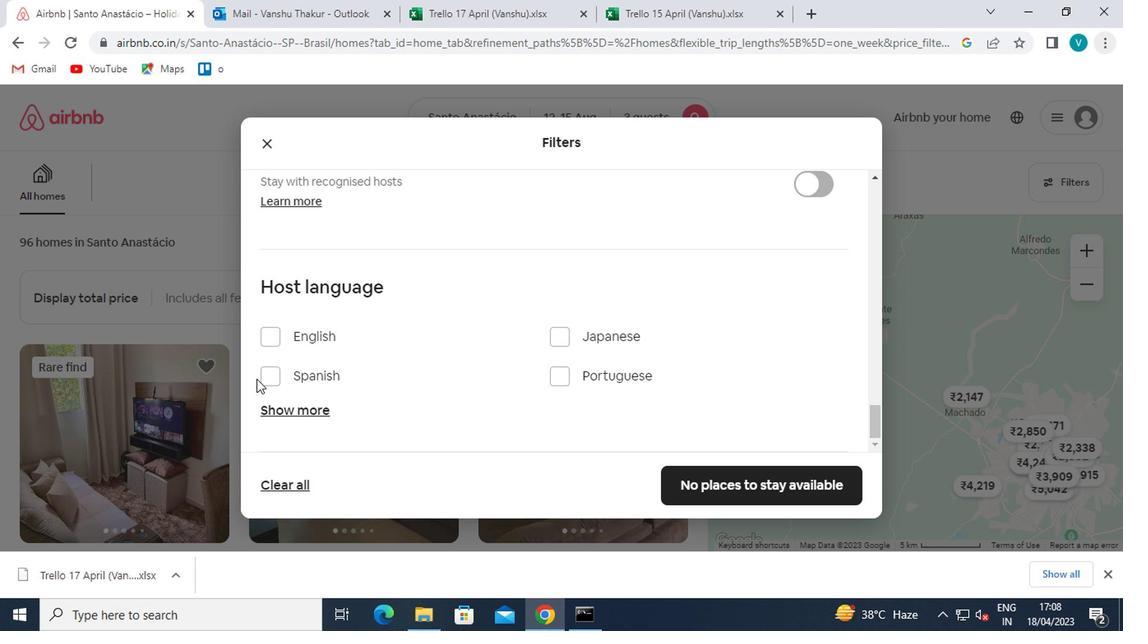 
Action: Mouse moved to (628, 424)
Screenshot: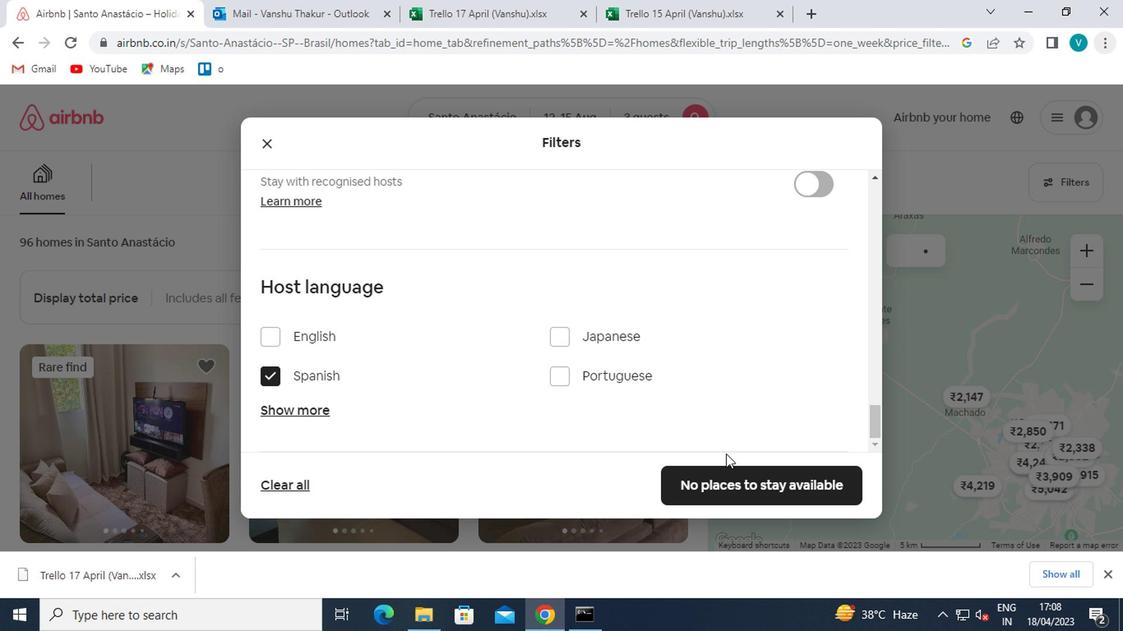 
Action: Mouse pressed left at (628, 424)
Screenshot: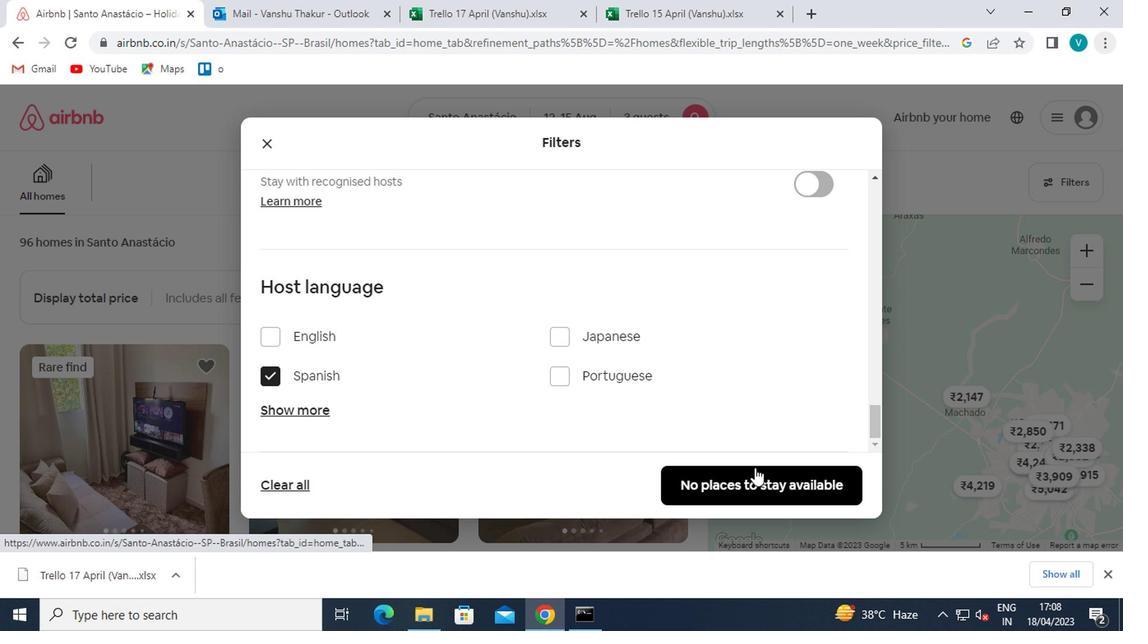 
Action: Mouse moved to (605, 414)
Screenshot: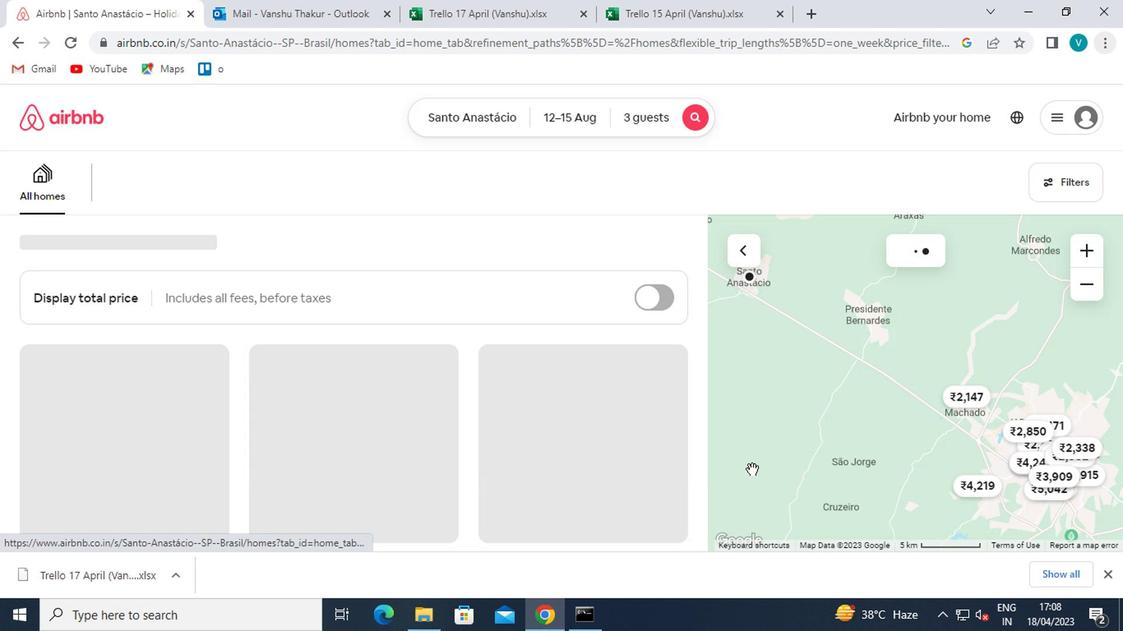 
